 Task: Arrange a 60-minute wilderness survival and outdoor skills workshop for outdoor enthusiasts.
Action: Mouse pressed left at (957, 127)
Screenshot: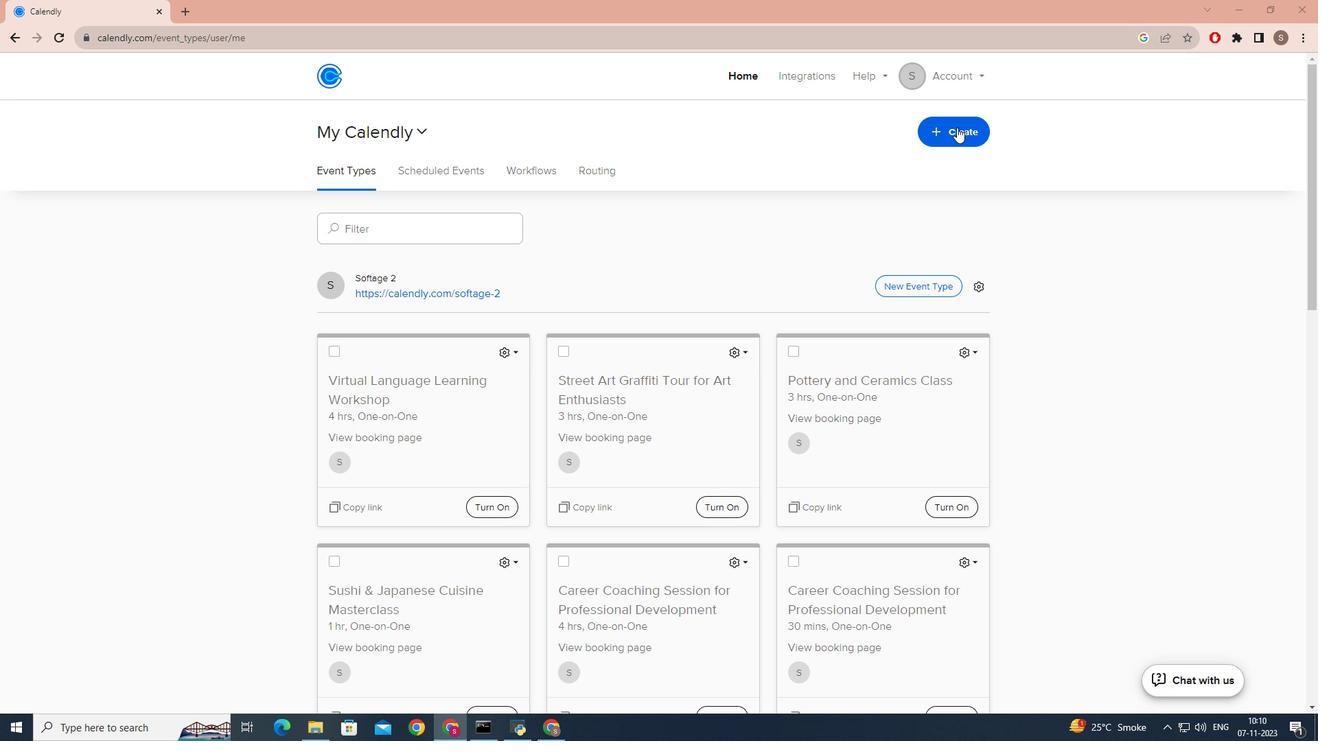 
Action: Mouse moved to (839, 177)
Screenshot: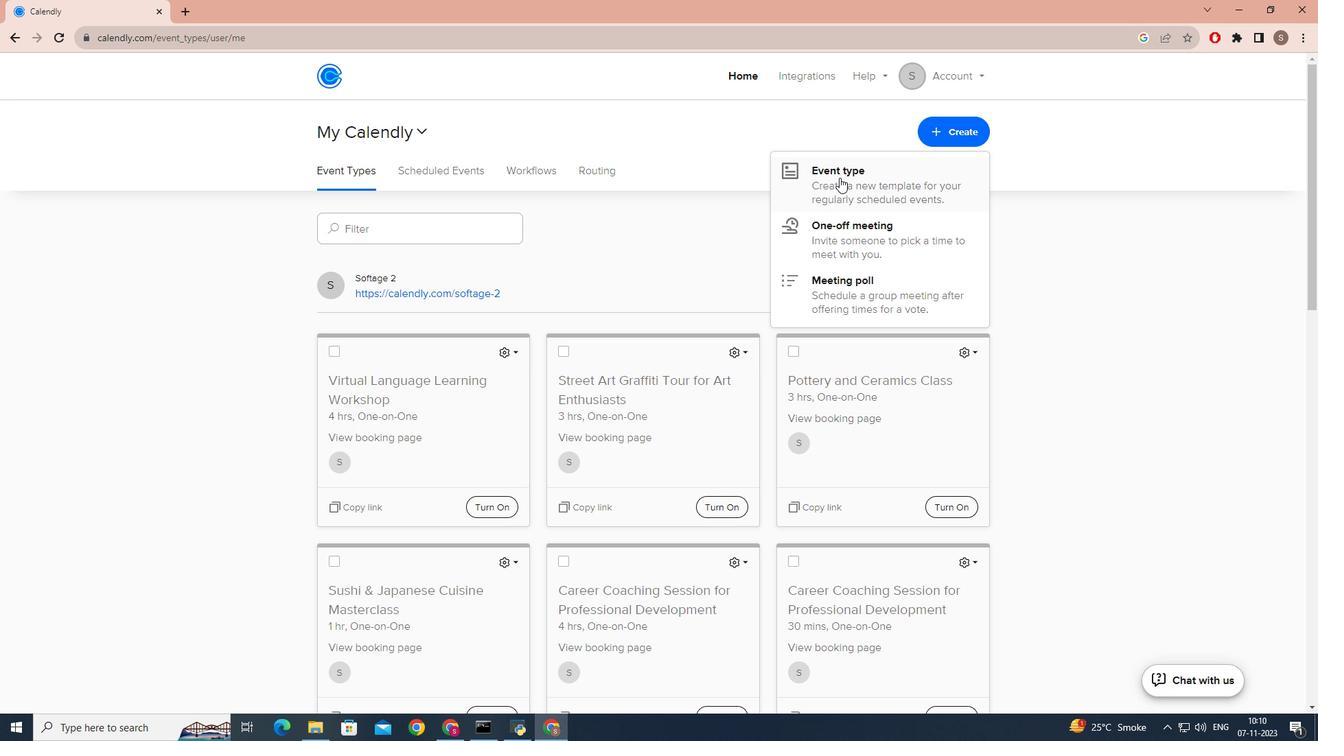 
Action: Mouse pressed left at (839, 177)
Screenshot: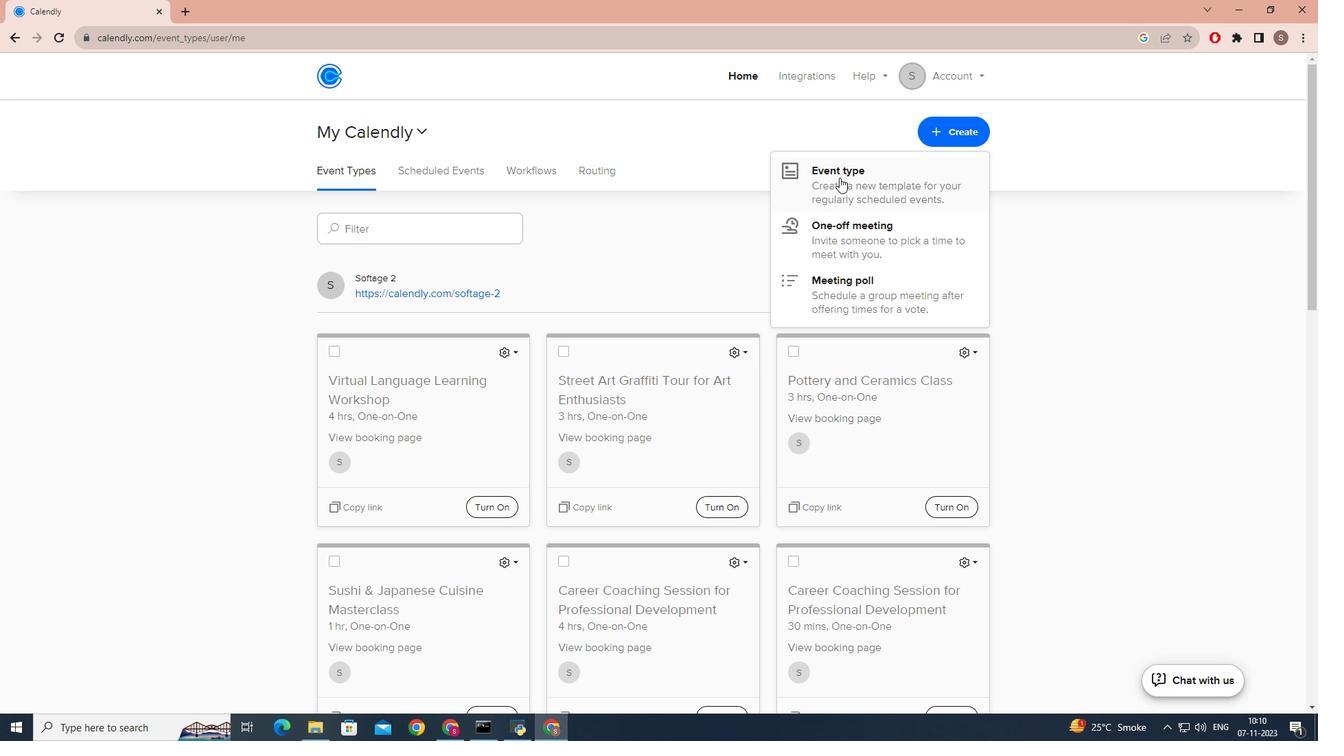 
Action: Mouse moved to (558, 234)
Screenshot: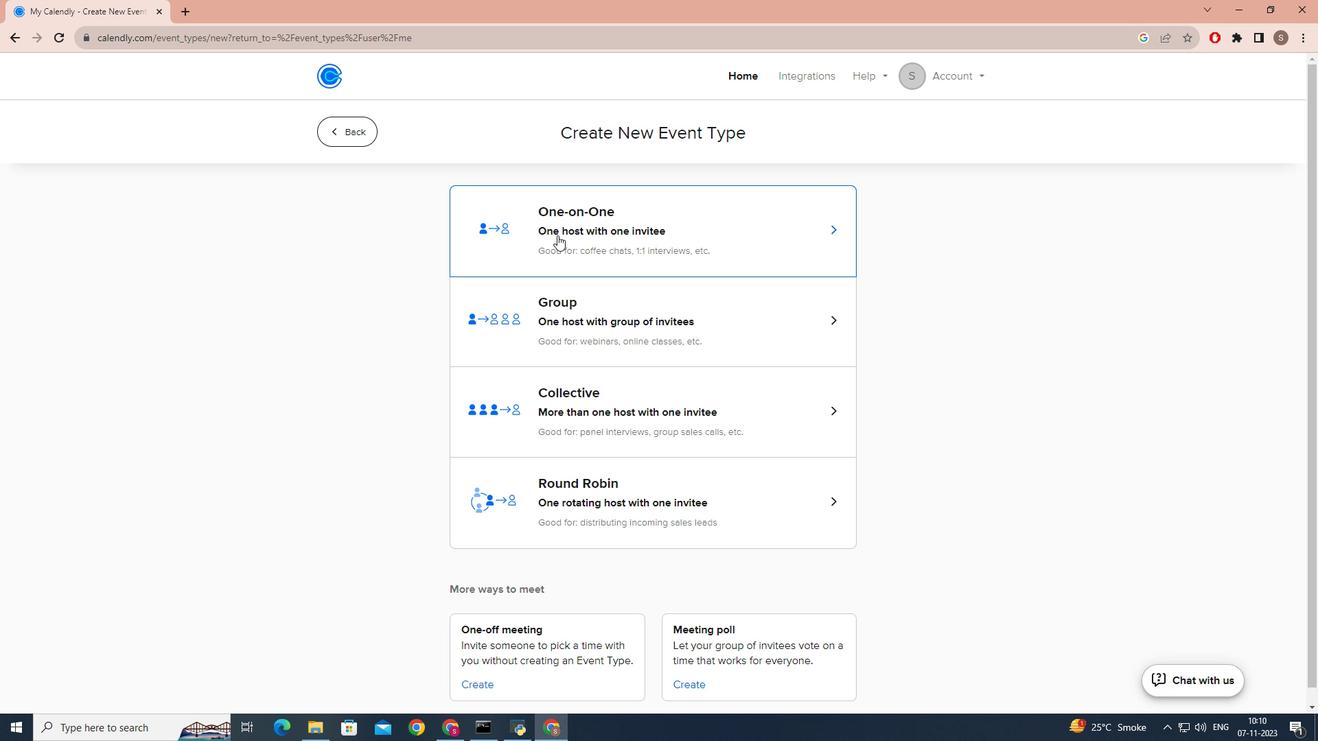 
Action: Mouse pressed left at (558, 234)
Screenshot: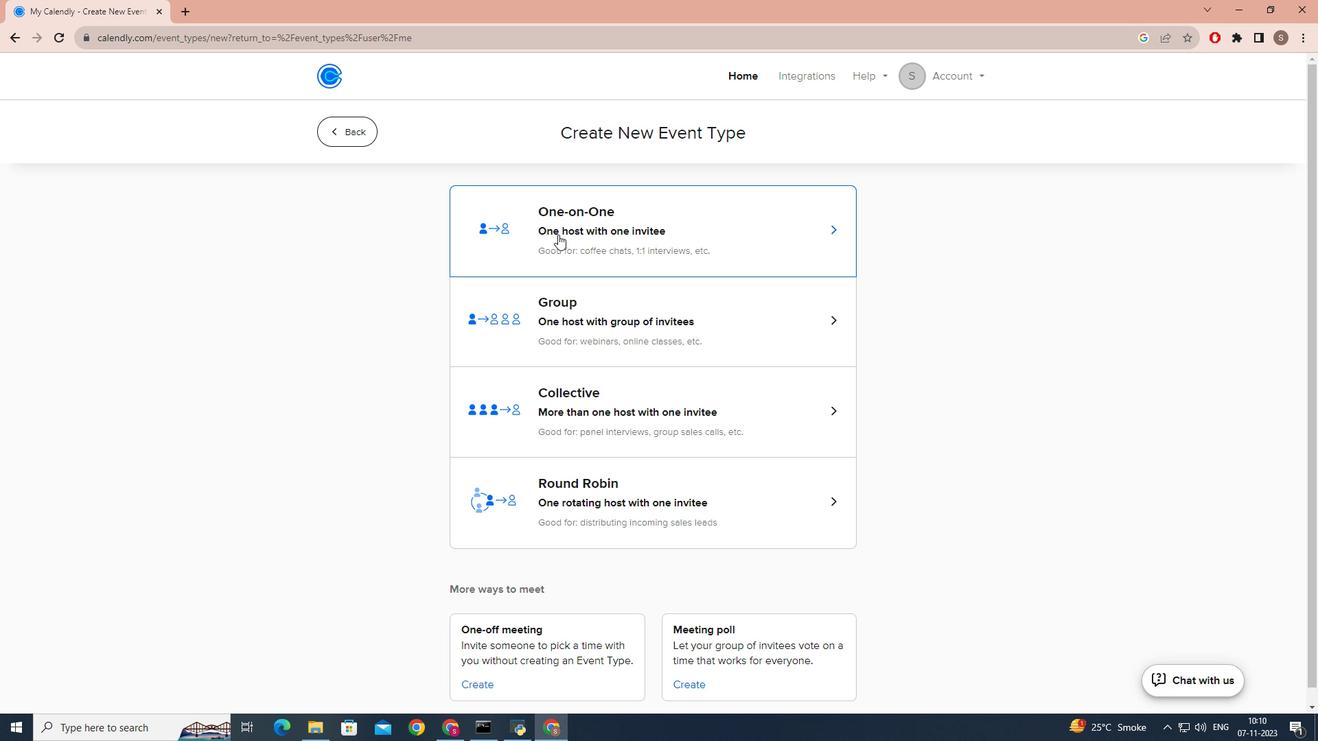 
Action: Mouse moved to (468, 321)
Screenshot: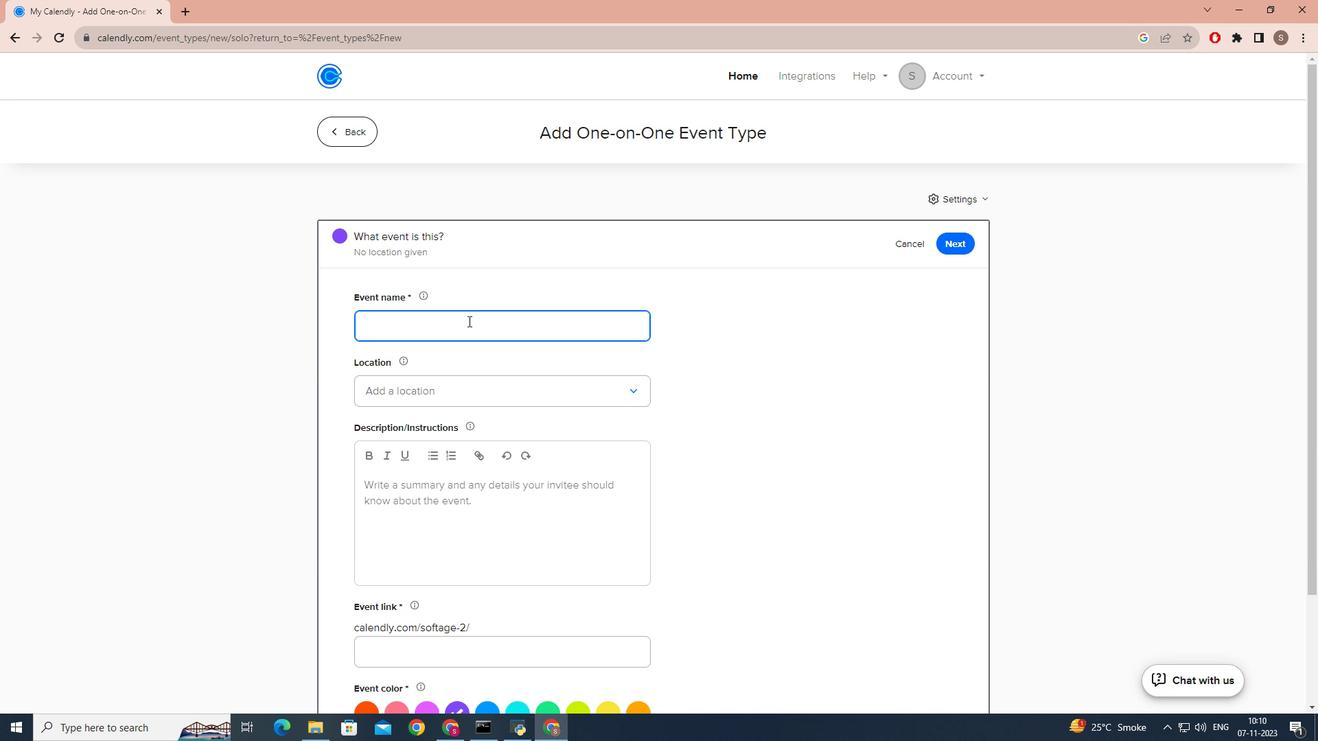 
Action: Key pressed <Key.caps_lock>W<Key.caps_lock>ilderness<Key.space><Key.caps_lock>S<Key.caps_lock>urvic<Key.backspace>val<Key.space>and<Key.space><Key.caps_lock>O<Key.caps_lock>utdoor<Key.space><Key.caps_lock>S<Key.caps_lock>kills<Key.space><Key.caps_lock>W<Key.caps_lock>orkshop
Screenshot: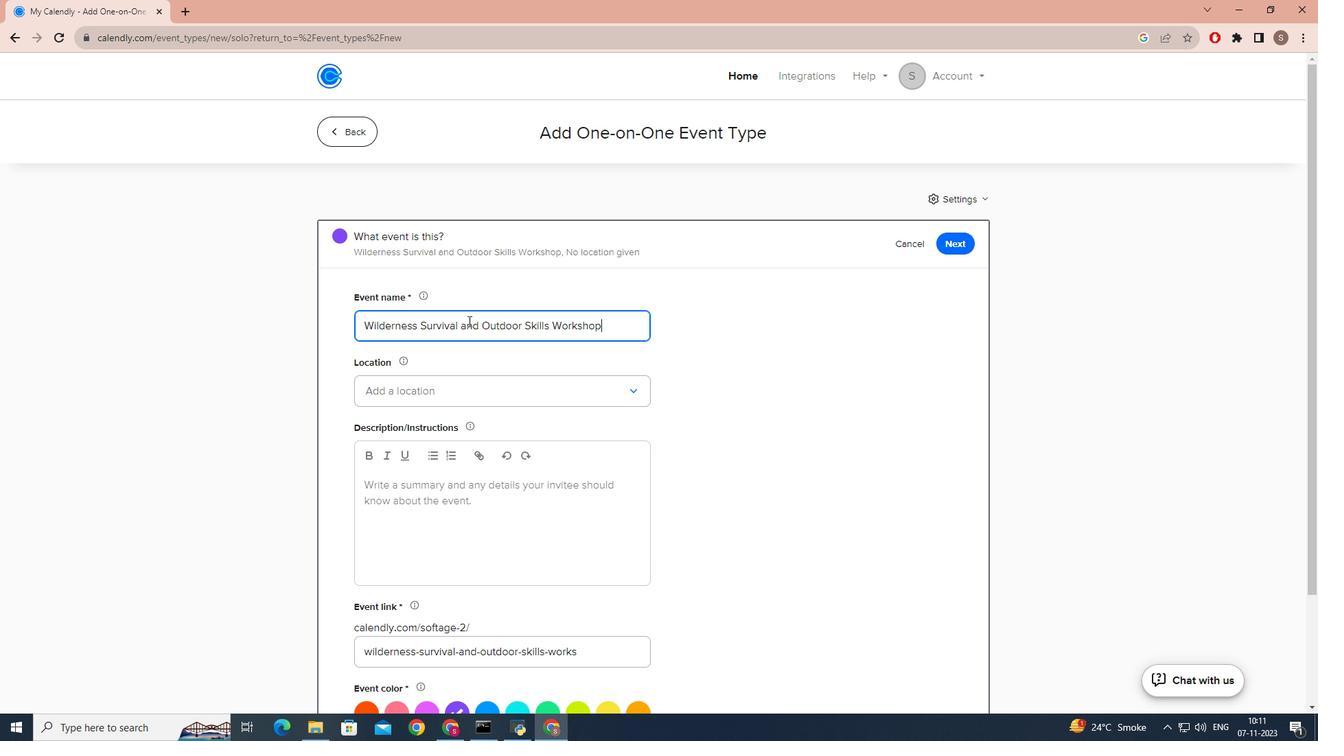 
Action: Mouse moved to (421, 382)
Screenshot: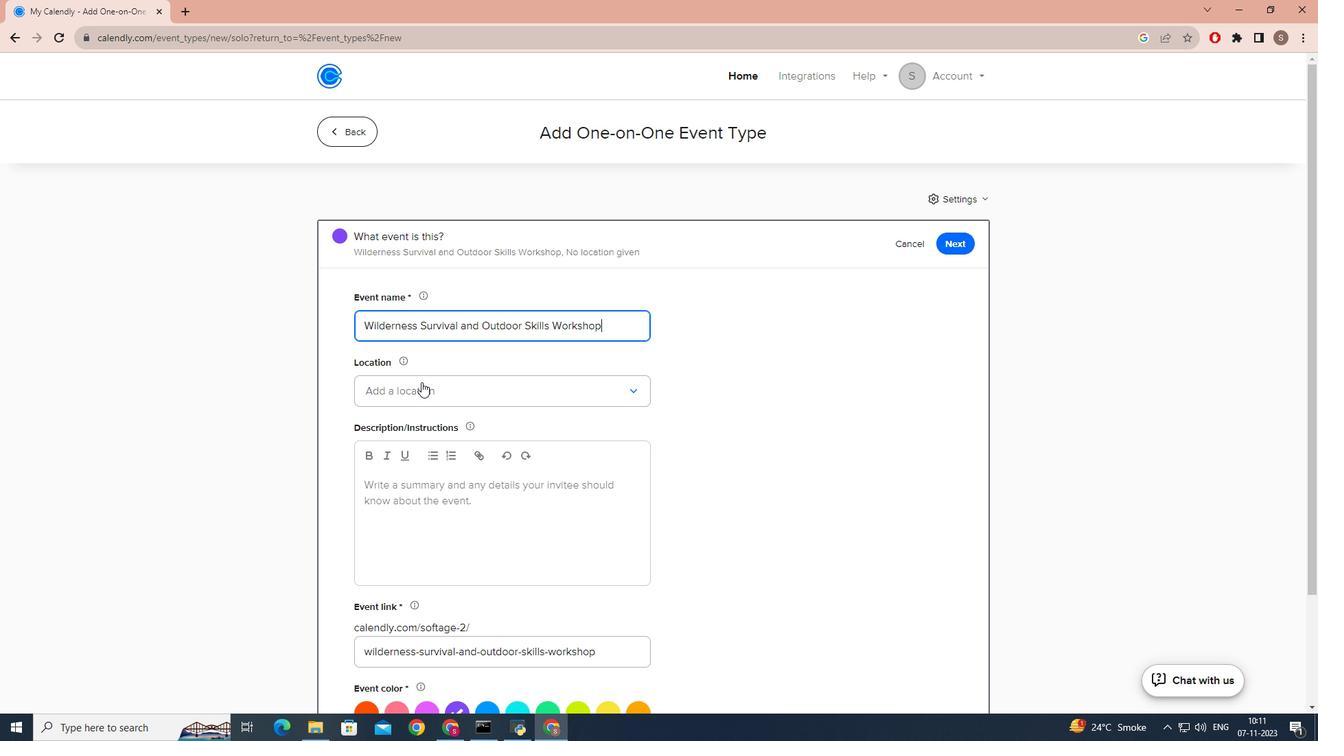 
Action: Mouse pressed left at (421, 382)
Screenshot: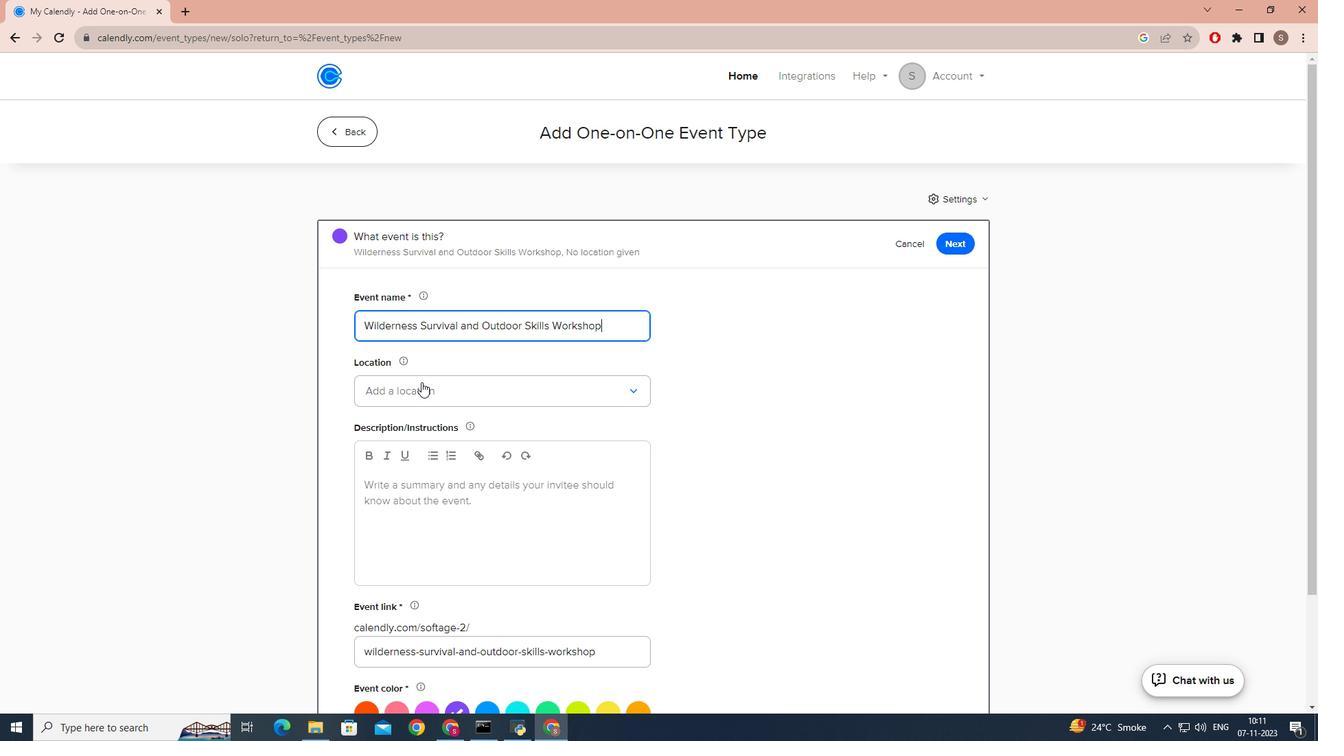 
Action: Mouse moved to (409, 423)
Screenshot: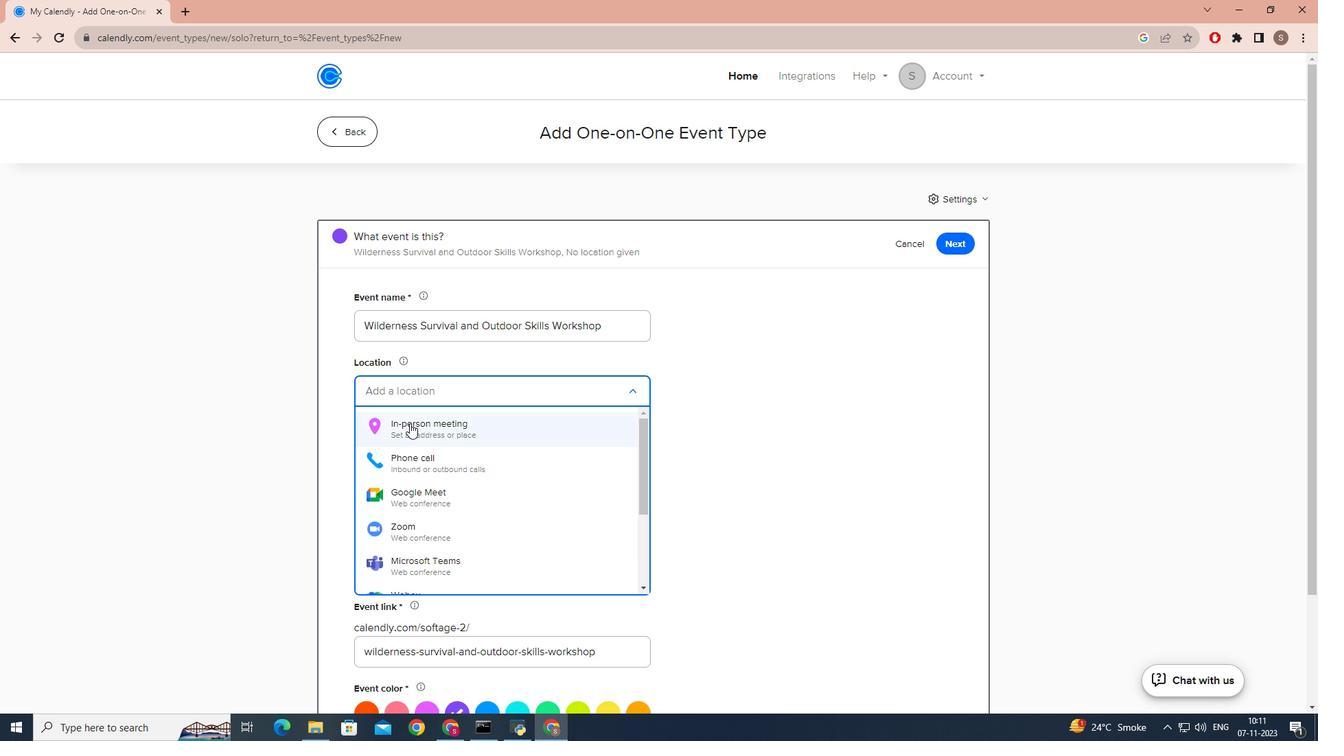 
Action: Mouse pressed left at (409, 423)
Screenshot: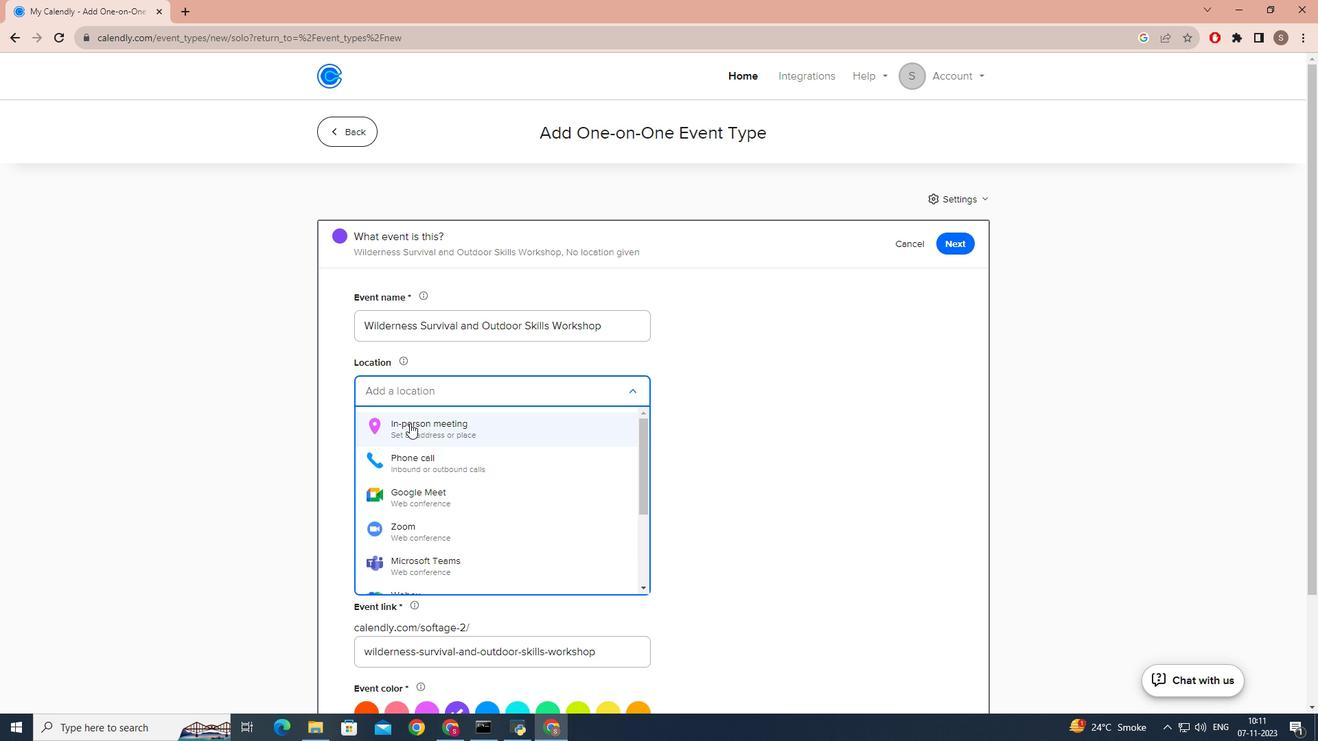 
Action: Mouse moved to (565, 234)
Screenshot: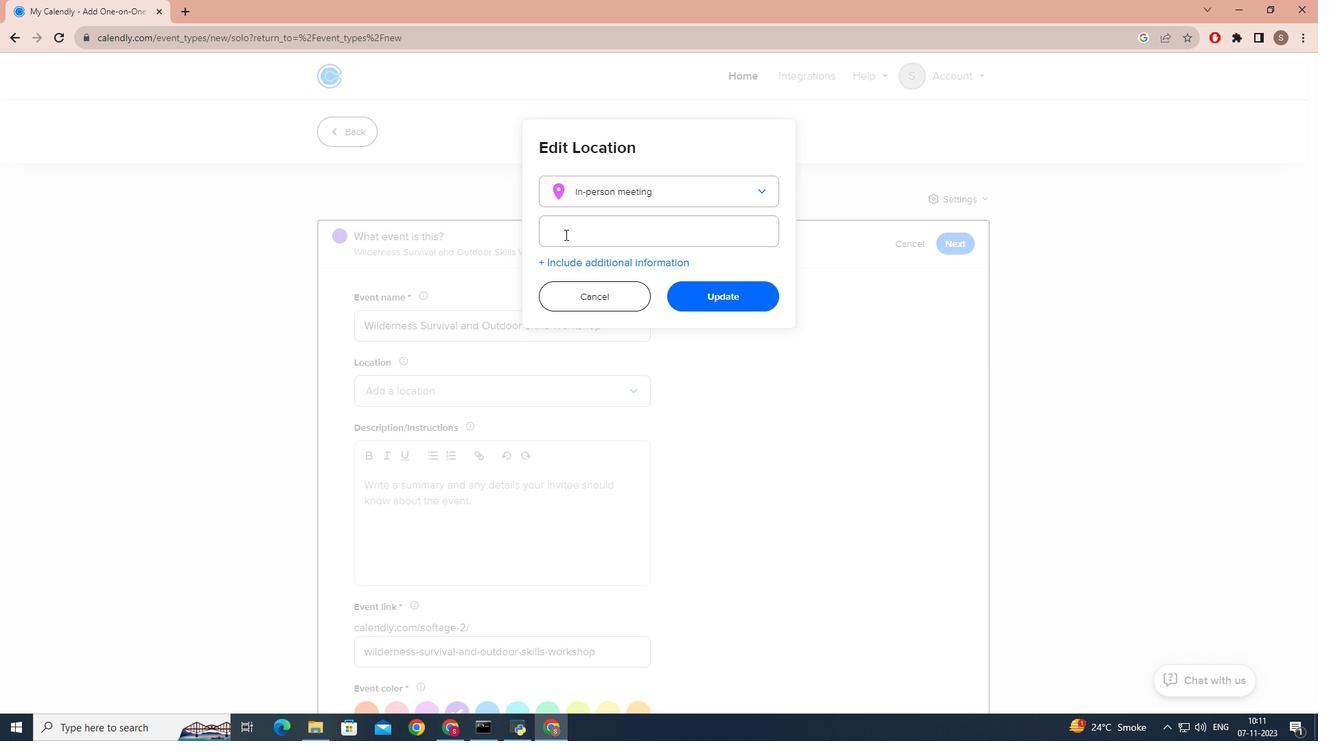 
Action: Mouse pressed left at (565, 234)
Screenshot: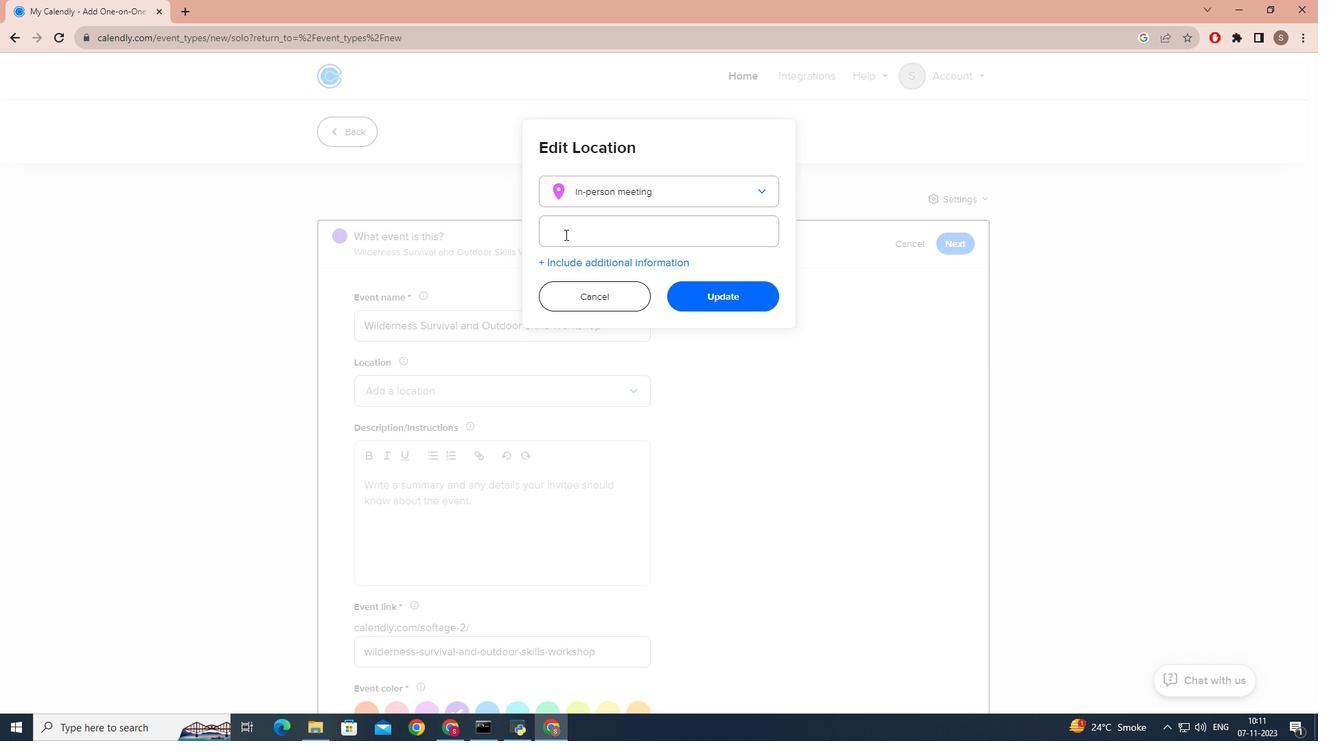 
Action: Mouse moved to (565, 234)
Screenshot: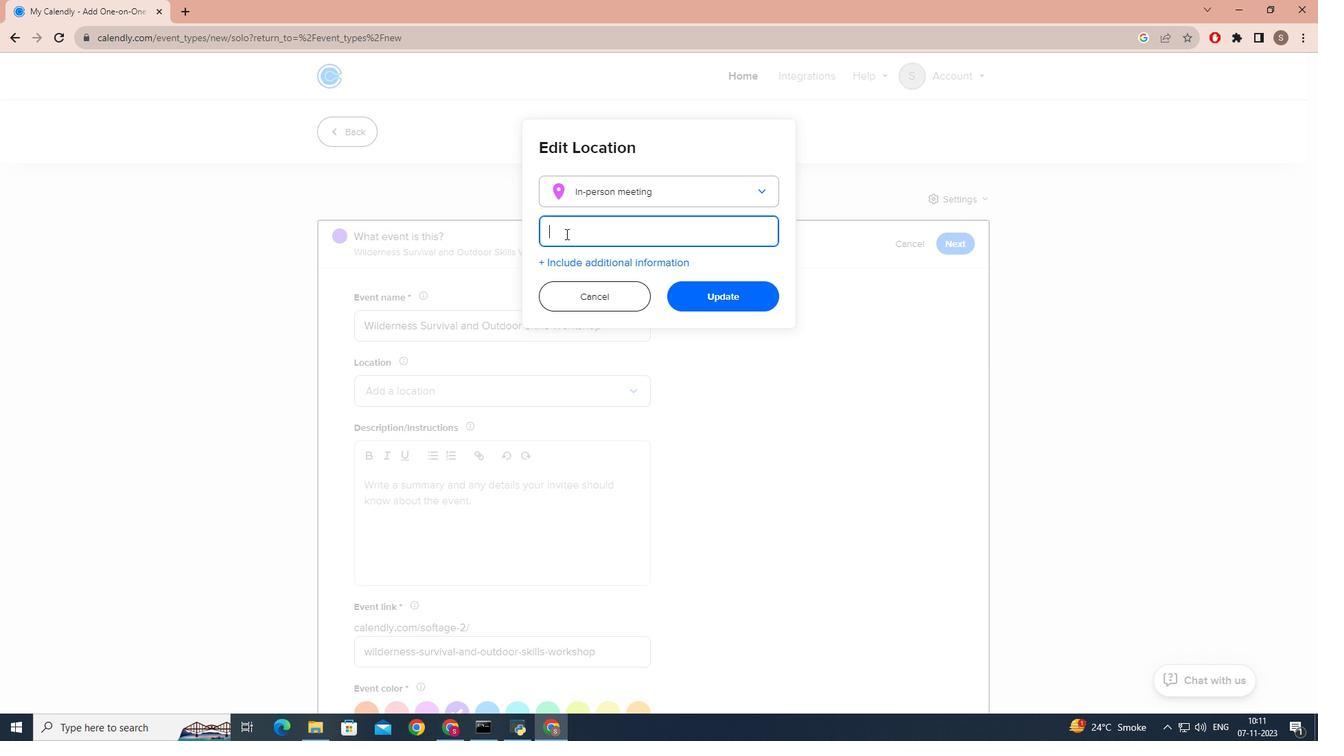 
Action: Key pressed <Key.caps_lock>F<Key.caps_lock>oxfire<Key.space><Key.caps_lock>F<Key.caps_lock>orest,<Key.caps_lock>A<Key.caps_lock>ustin,<Key.caps_lock>T<Key.caps_lock>exas
Screenshot: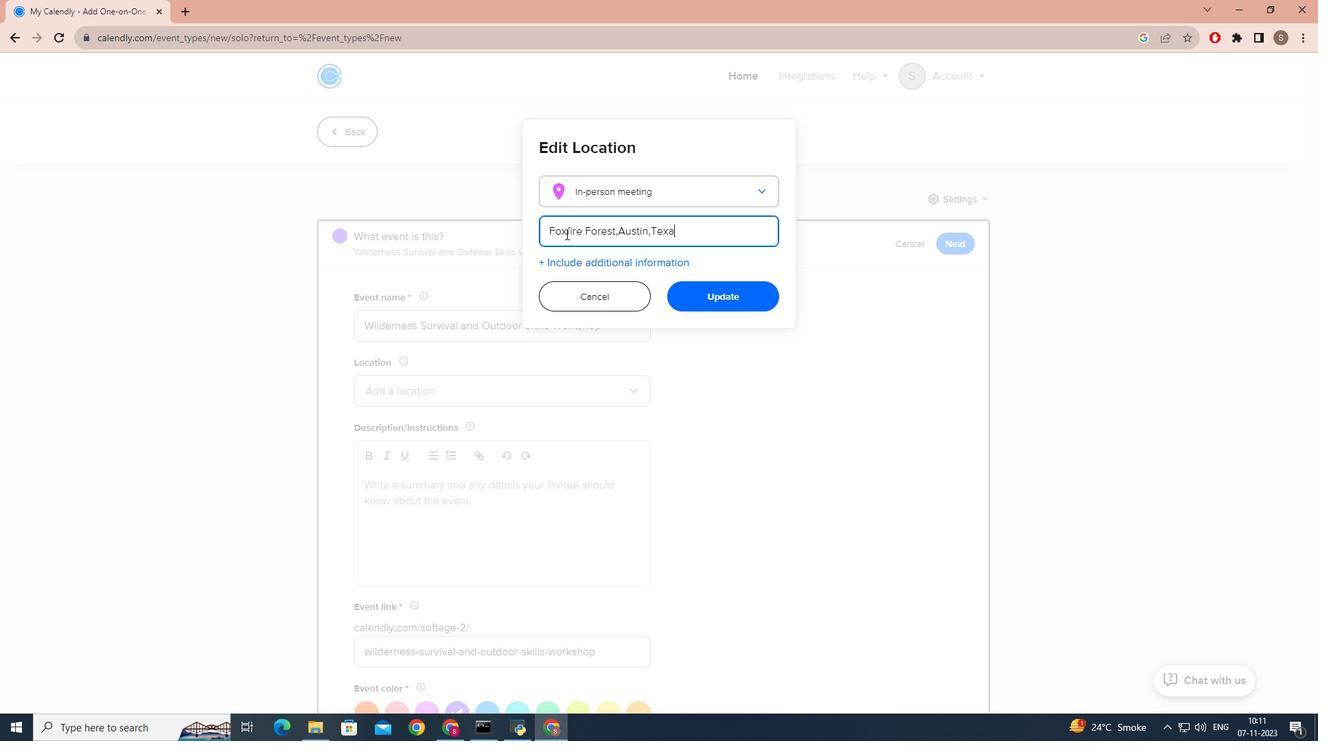 
Action: Mouse moved to (703, 300)
Screenshot: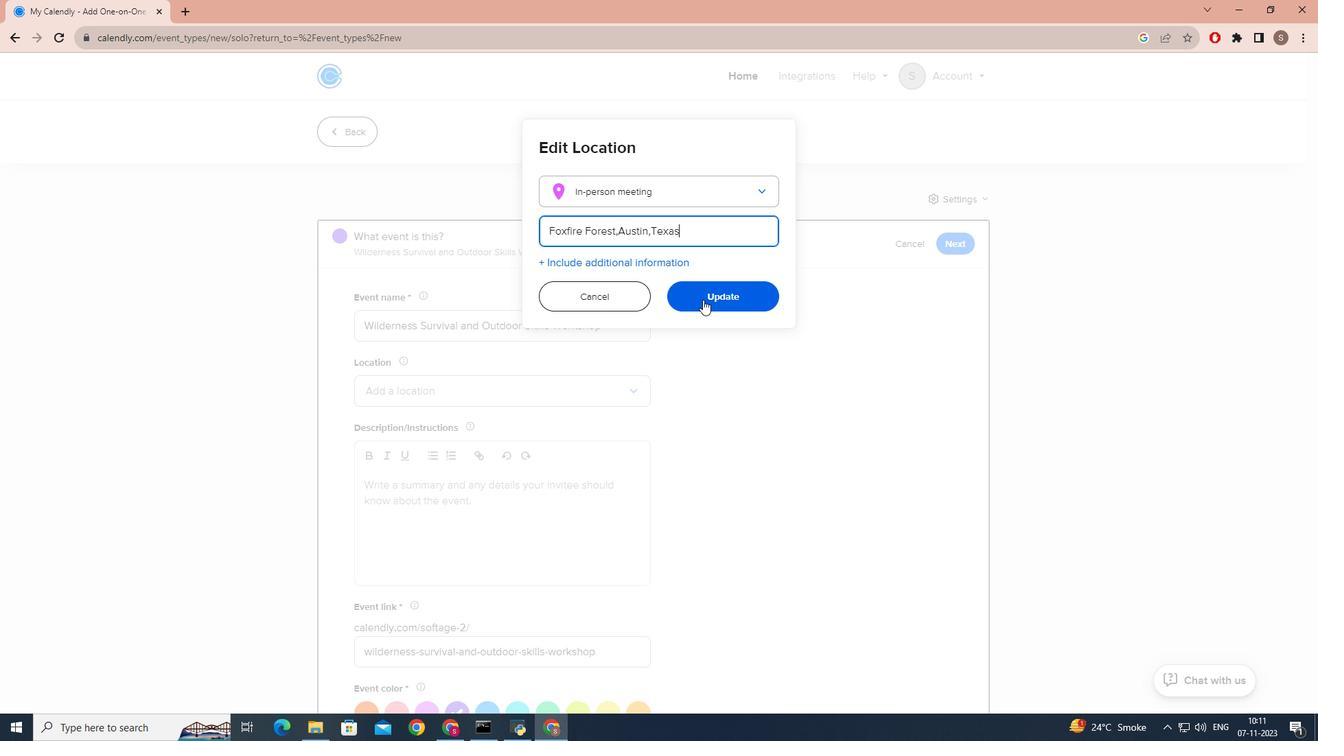 
Action: Mouse pressed left at (703, 300)
Screenshot: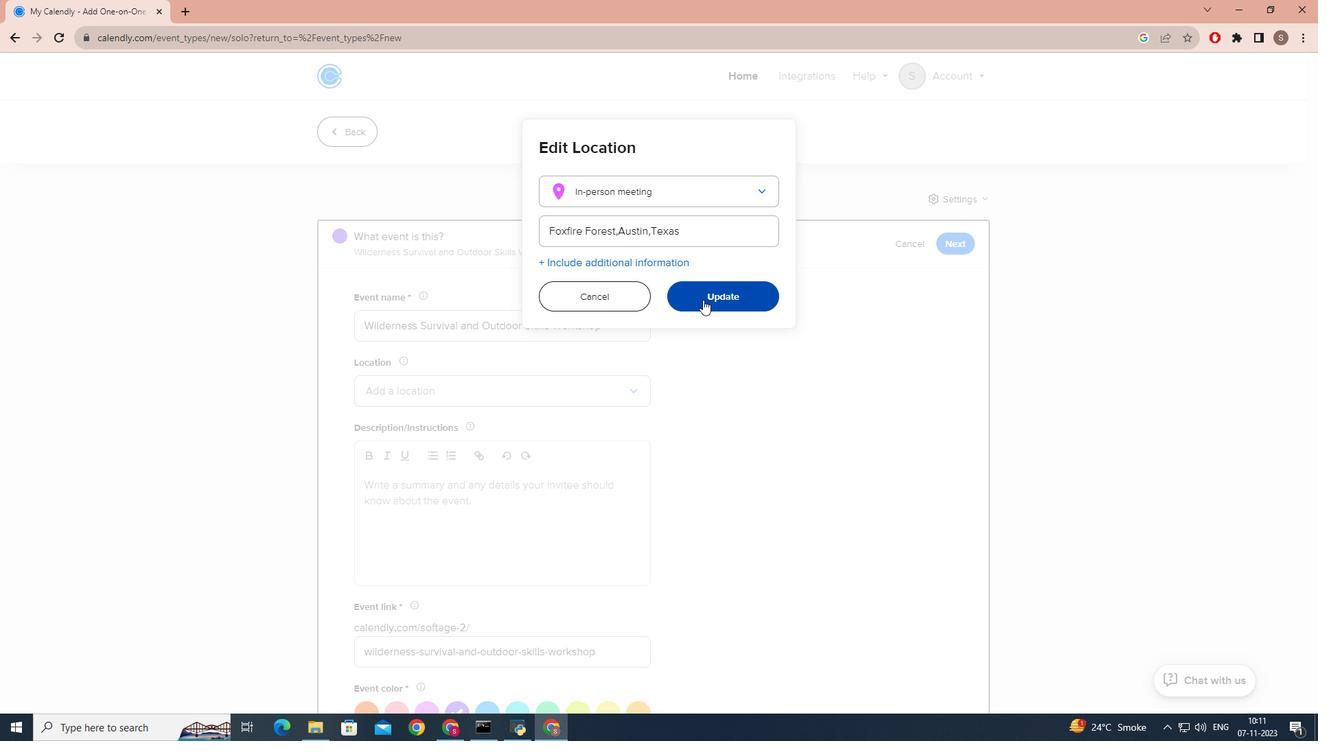 
Action: Mouse moved to (471, 516)
Screenshot: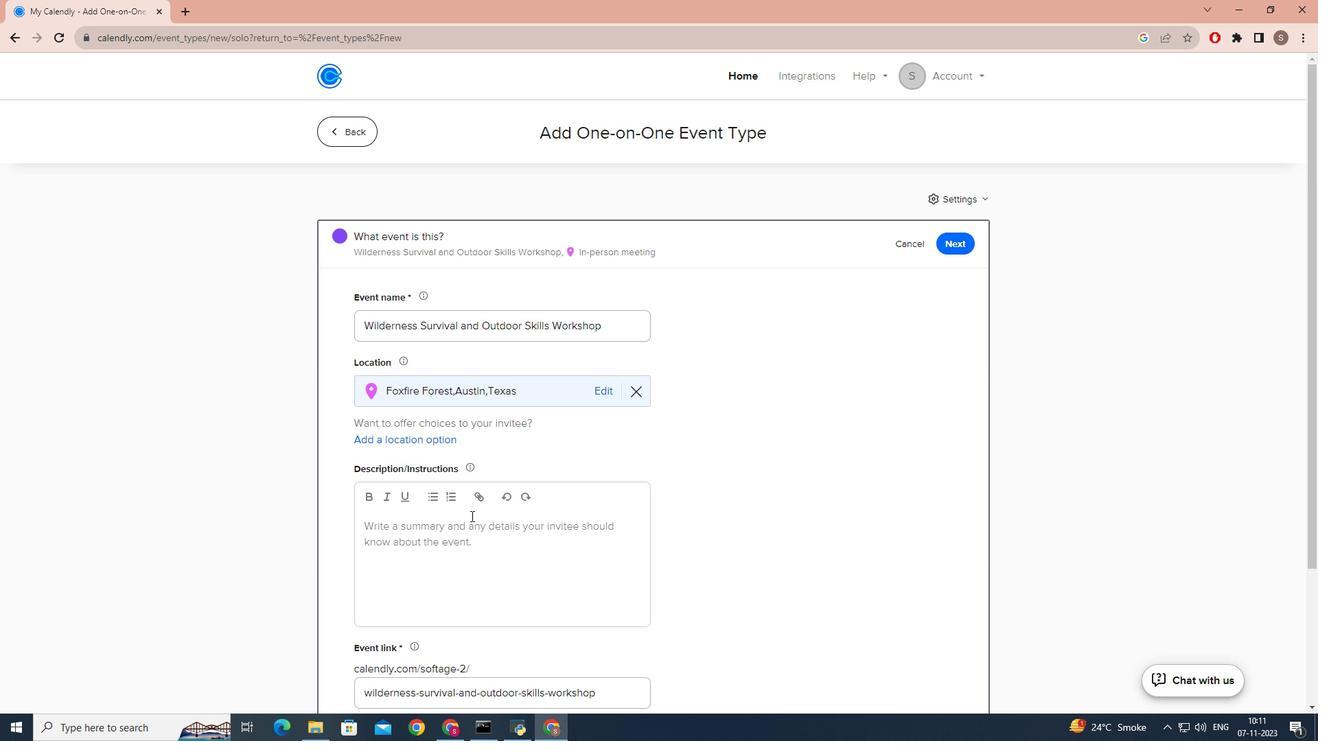 
Action: Mouse scrolled (471, 515) with delta (0, 0)
Screenshot: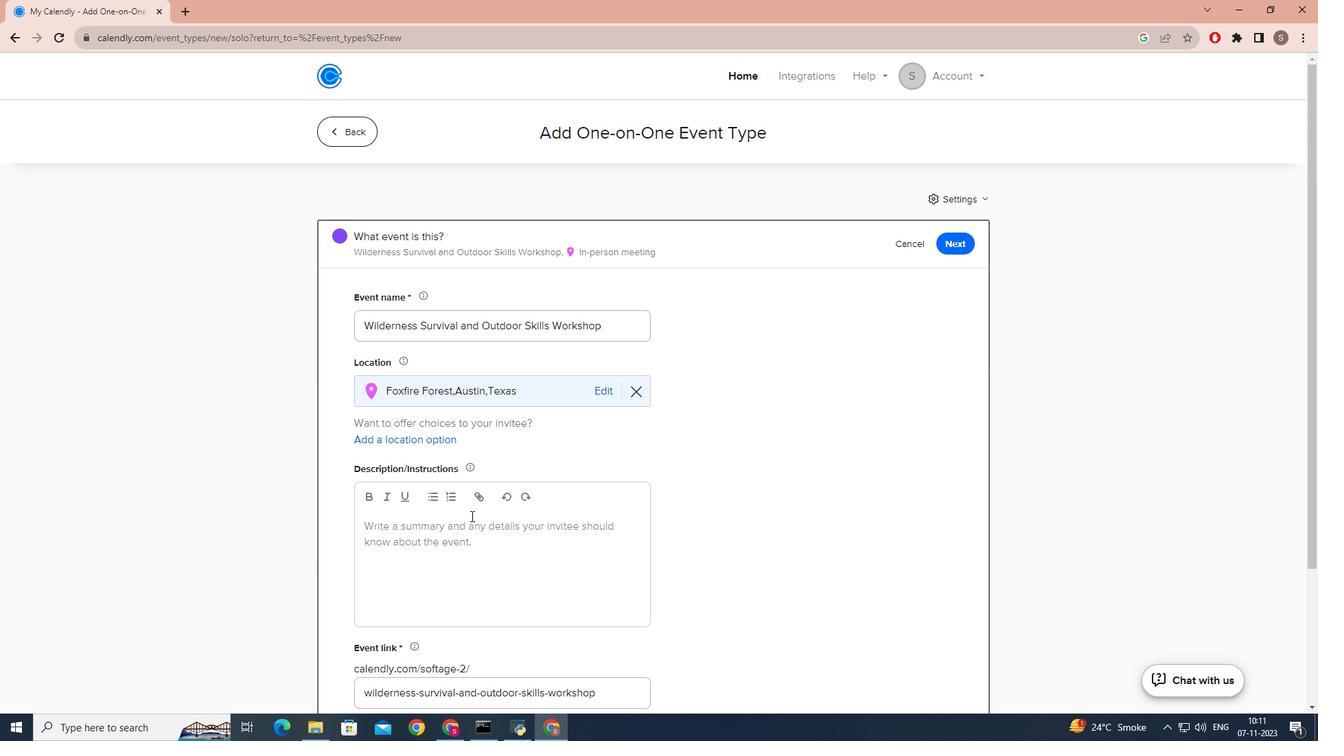 
Action: Mouse scrolled (471, 515) with delta (0, 0)
Screenshot: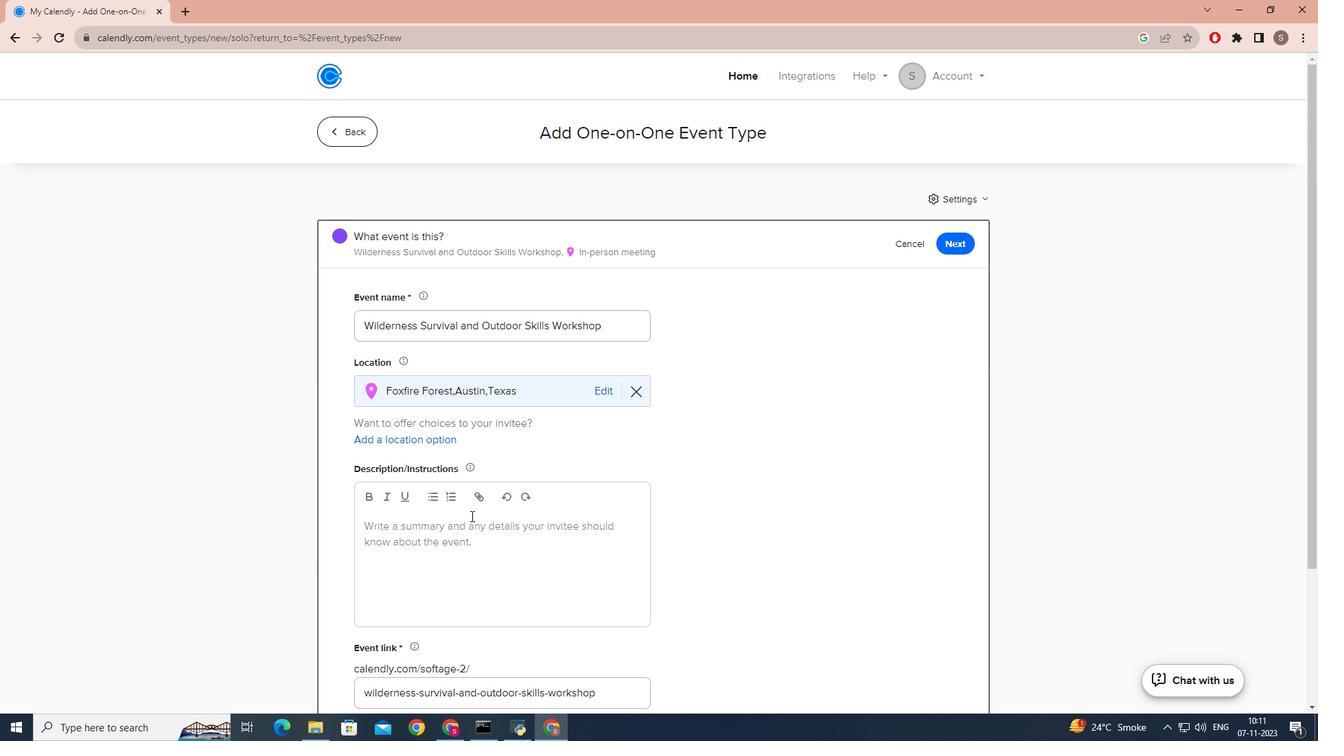
Action: Mouse scrolled (471, 515) with delta (0, 0)
Screenshot: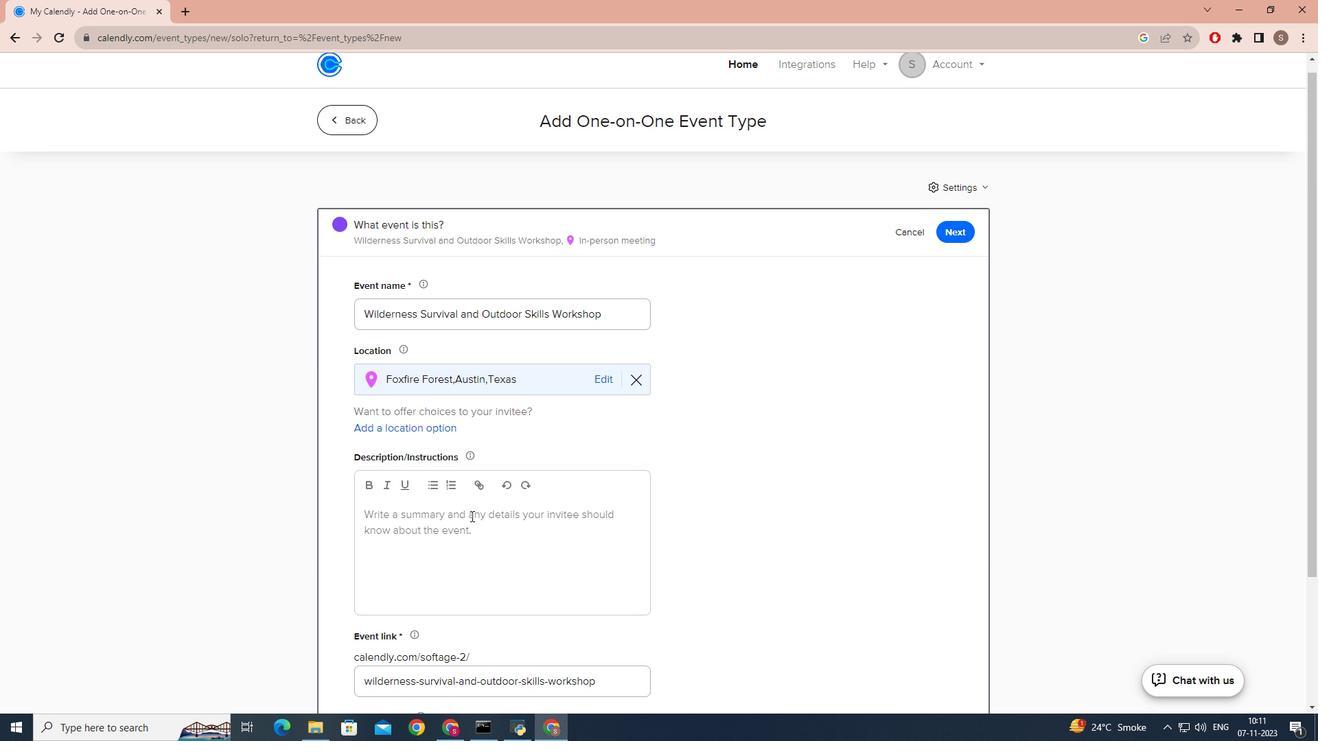 
Action: Mouse scrolled (471, 515) with delta (0, 0)
Screenshot: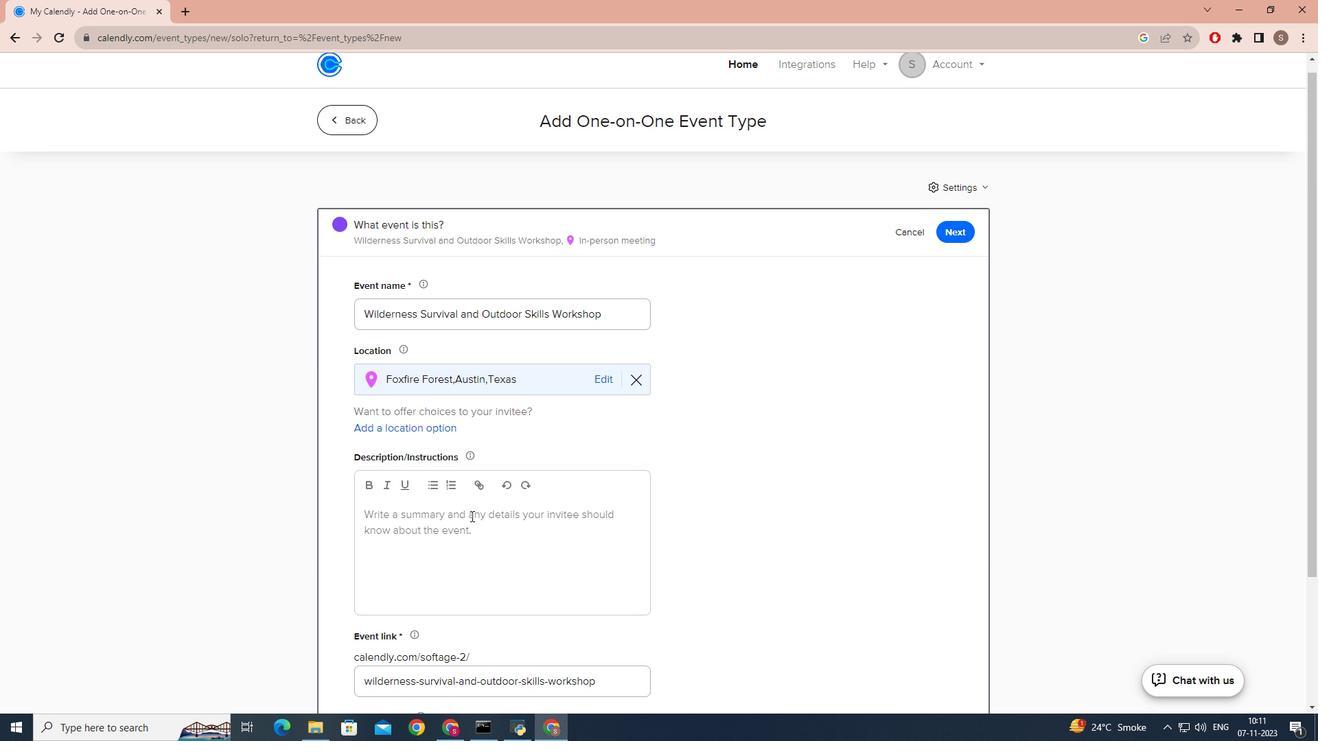 
Action: Mouse scrolled (471, 515) with delta (0, 0)
Screenshot: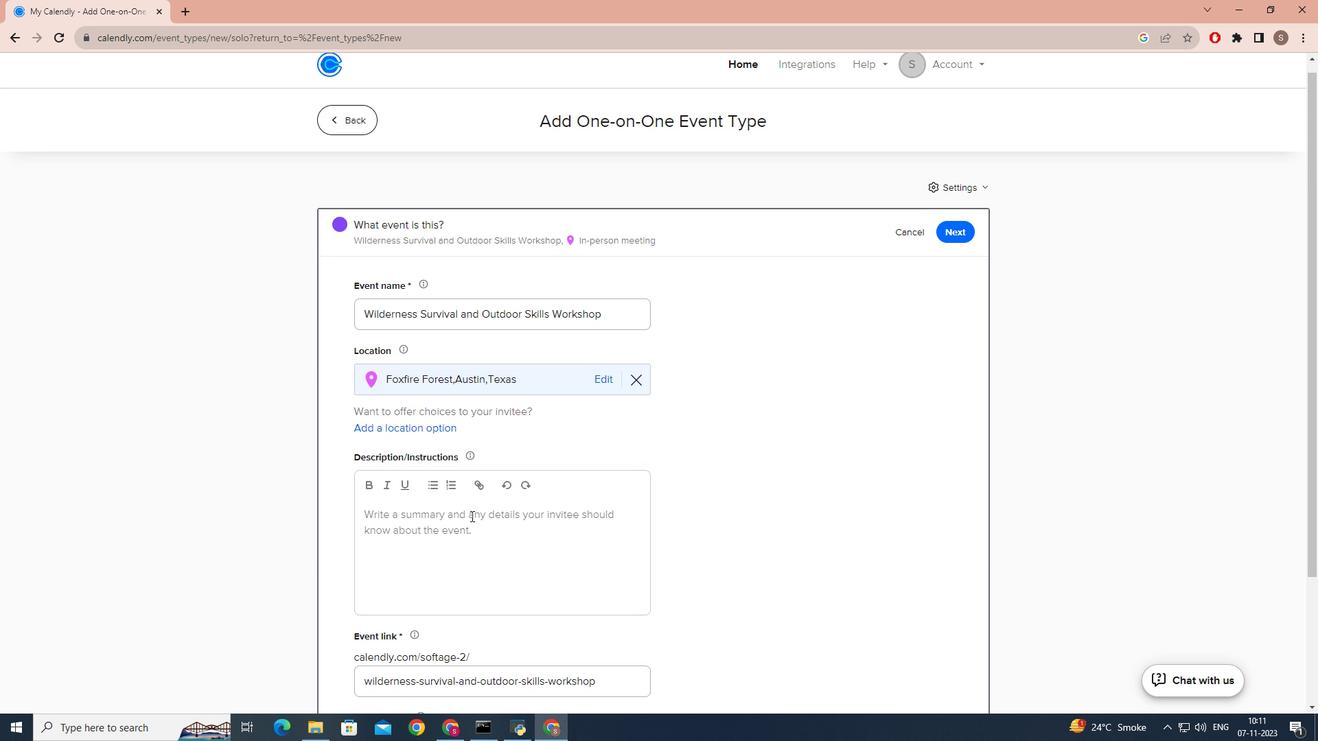 
Action: Mouse moved to (468, 406)
Screenshot: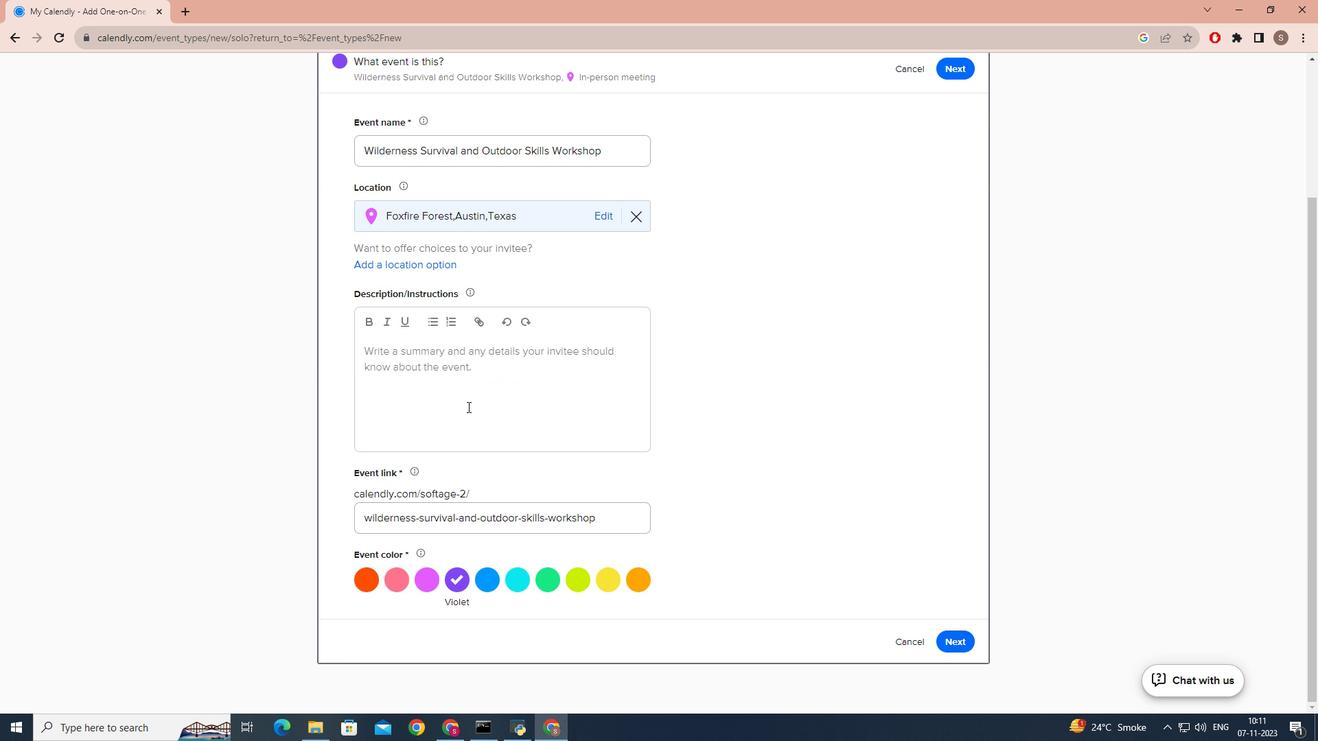 
Action: Mouse pressed left at (468, 406)
Screenshot: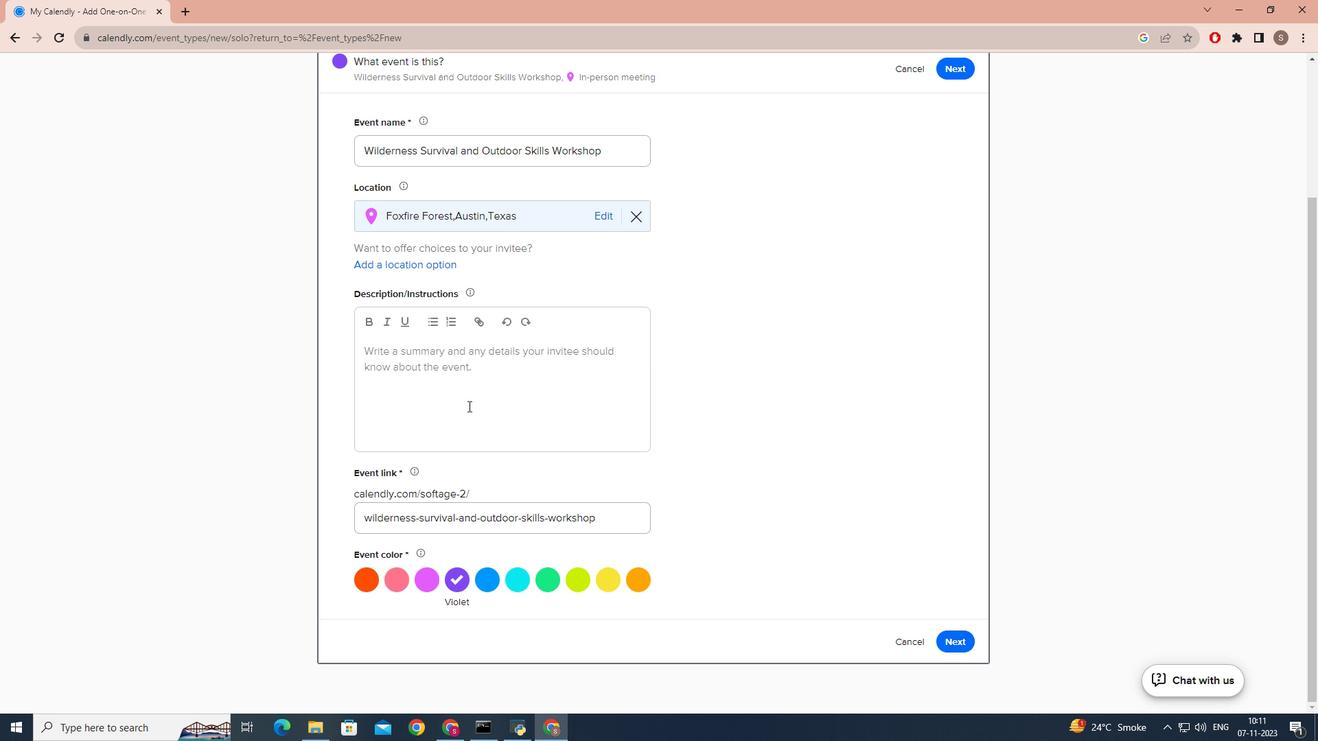 
Action: Key pressed <Key.caps_lock>G<Key.caps_lock>et<Key.space>ready<Key.space>to<Key.space>embark<Key.space>ona<Key.space>journey<Key.space>of<Key.space>survival
Screenshot: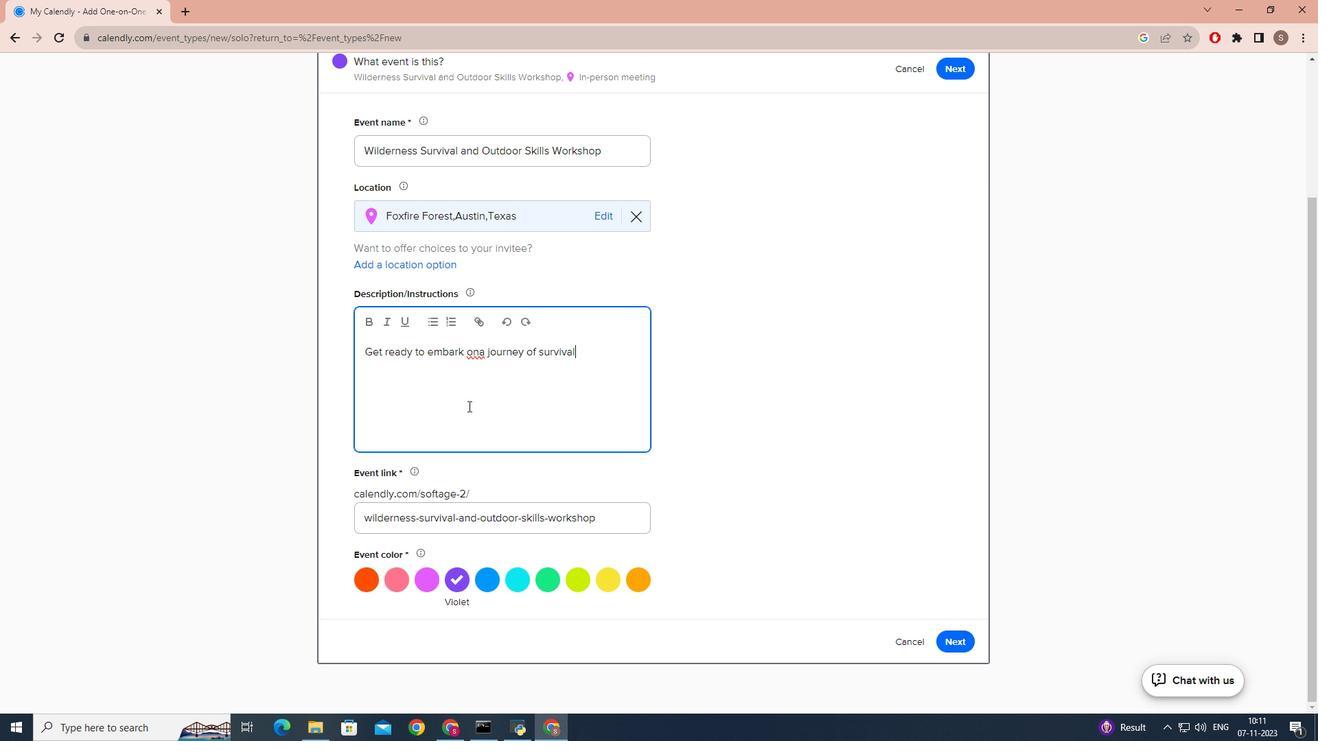 
Action: Mouse moved to (476, 344)
Screenshot: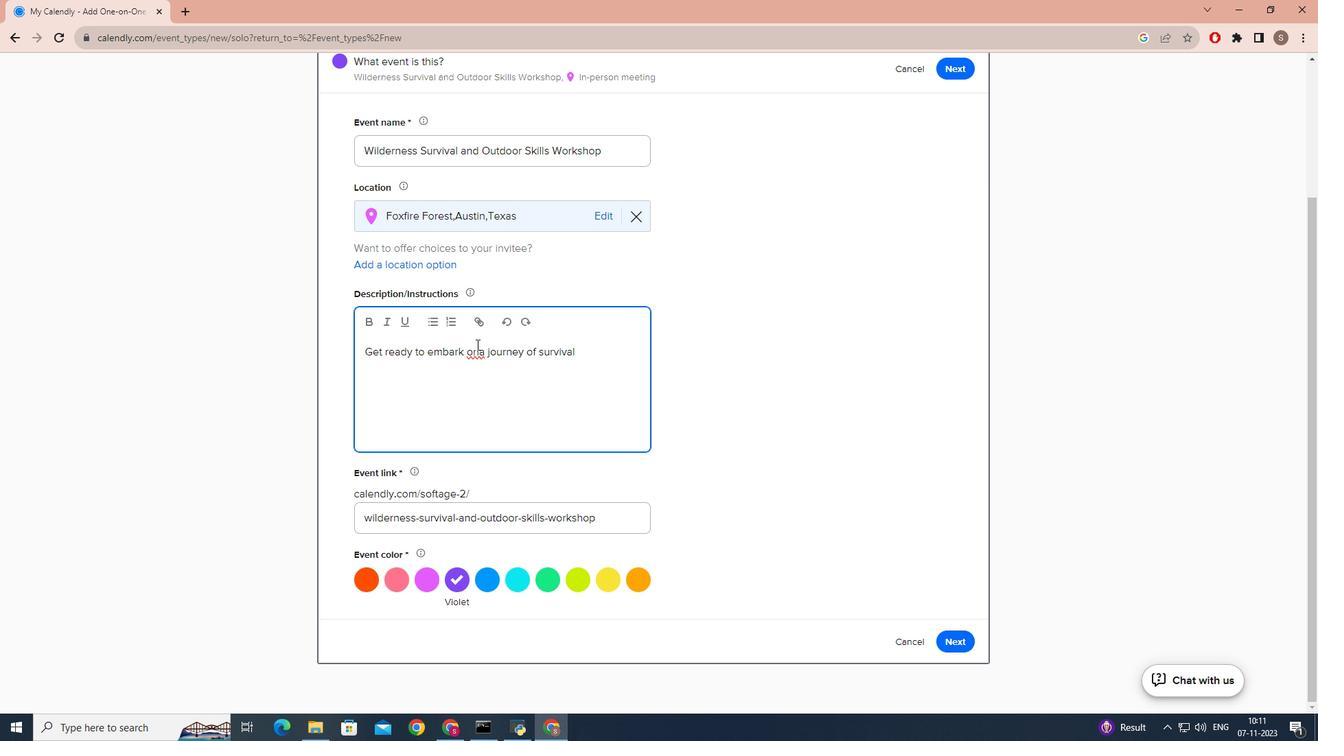 
Action: Mouse pressed left at (476, 344)
Screenshot: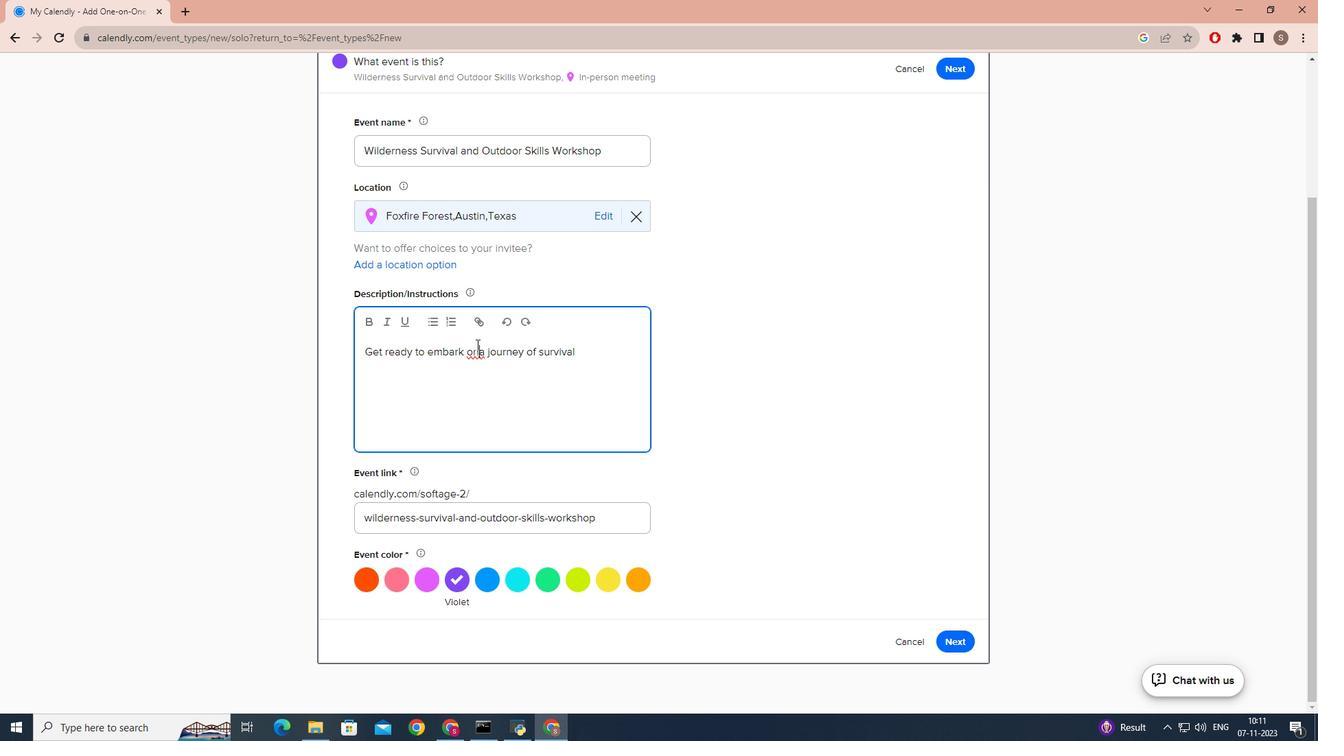 
Action: Mouse moved to (493, 345)
Screenshot: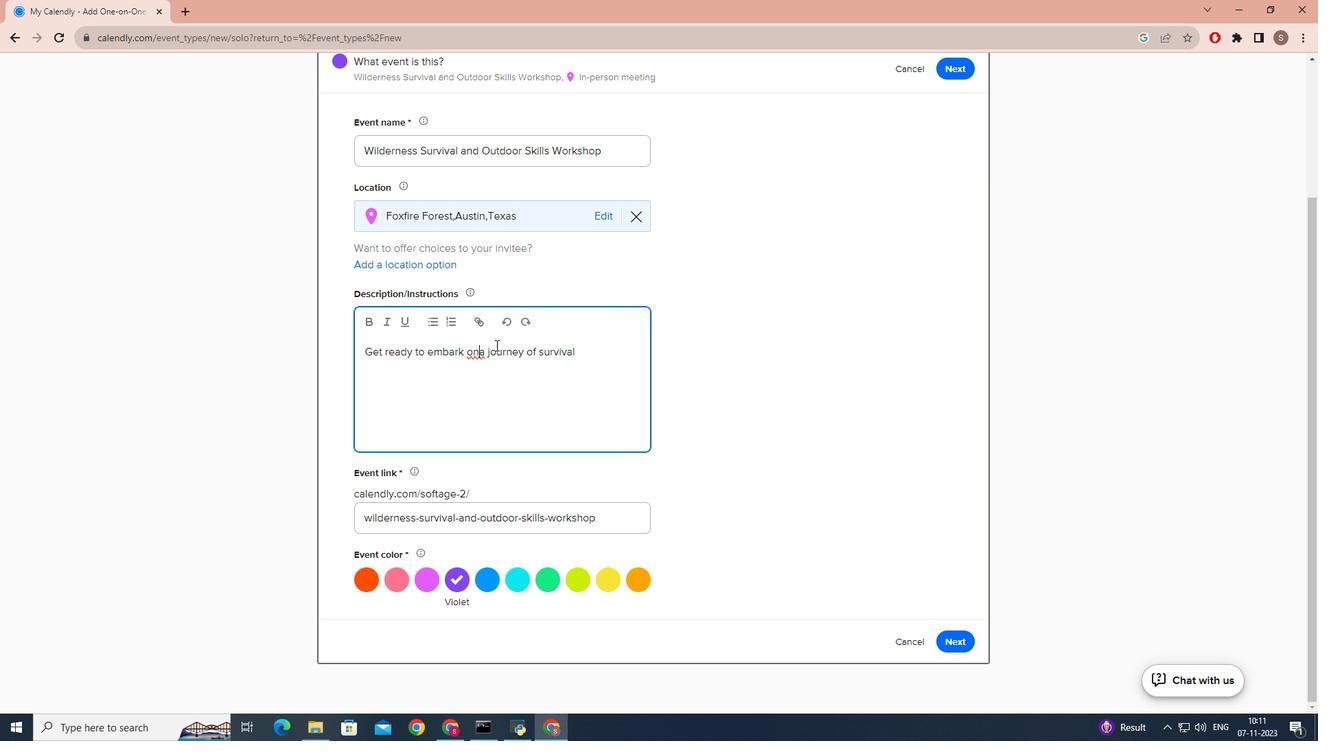 
Action: Key pressed <Key.space>
Screenshot: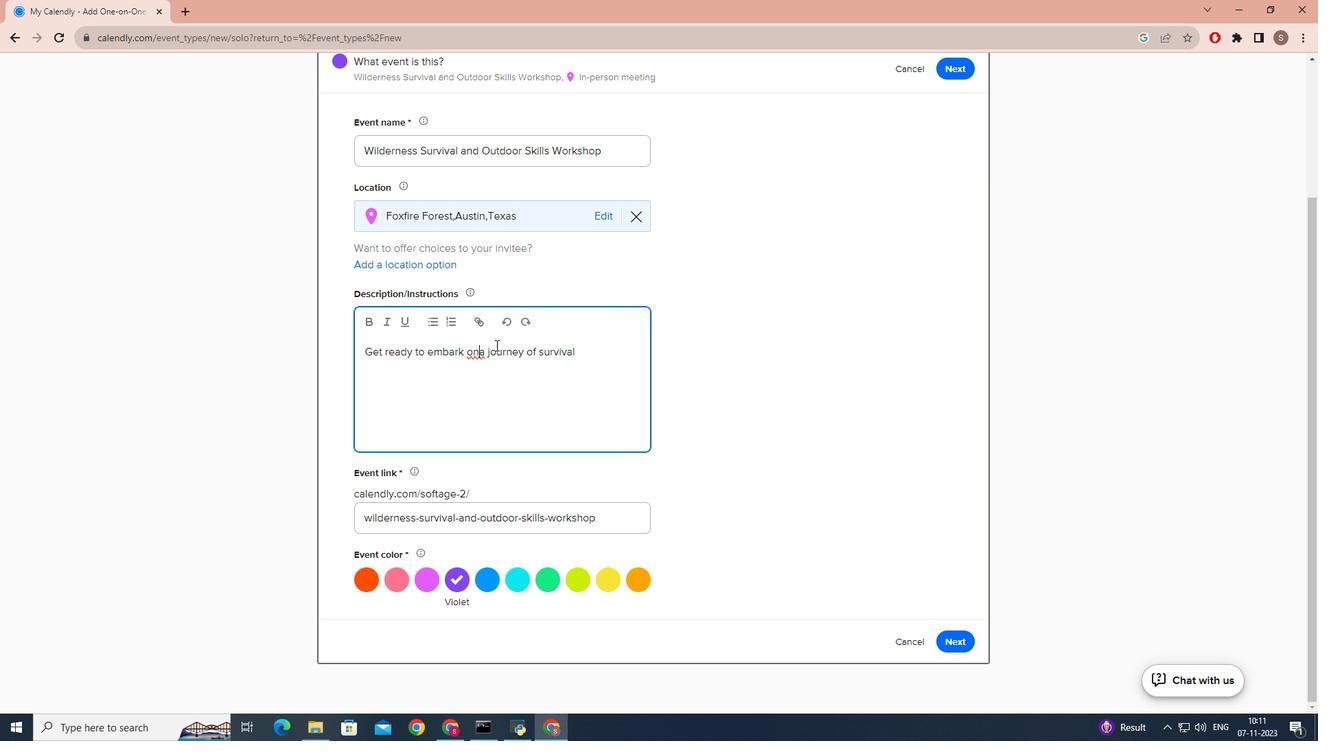 
Action: Mouse moved to (578, 348)
Screenshot: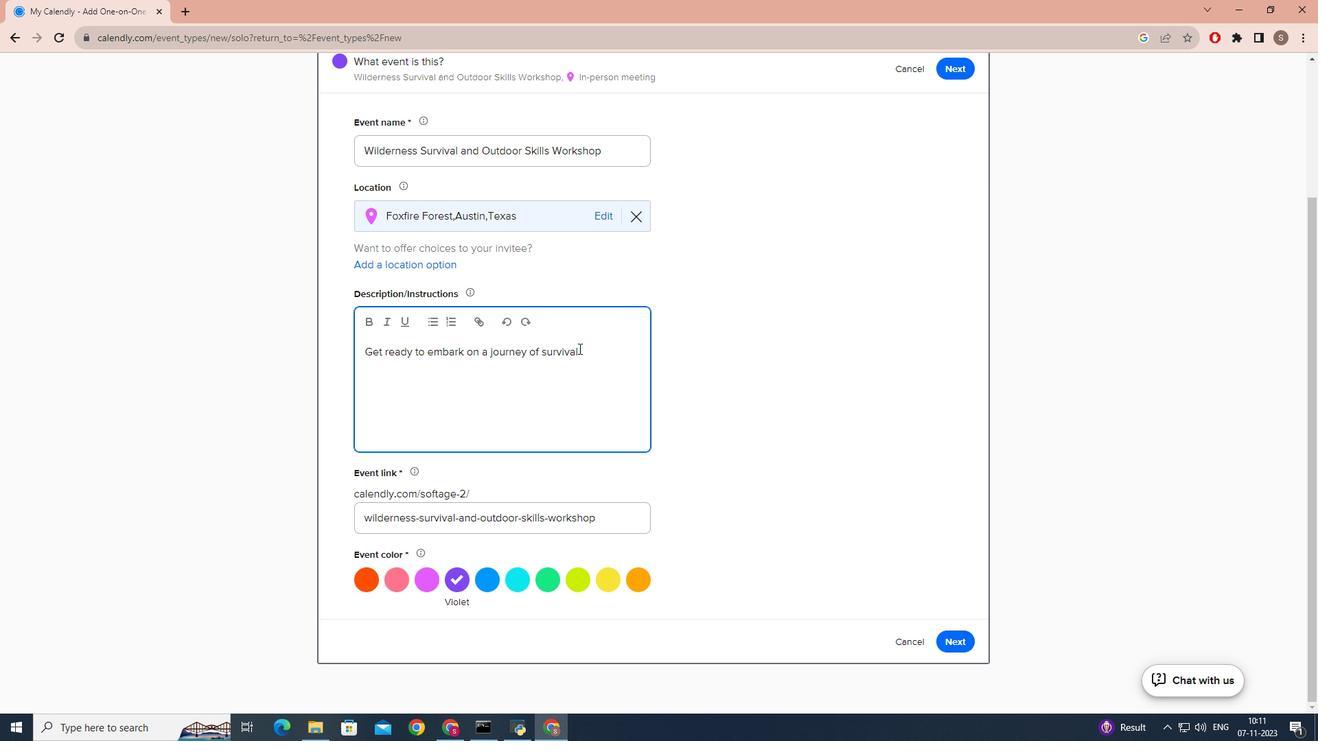 
Action: Mouse pressed left at (578, 348)
Screenshot: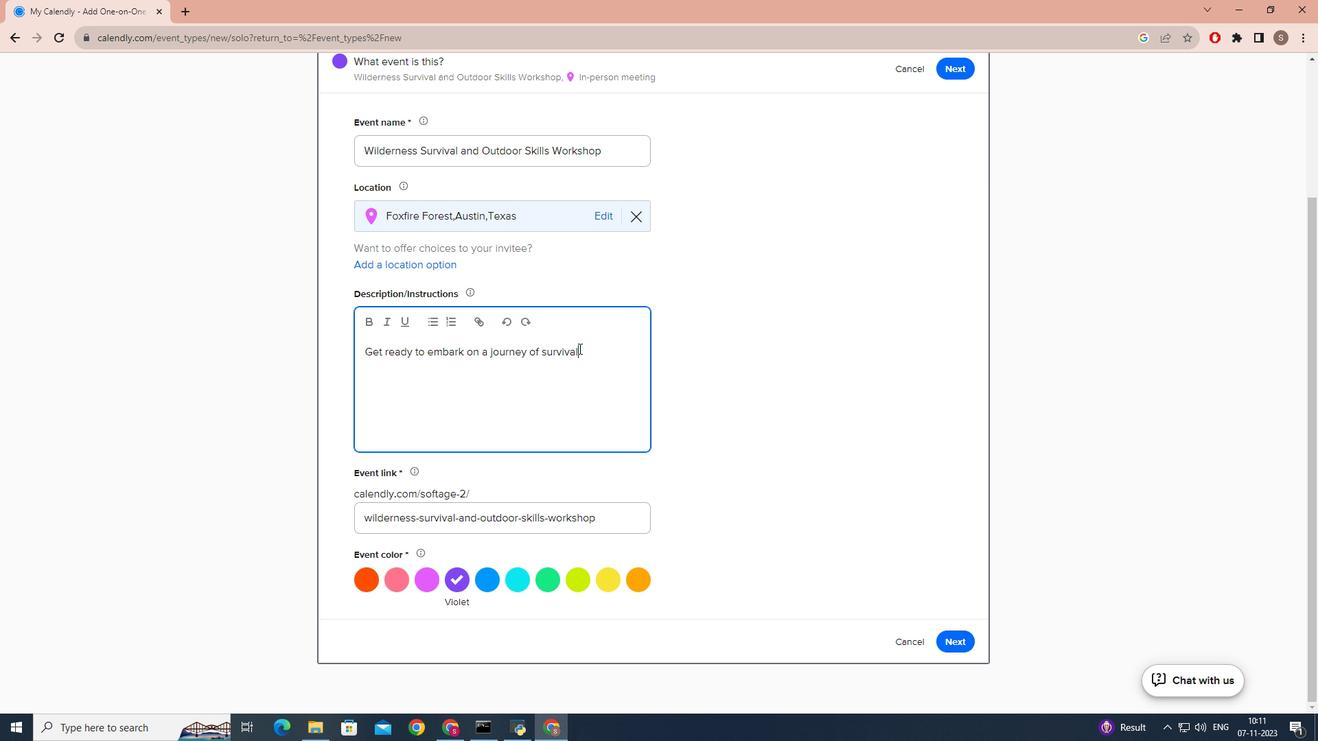 
Action: Mouse moved to (588, 335)
Screenshot: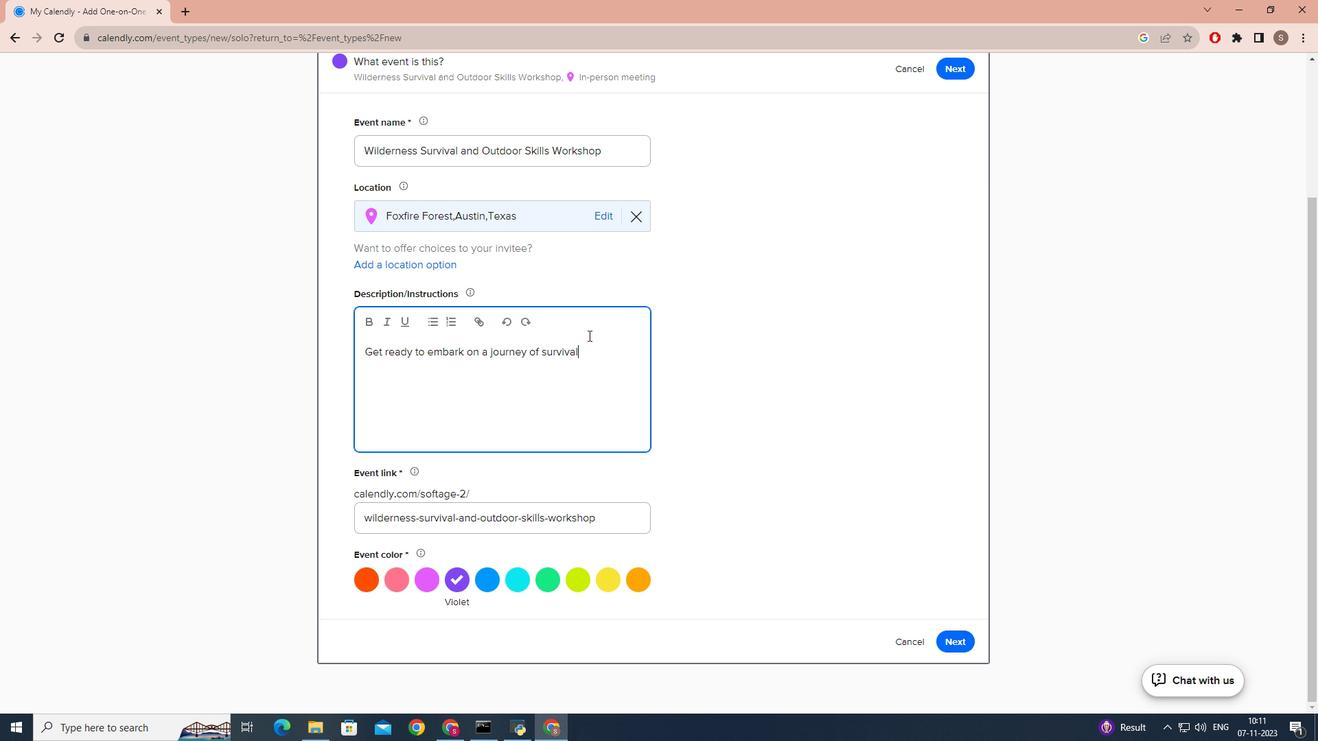 
Action: Key pressed <Key.space>skills<Key.space>and<Key.space>outdoor<Key.space>knowledge.<Key.caps_lock>P<Key.caps_lock>repare<Key.space>yoursself<Key.space><Key.backspace><Key.backspace><Key.backspace><Key.backspace><Key.backspace>elf<Key.space>for<Key.space>the<Key.space>great<Key.space>outdoors<Key.space>with<Key.space>our<Key.space>iw<Key.backspace><Key.backspace>wilderness<Key.space>and<Key.space>outdoor<Key.space>skills<Key.space>workshop.<Key.caps_lock>W<Key.caps_lock>hether<Key.space>you<Key.space>are<Key.space>an<Key.space>experei<Key.backspace><Key.backspace>ienced<Key.space>adventurer<Key.space>or<Key.space>a<Key.space>novice<Key.space>looking<Key.space>to<Key.space>learn<Key.space>essential<Key.space>surviaval<Key.space>s<Key.backspace><Key.backspace><Key.backspace><Key.backspace><Key.backspace><Key.backspace>val<Key.space>skills,this<Key.space>workshop<Key.space>is<Key.space>esigned<Key.space>
Screenshot: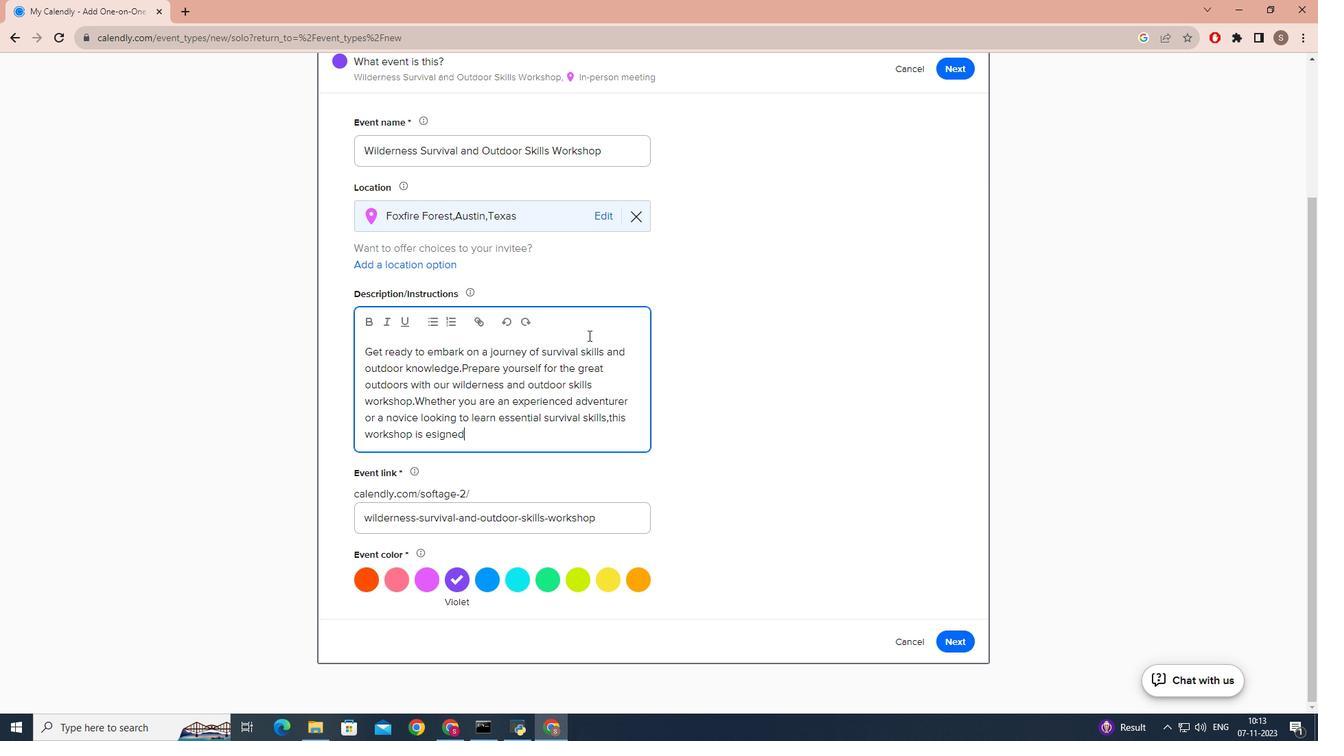 
Action: Mouse moved to (431, 439)
Screenshot: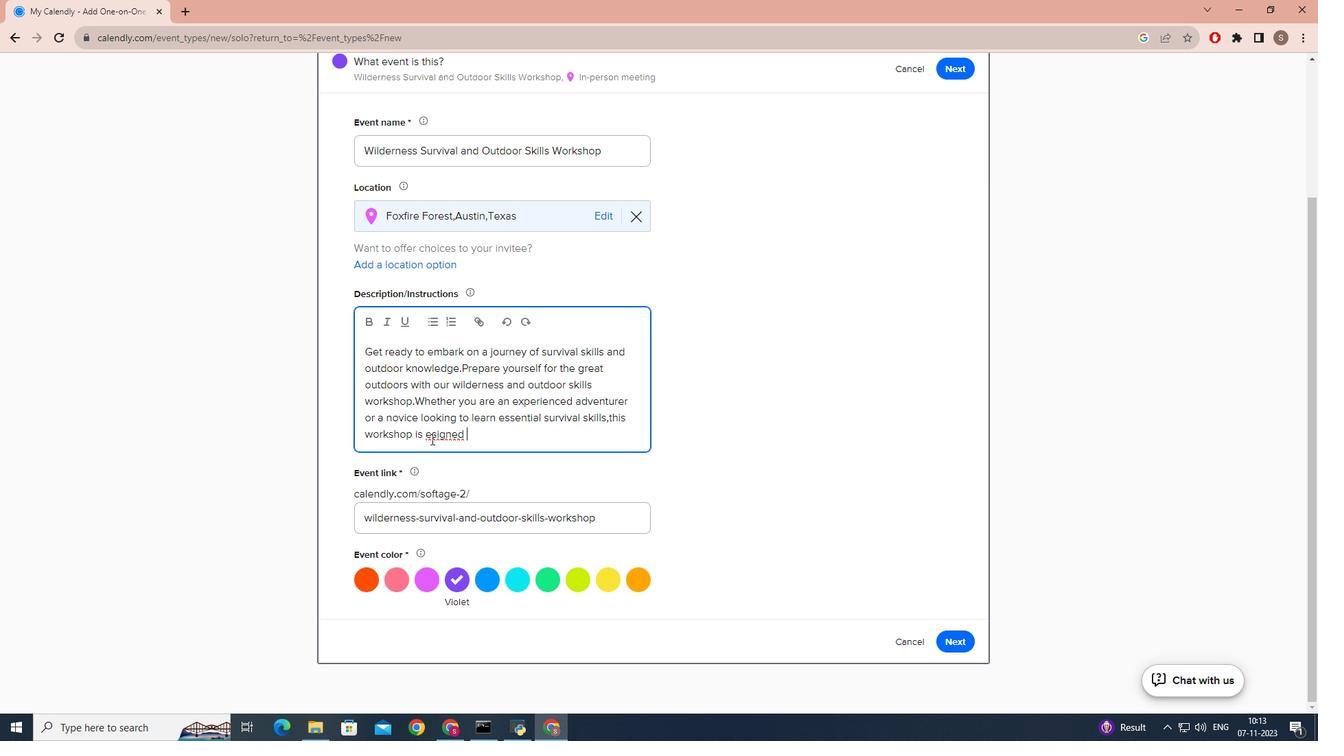 
Action: Mouse pressed left at (431, 439)
Screenshot: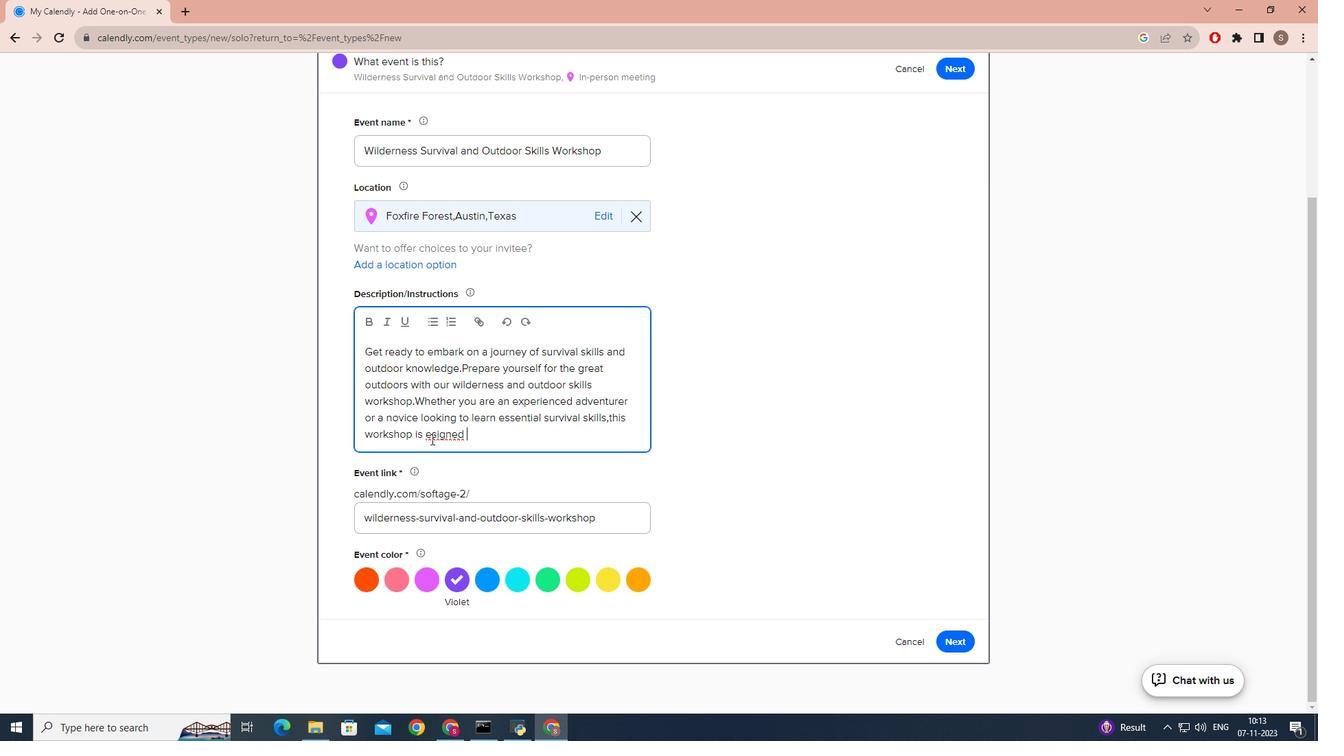 
Action: Mouse moved to (429, 438)
Screenshot: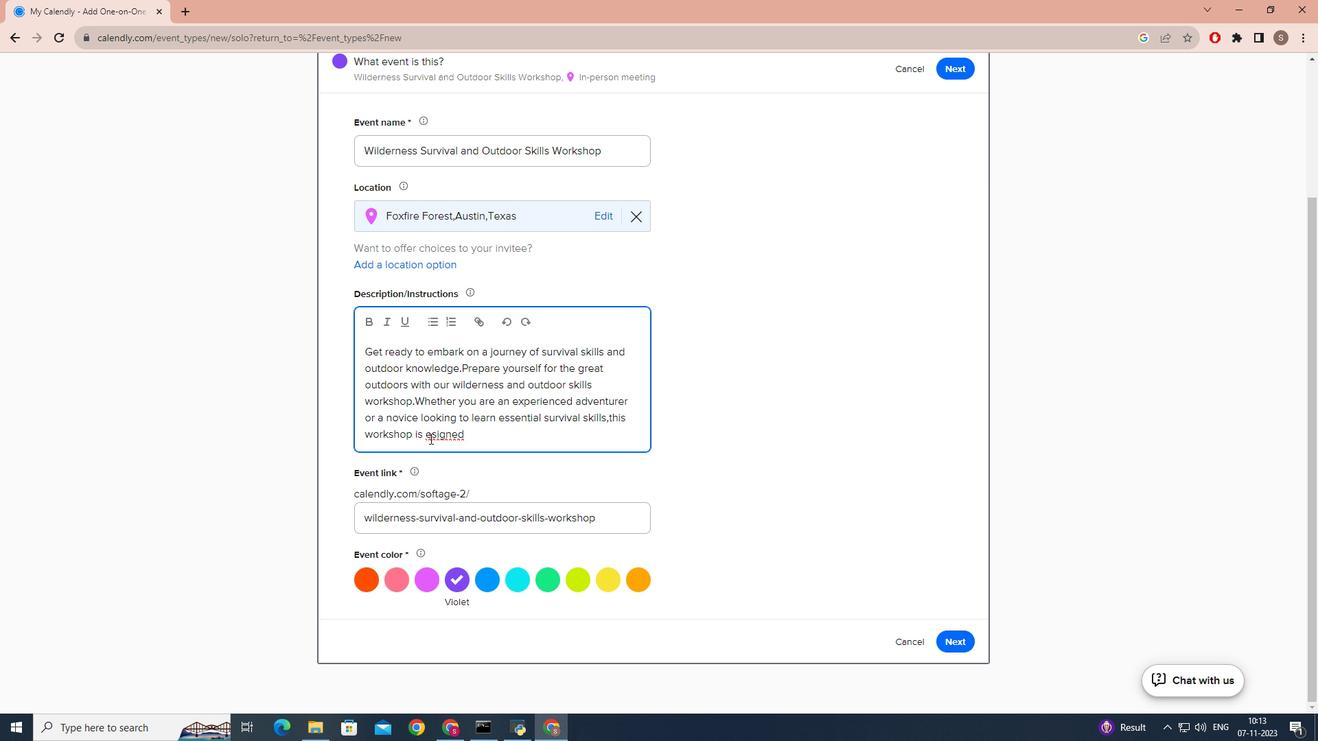 
Action: Mouse pressed left at (429, 438)
Screenshot: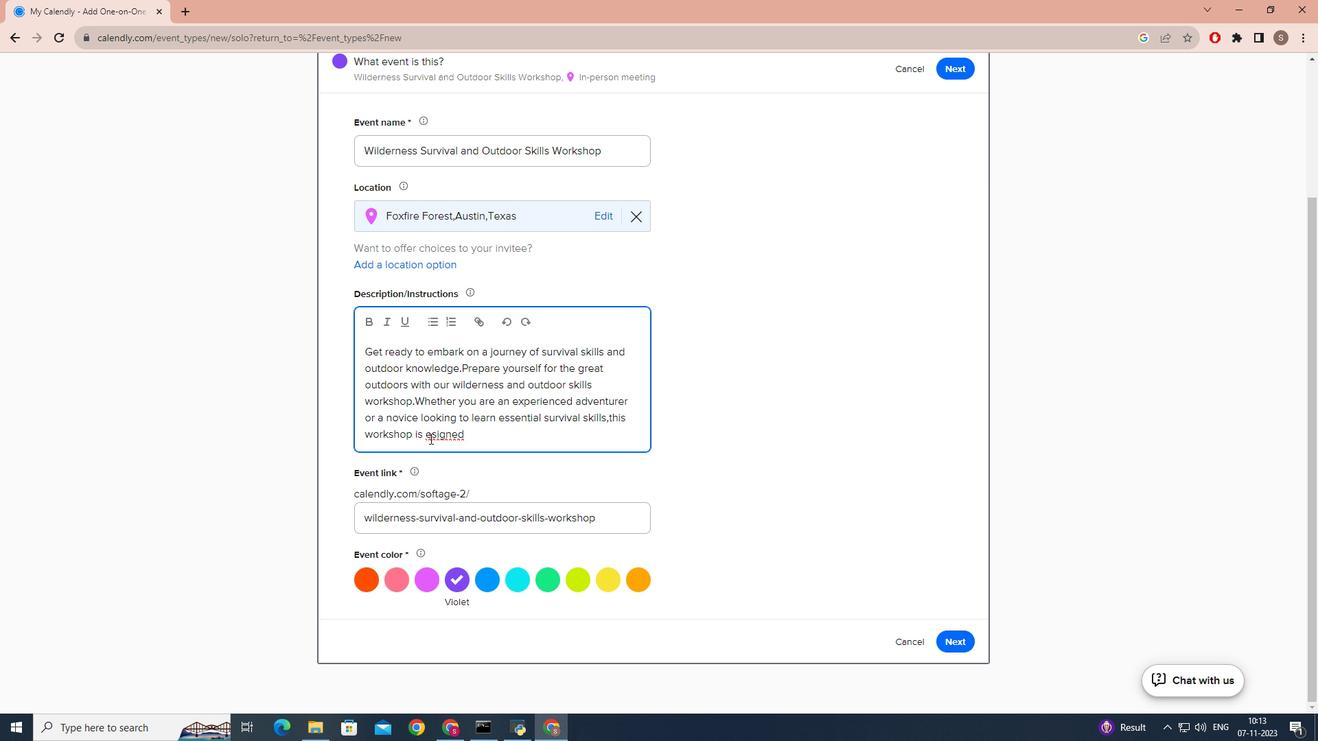 
Action: Mouse moved to (429, 438)
Screenshot: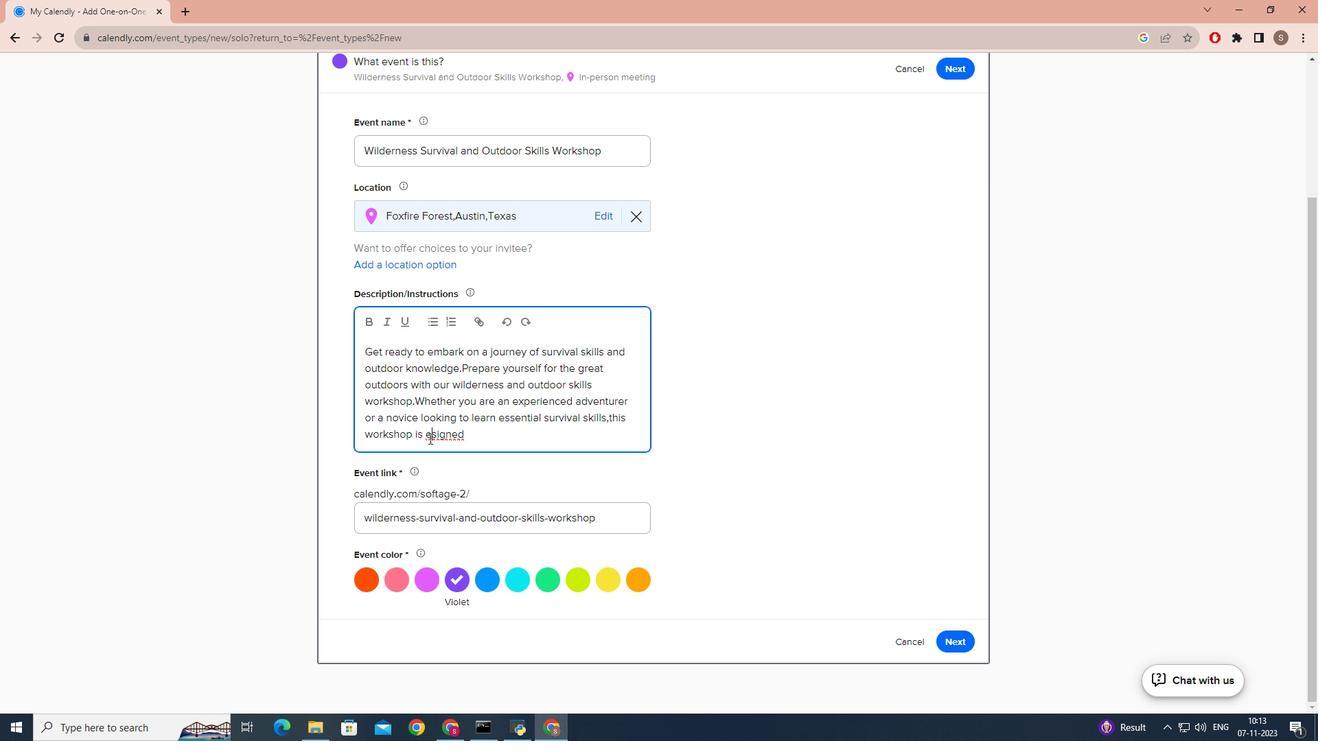 
Action: Mouse pressed left at (429, 438)
Screenshot: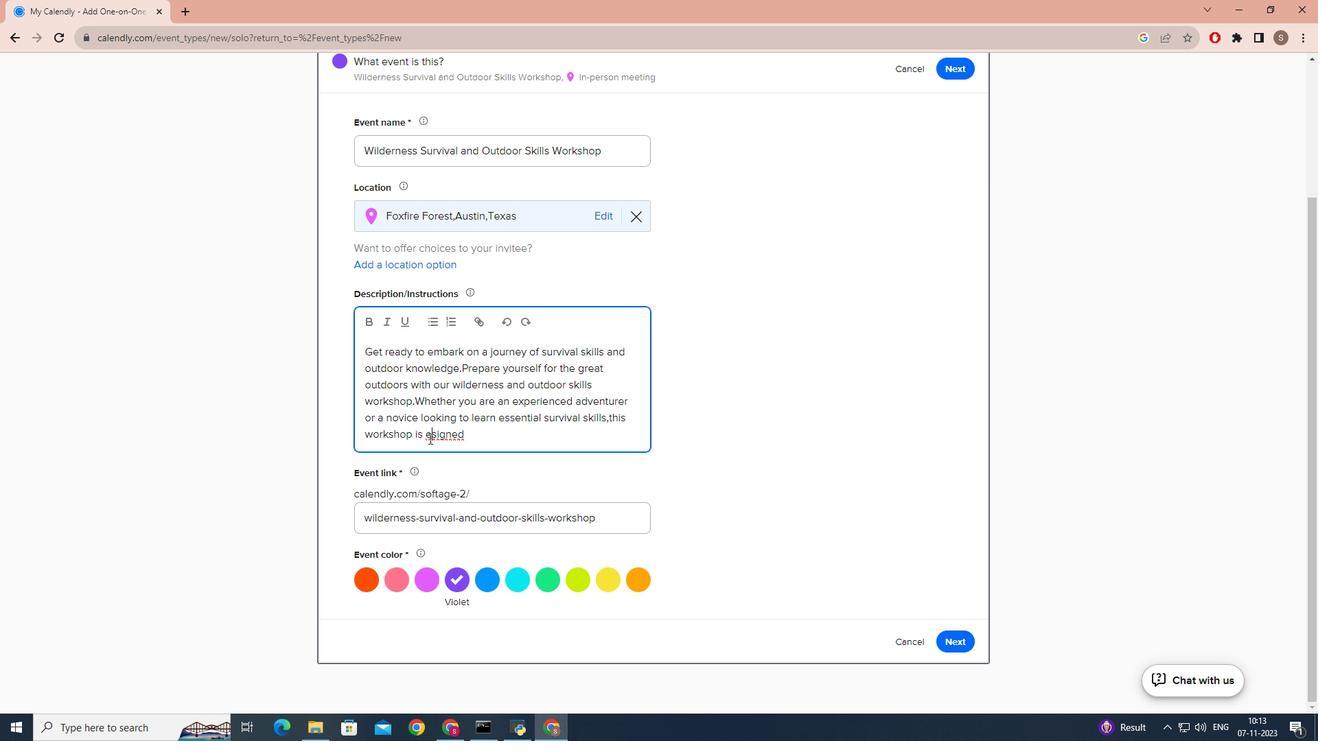 
Action: Mouse moved to (428, 430)
Screenshot: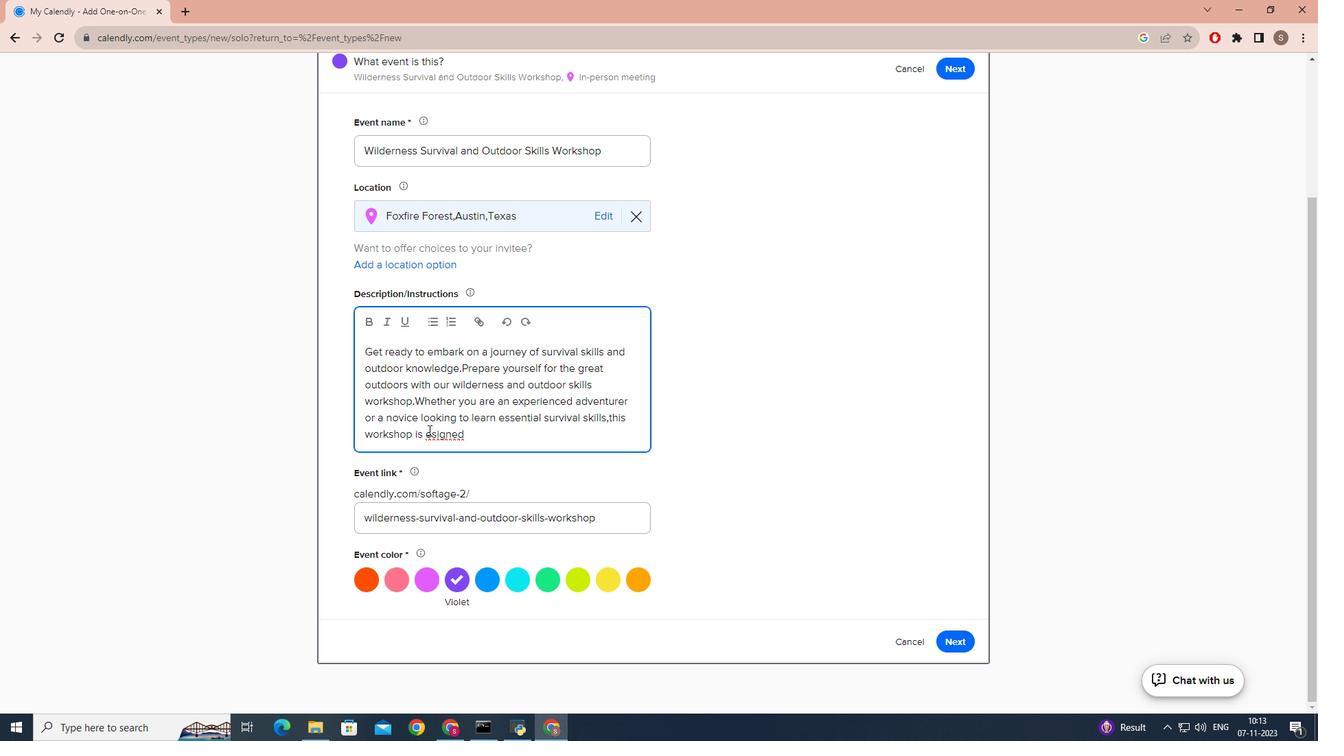 
Action: Mouse pressed left at (428, 430)
Screenshot: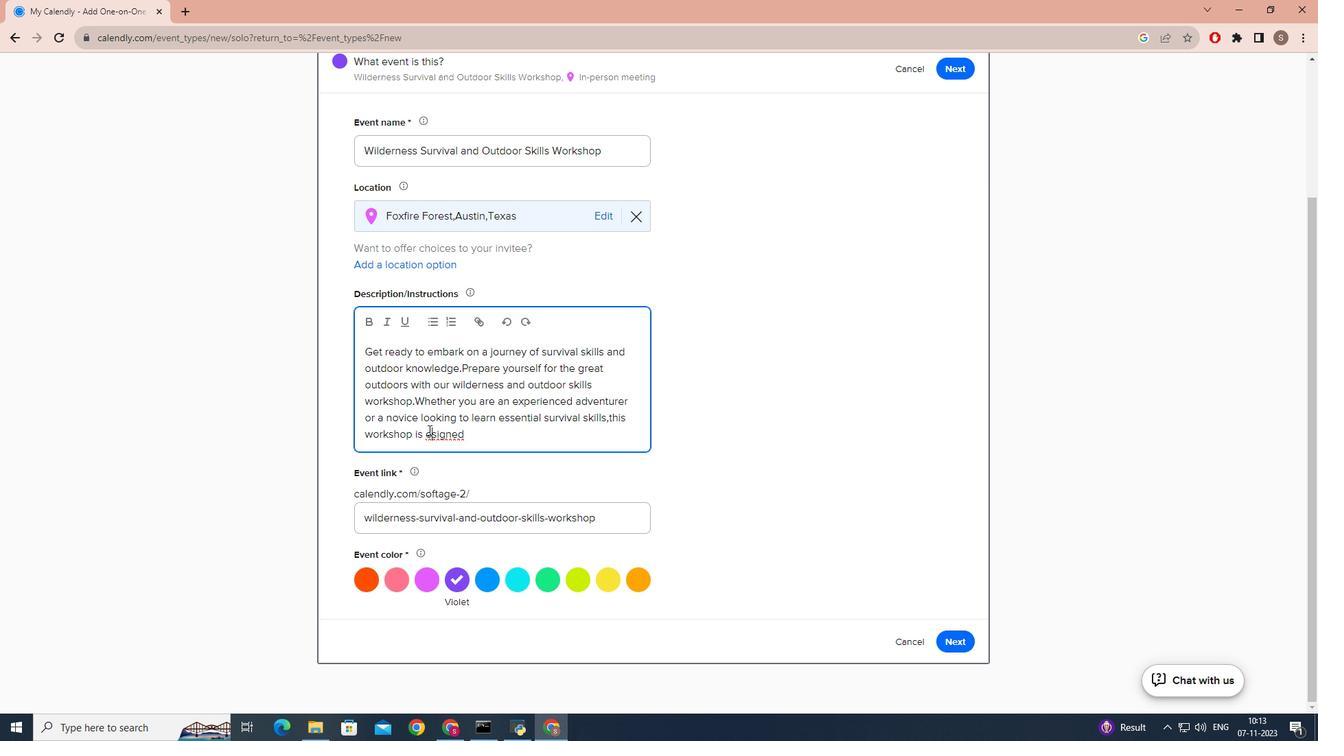 
Action: Mouse moved to (434, 428)
Screenshot: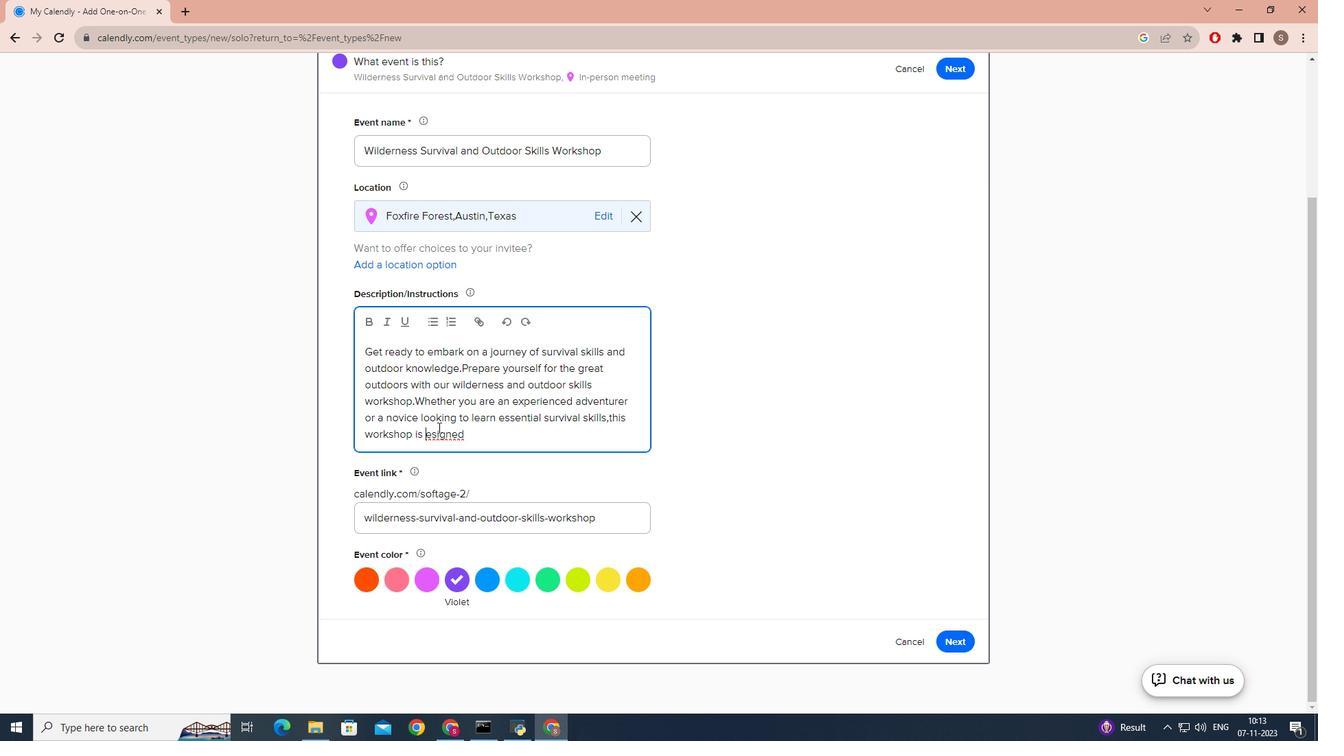 
Action: Key pressed s
Screenshot: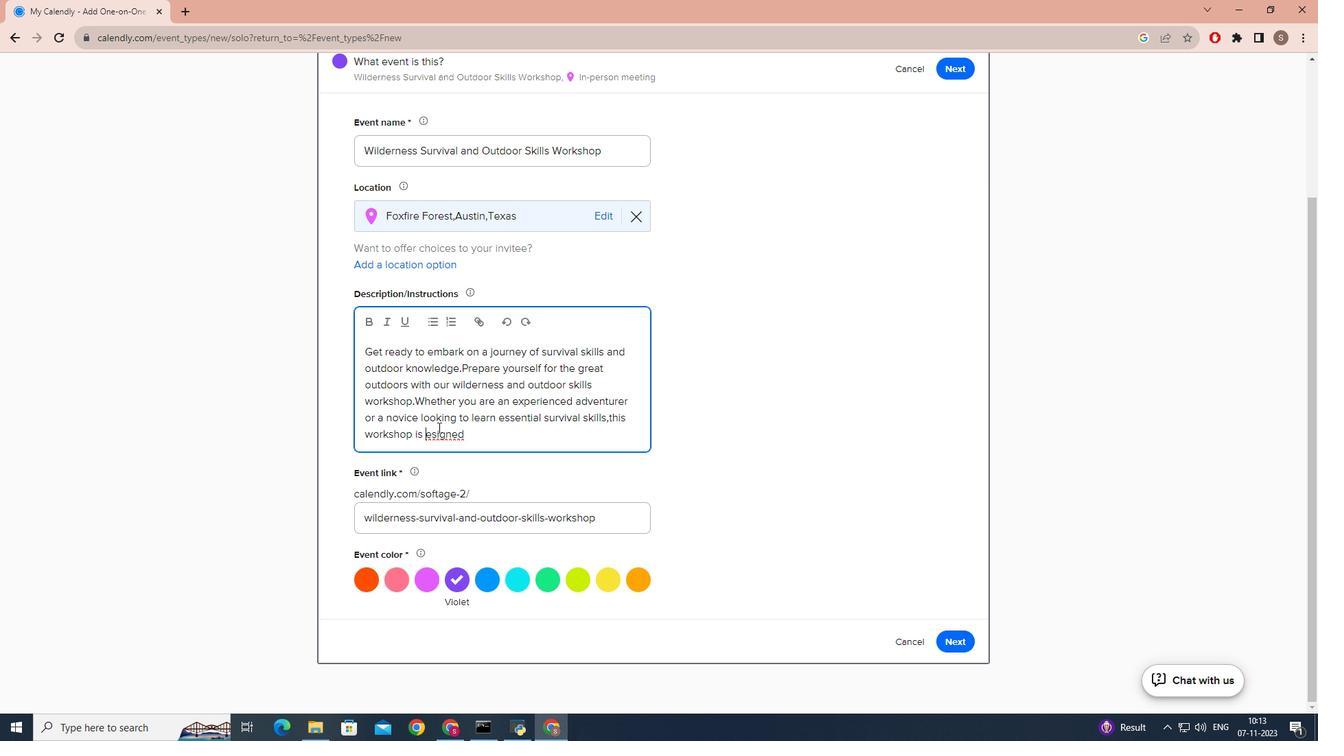 
Action: Mouse moved to (464, 427)
Screenshot: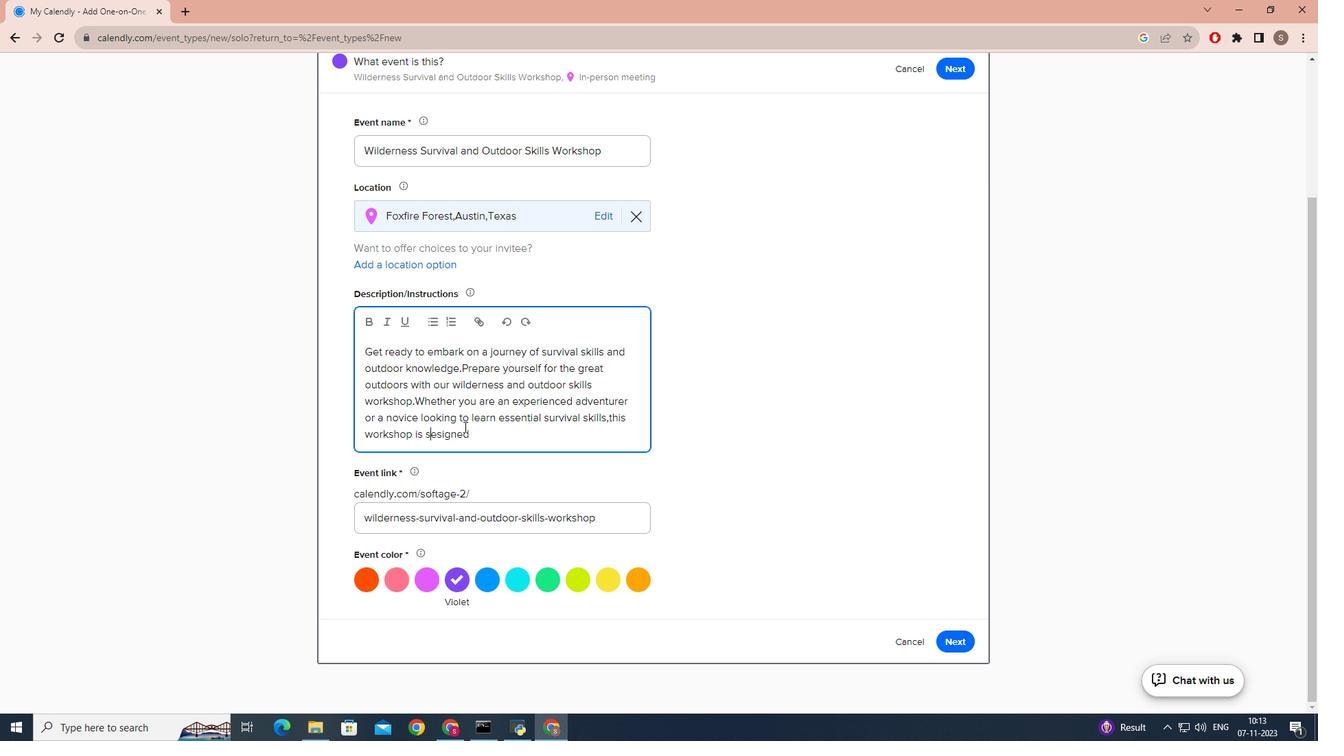 
Action: Key pressed <Key.backspace>d
Screenshot: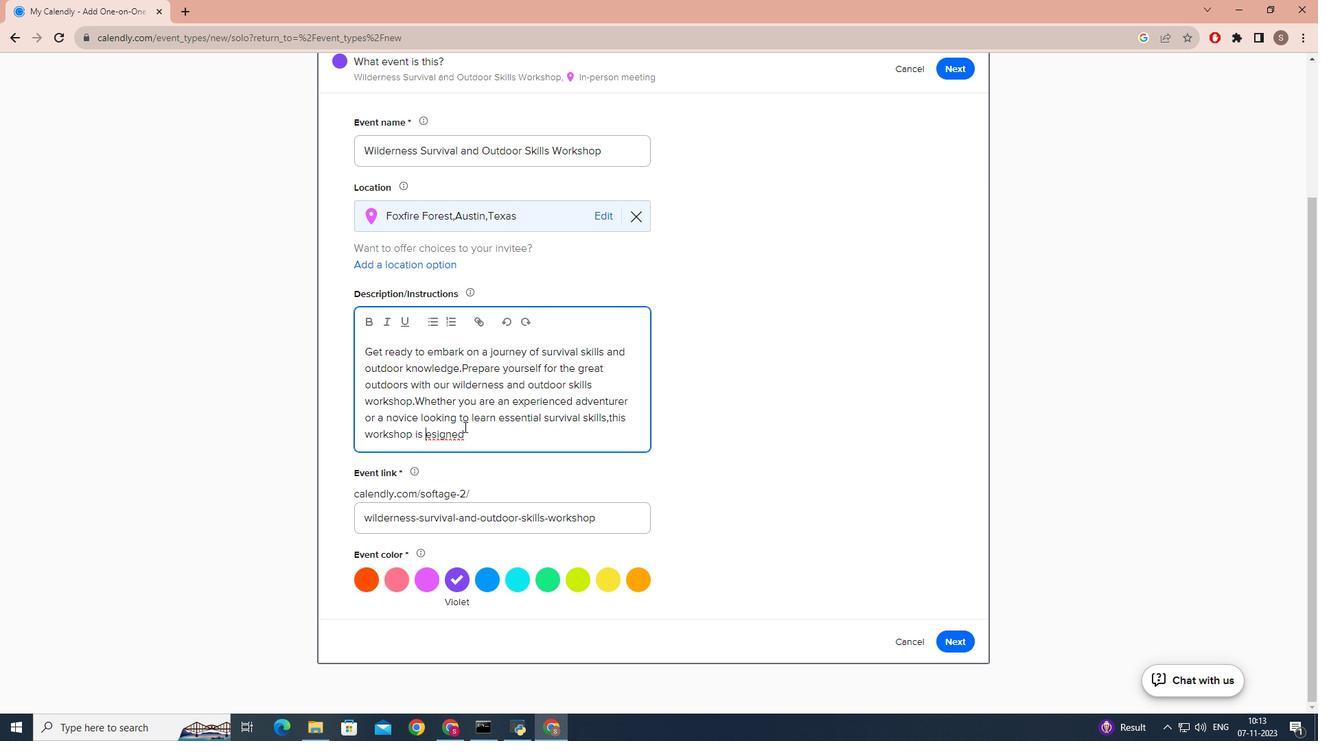 
Action: Mouse moved to (475, 434)
Screenshot: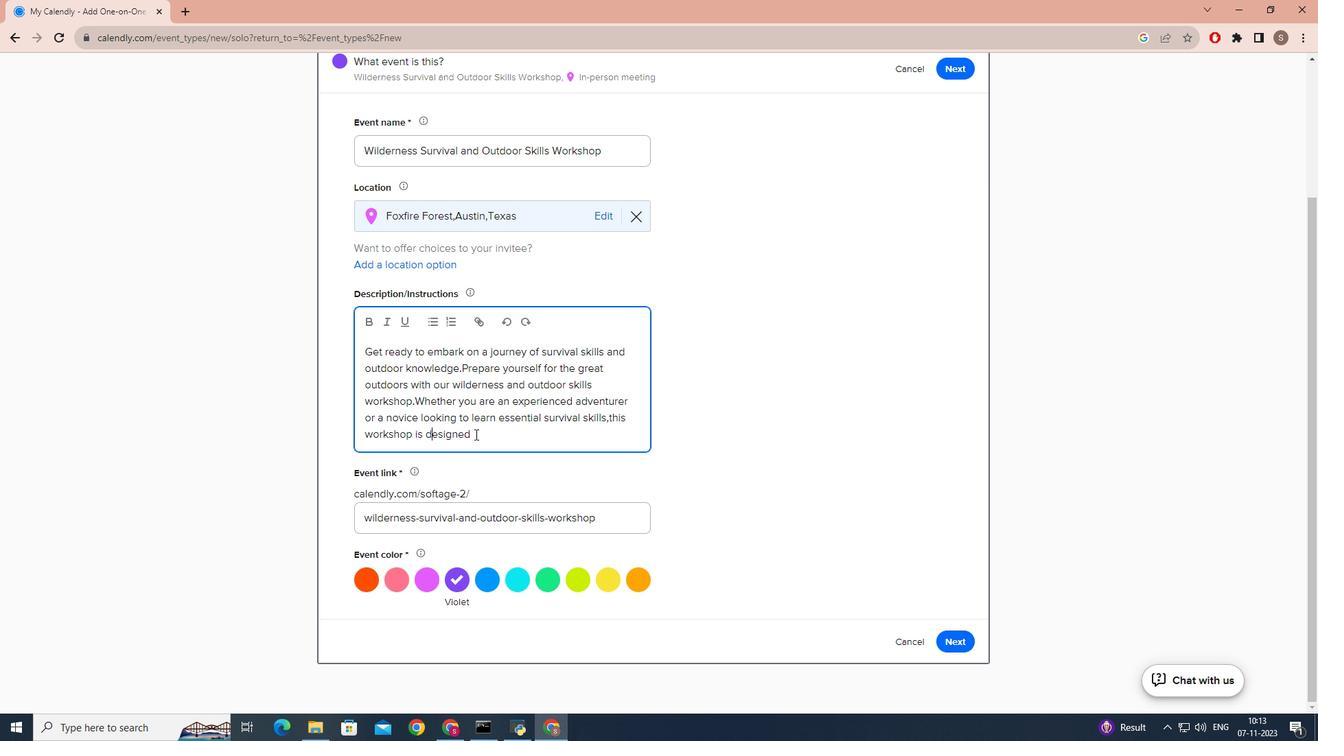 
Action: Mouse pressed left at (475, 434)
Screenshot: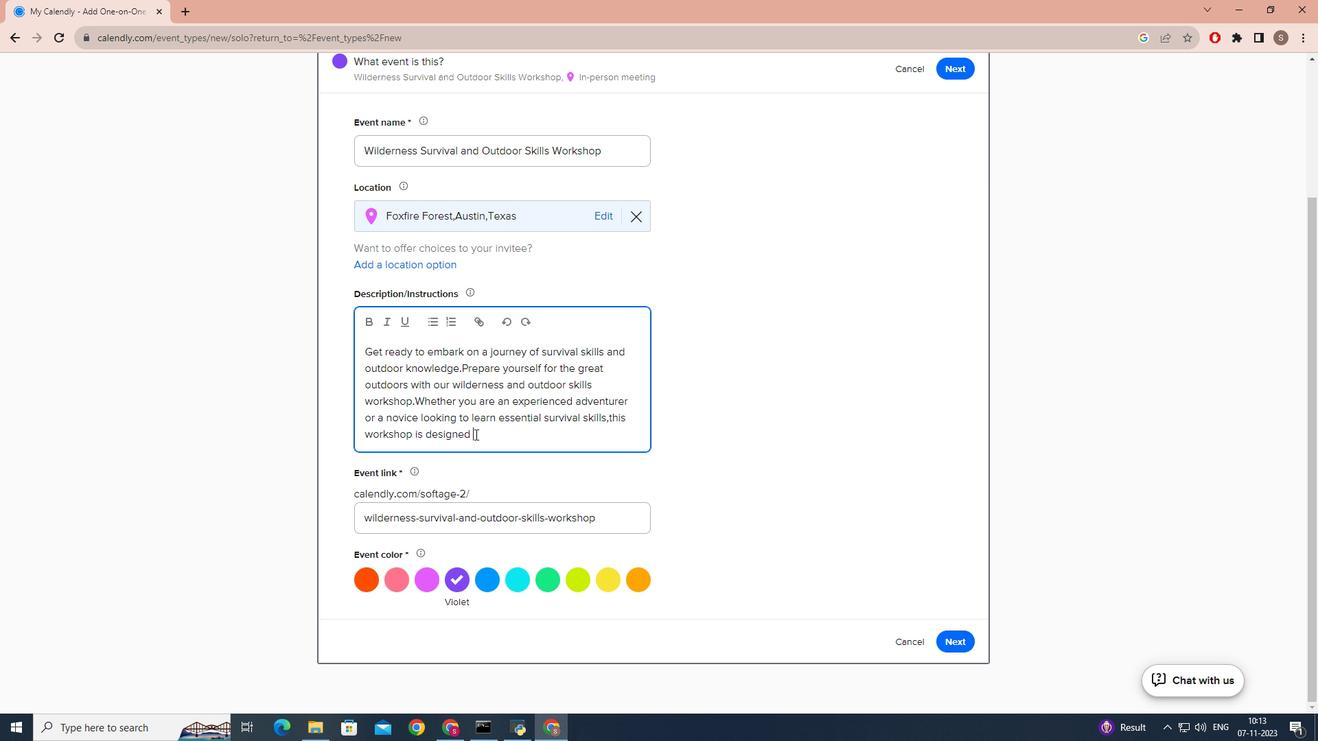
Action: Key pressed for<Key.space>outdoor<Key.space>enthusiasts<Key.space>fo<Key.backspace><Key.backspace>of<Key.space>all<Key.space>levels.<Key.space>g<Key.backspace><Key.caps_lock>G<Key.caps_lock>ain<Key.space>the<Key.space>knowledge<Key.space>and<Key.space>confidence<Key.space>to<Key.space>thrive<Key.space>in<Key.space>the<Key.space>wild<Key.shift_r>!
Screenshot: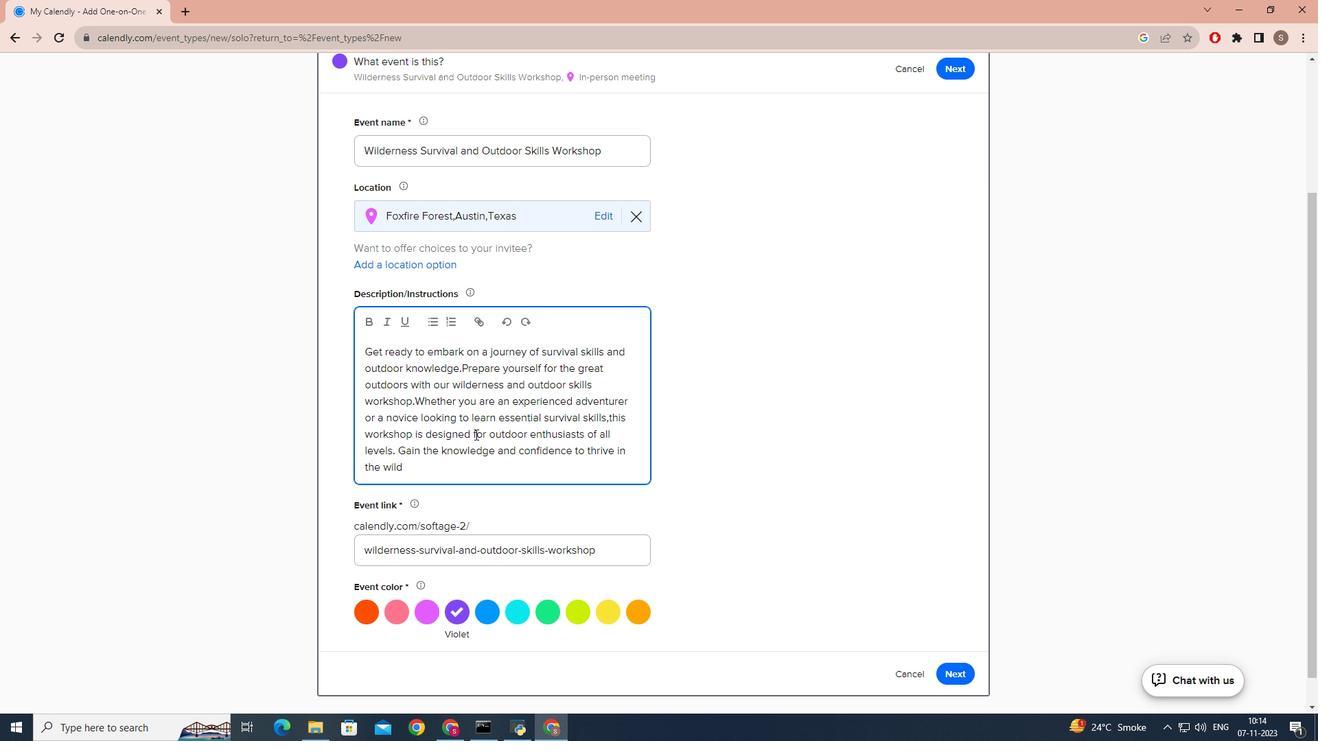 
Action: Mouse moved to (481, 605)
Screenshot: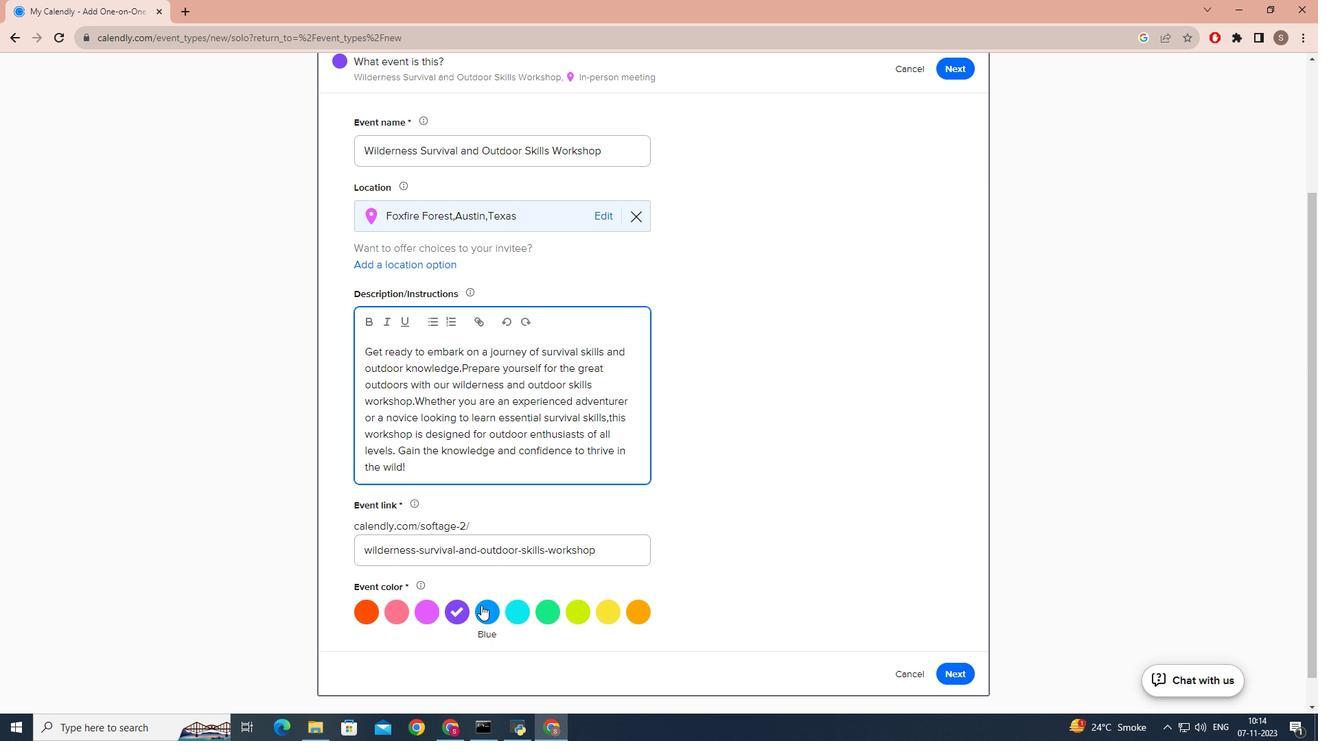 
Action: Mouse pressed left at (481, 605)
Screenshot: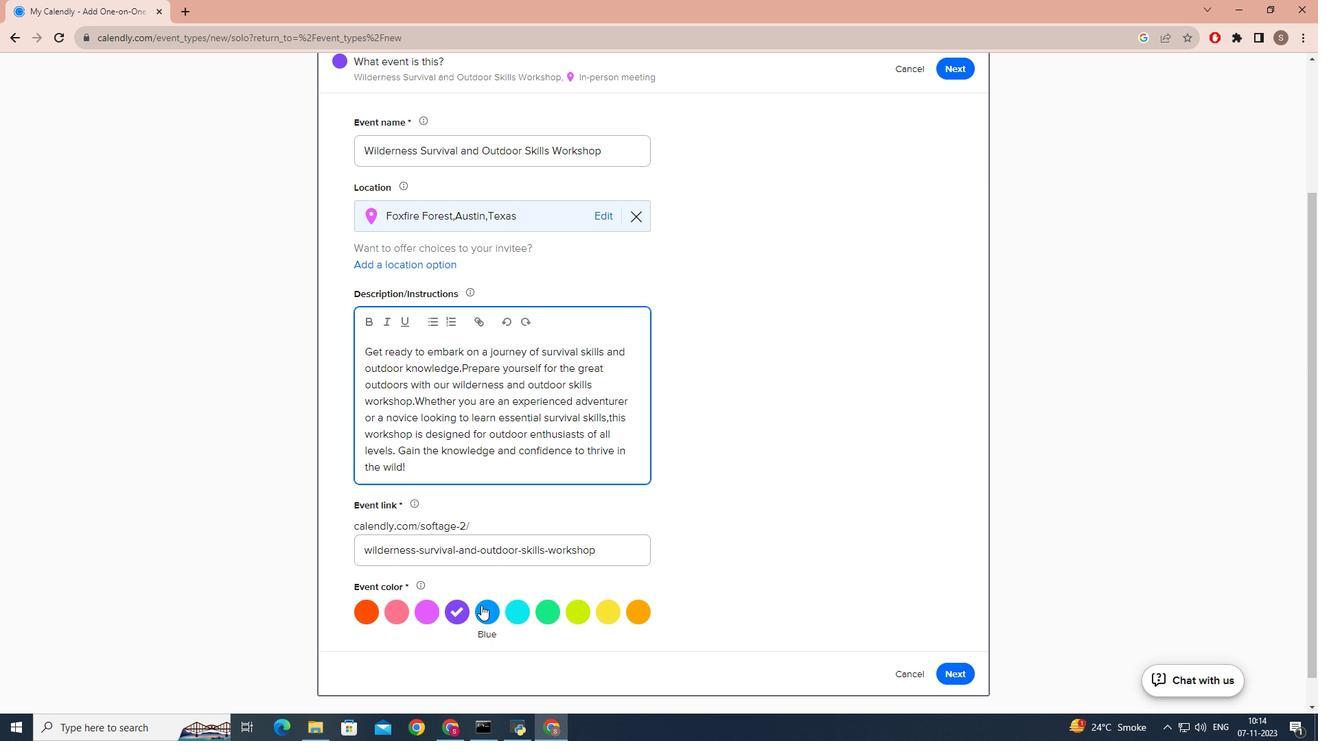
Action: Mouse moved to (959, 679)
Screenshot: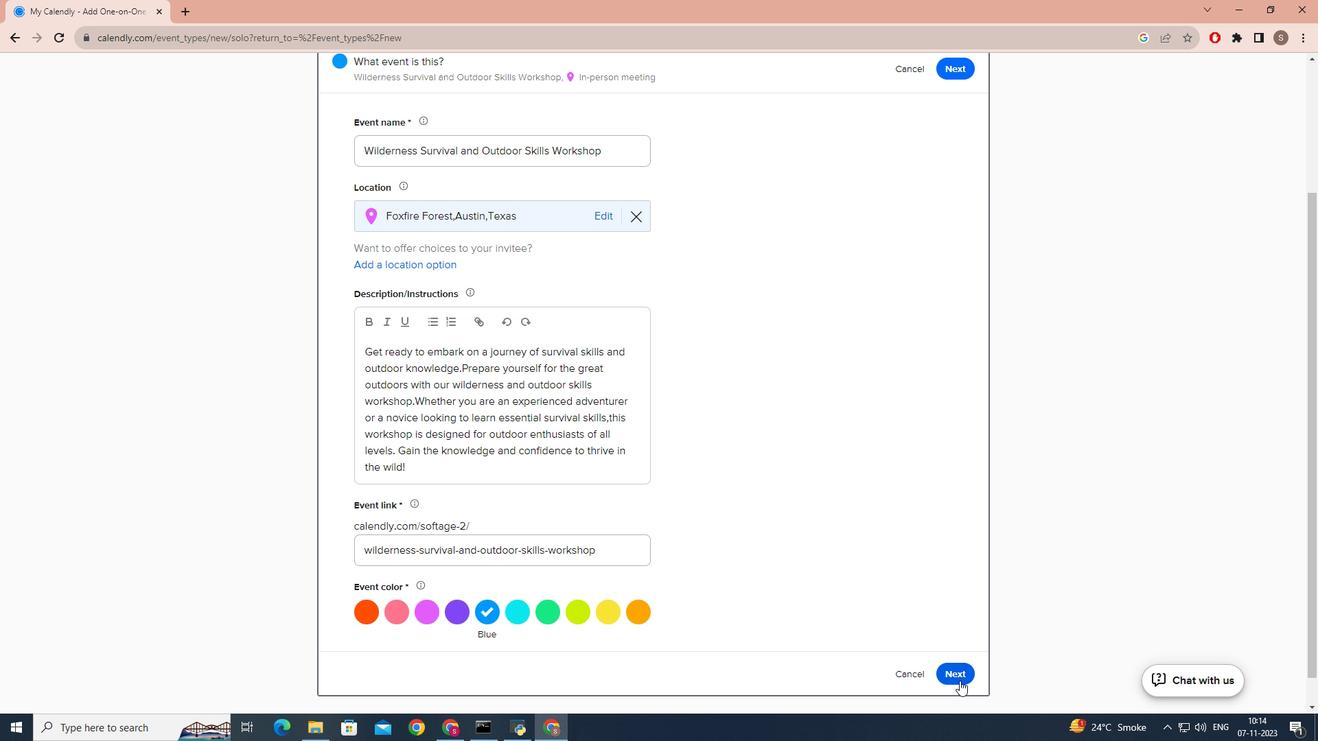
Action: Mouse pressed left at (959, 679)
Screenshot: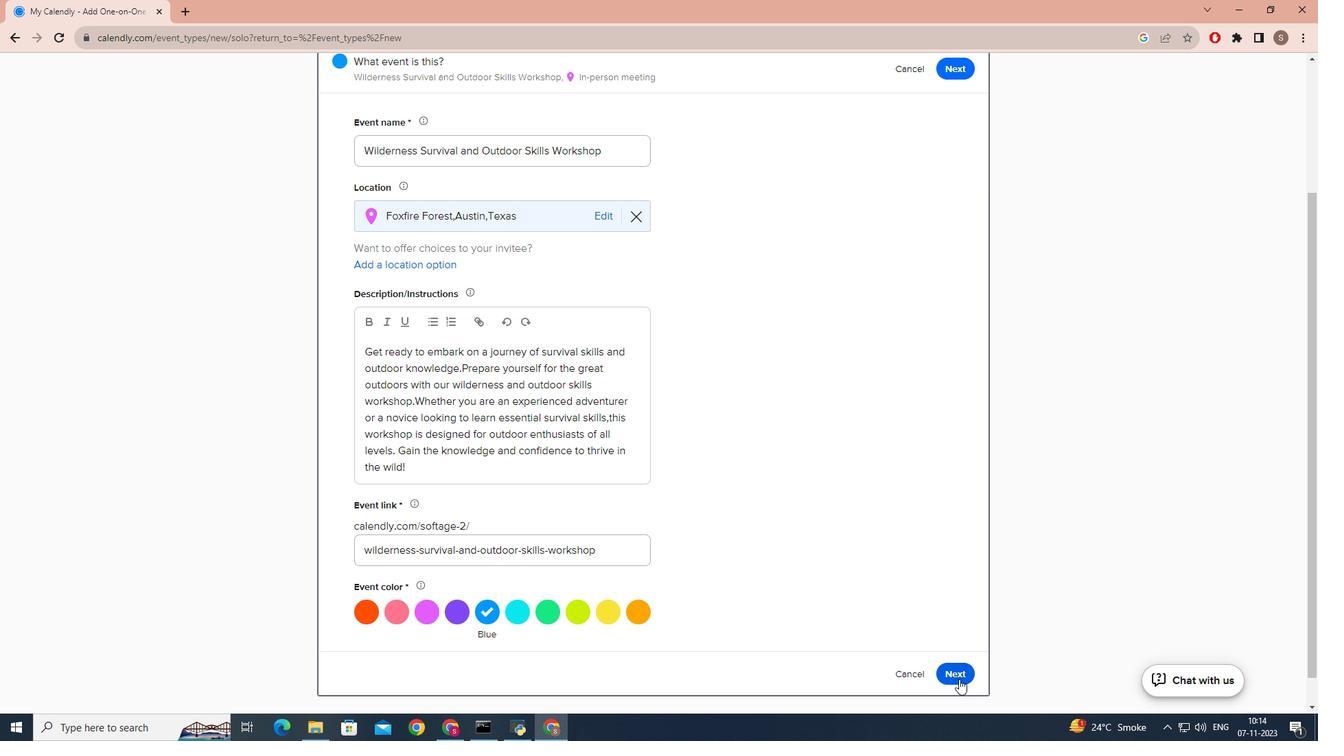 
Action: Mouse moved to (452, 405)
Screenshot: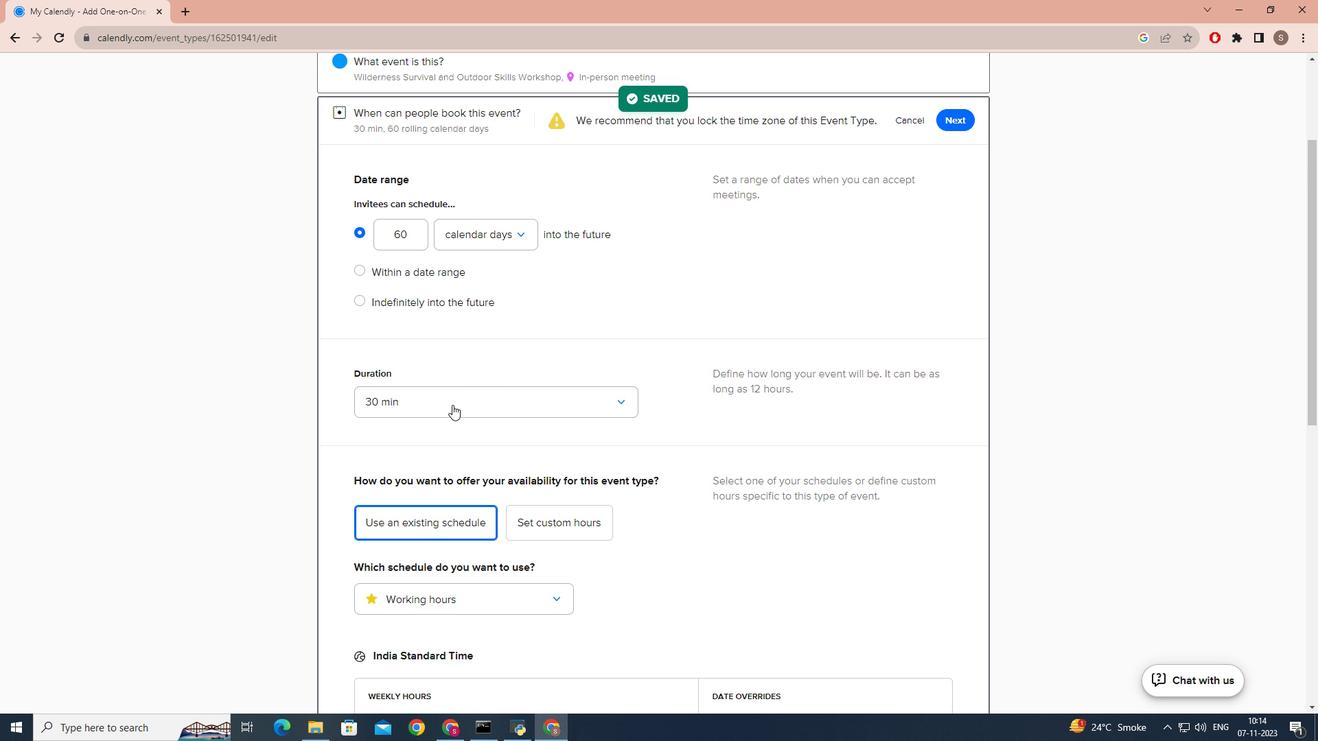 
Action: Mouse pressed left at (452, 405)
Screenshot: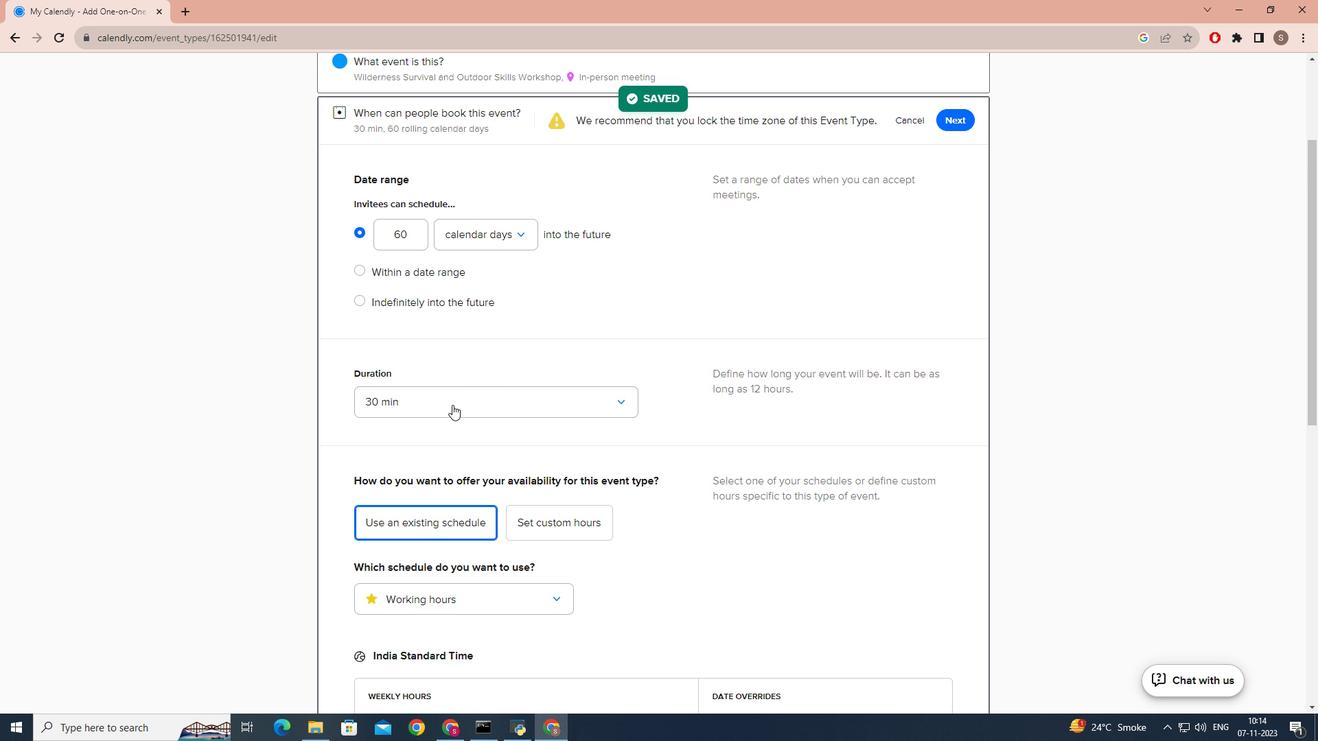 
Action: Mouse moved to (417, 517)
Screenshot: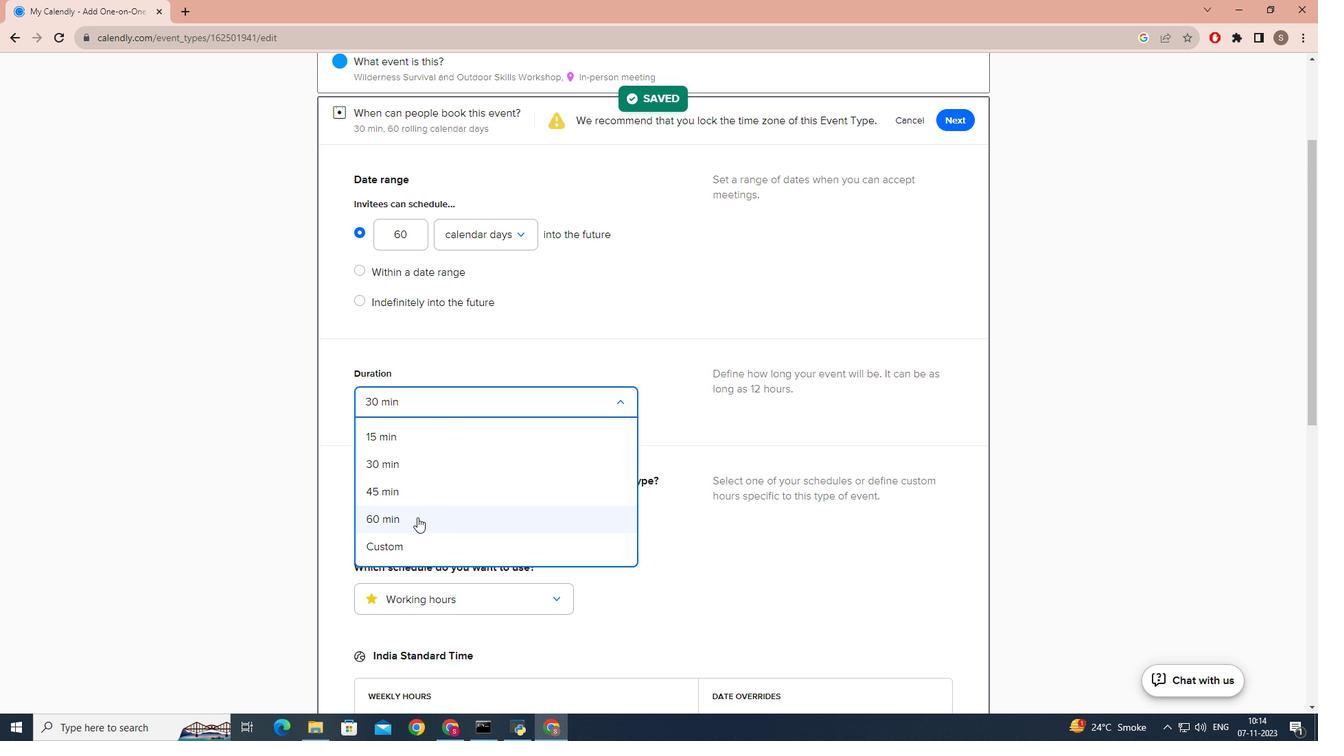 
Action: Mouse pressed left at (417, 517)
Screenshot: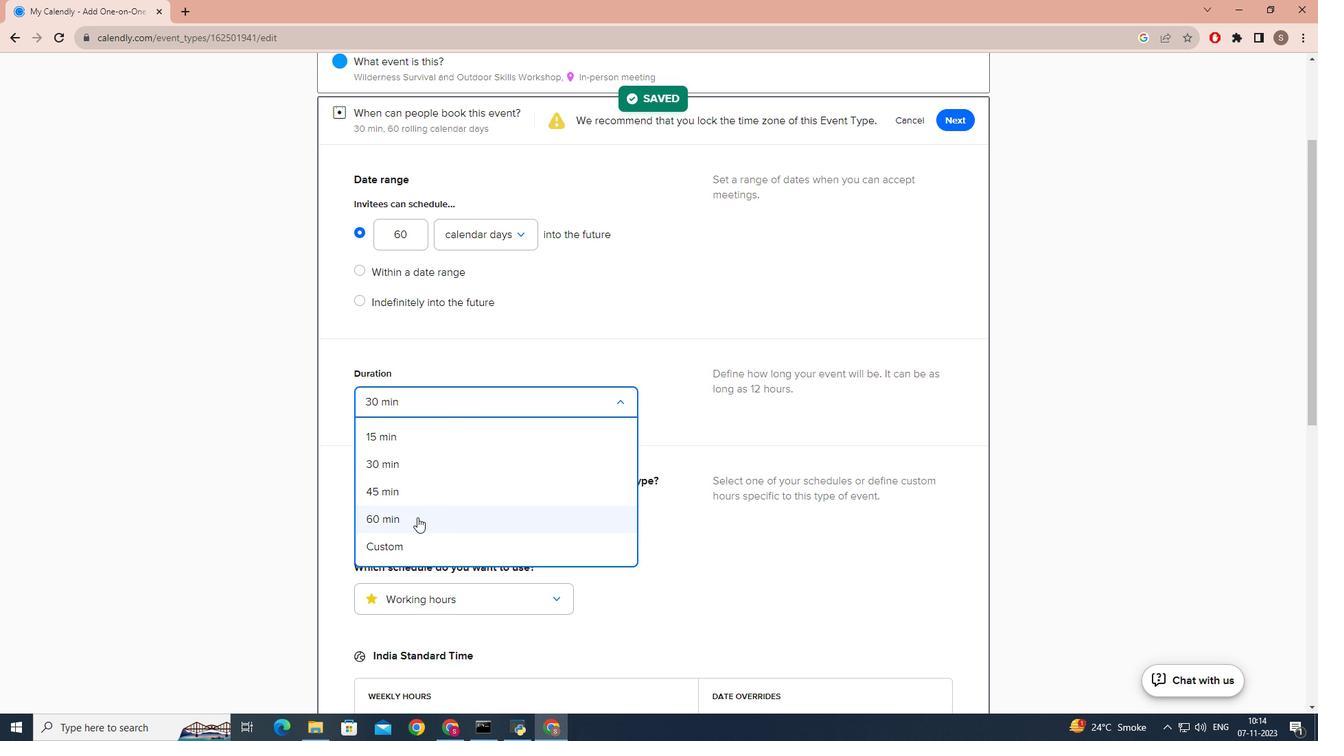 
Action: Mouse moved to (455, 499)
Screenshot: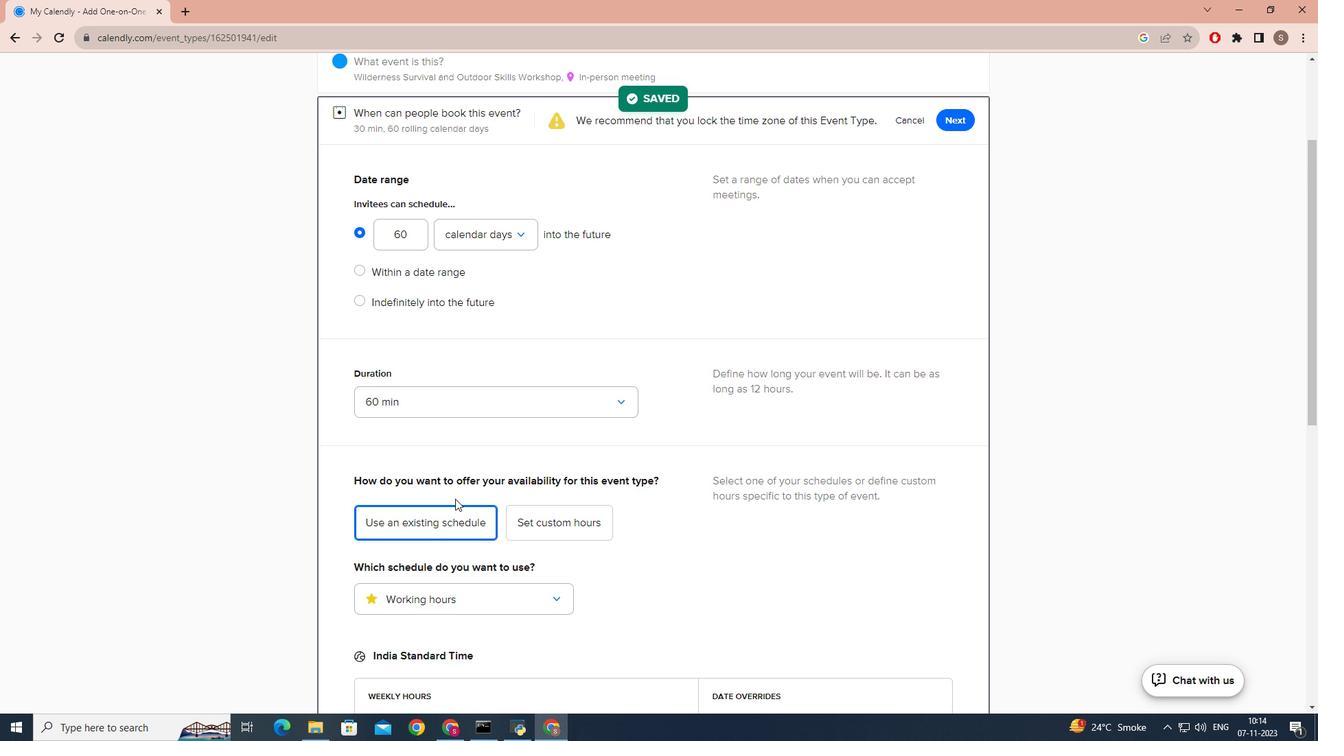 
Action: Mouse scrolled (455, 498) with delta (0, 0)
Screenshot: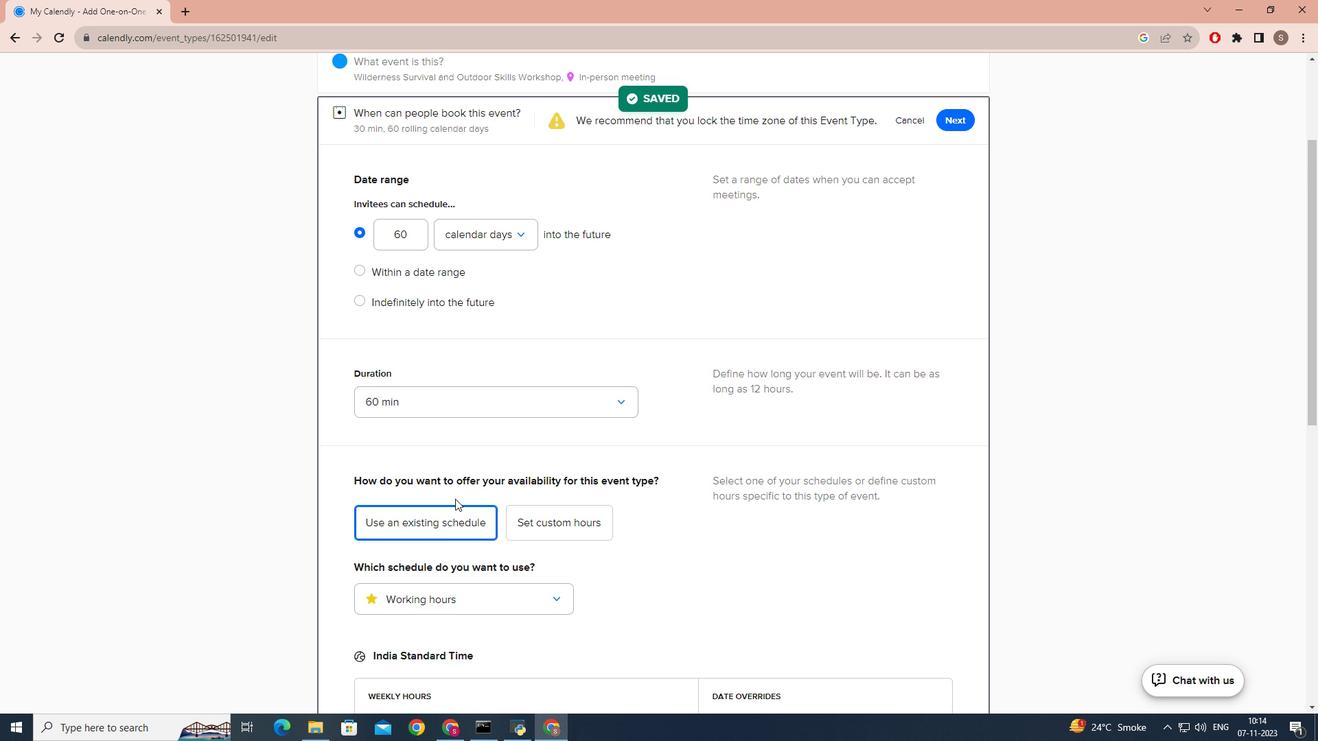 
Action: Mouse scrolled (455, 498) with delta (0, 0)
Screenshot: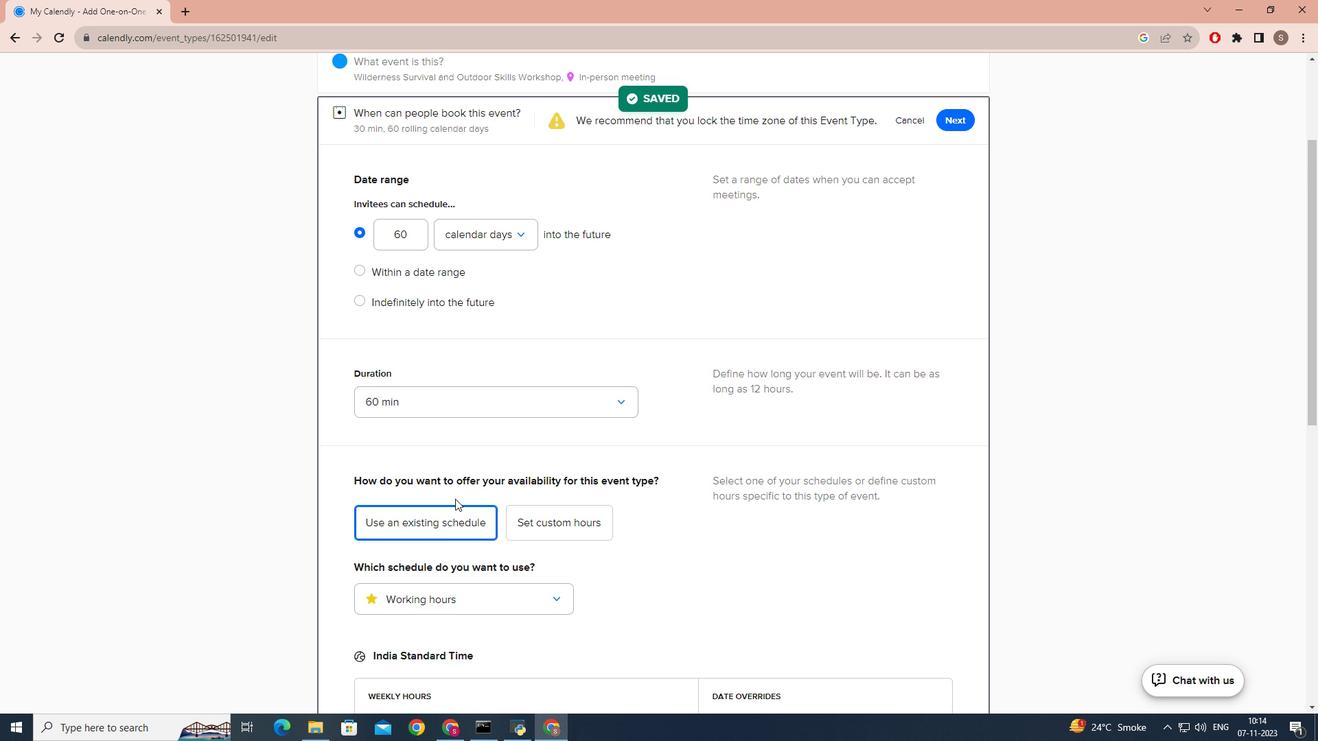
Action: Mouse scrolled (455, 498) with delta (0, 0)
Screenshot: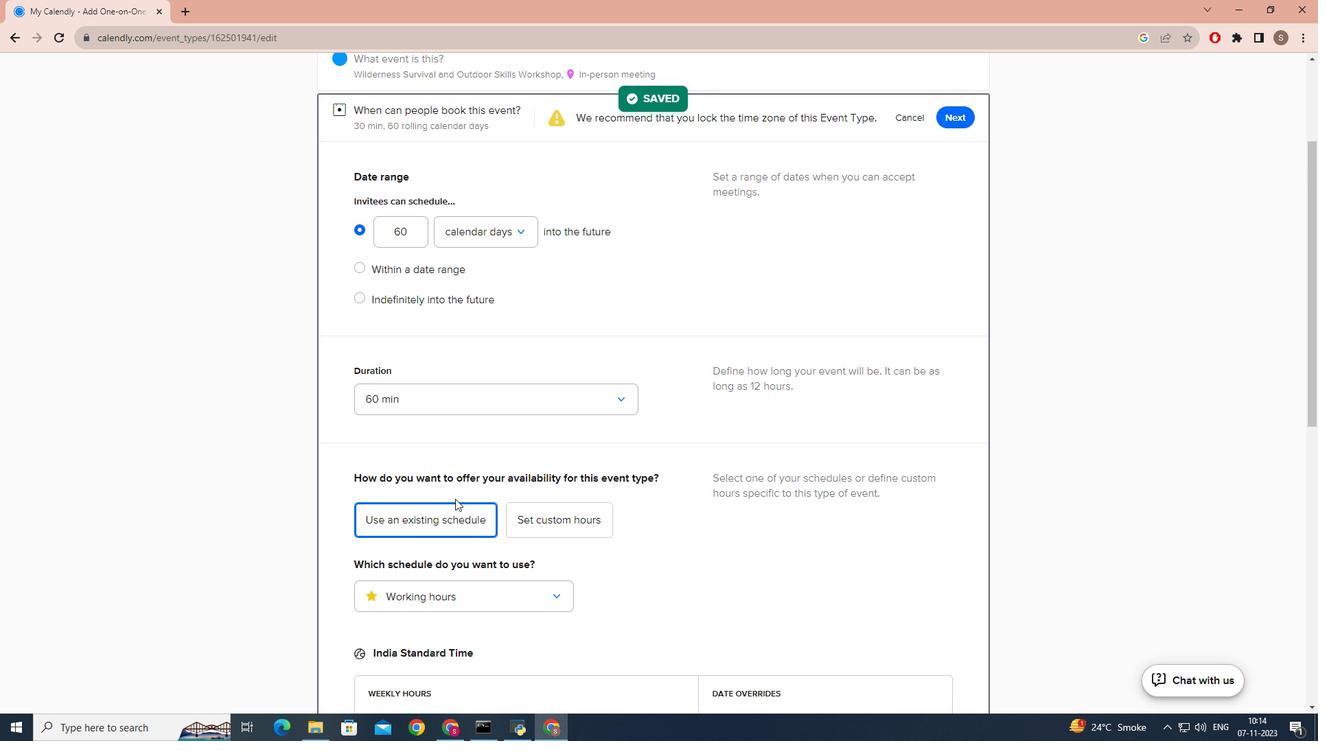 
Action: Mouse scrolled (455, 497) with delta (0, -1)
Screenshot: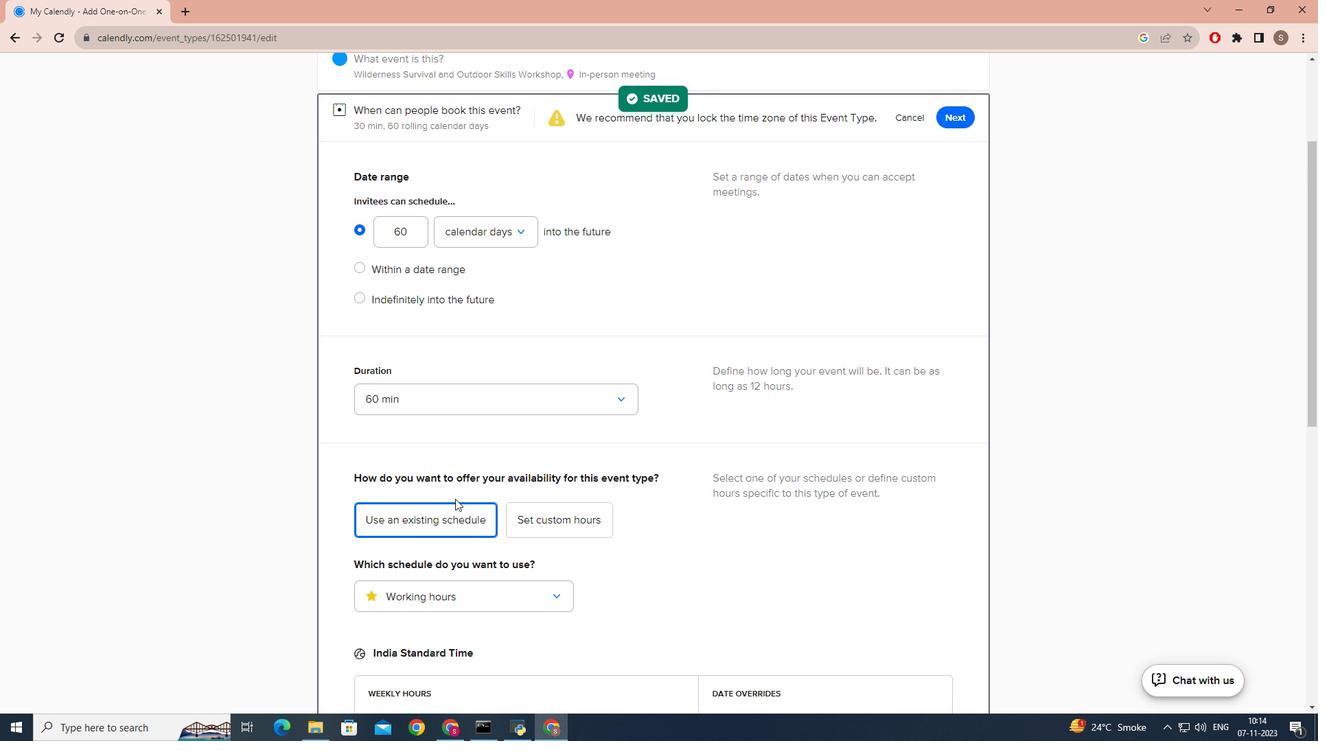 
Action: Mouse scrolled (455, 498) with delta (0, 0)
Screenshot: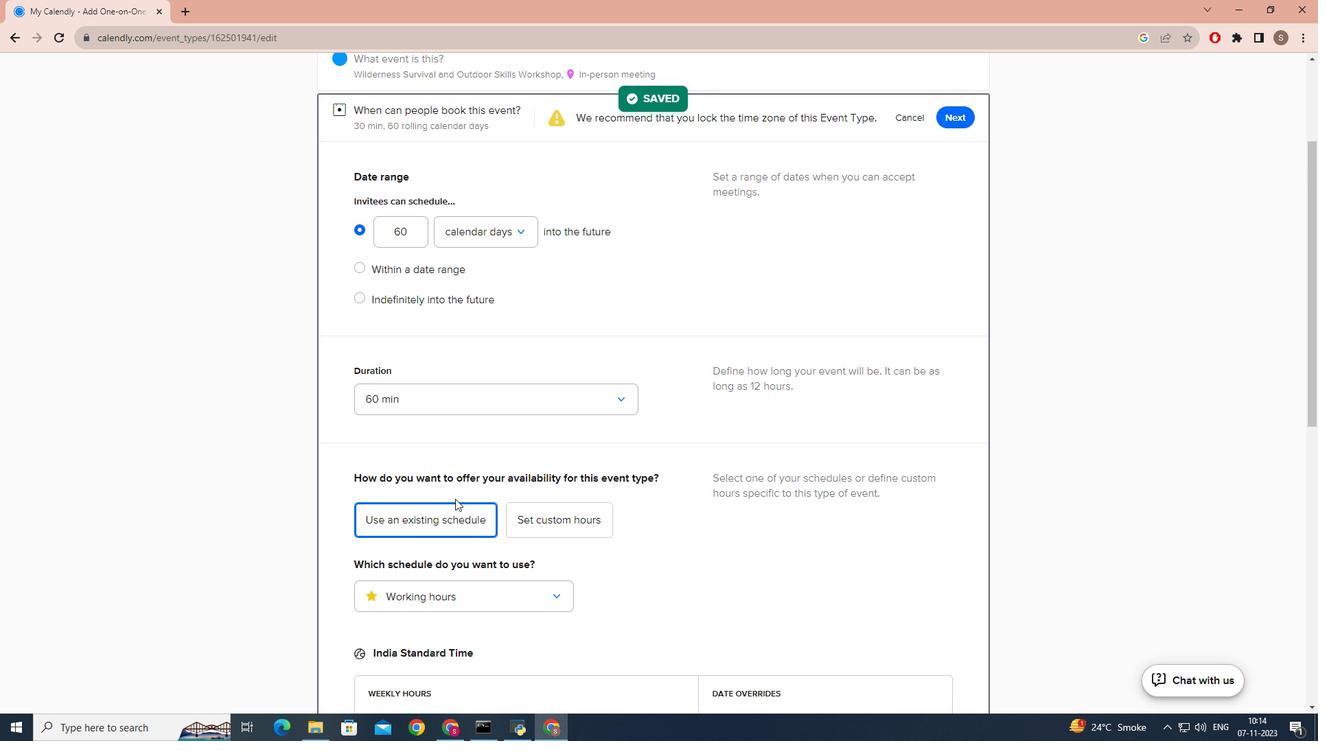 
Action: Mouse scrolled (455, 498) with delta (0, 0)
Screenshot: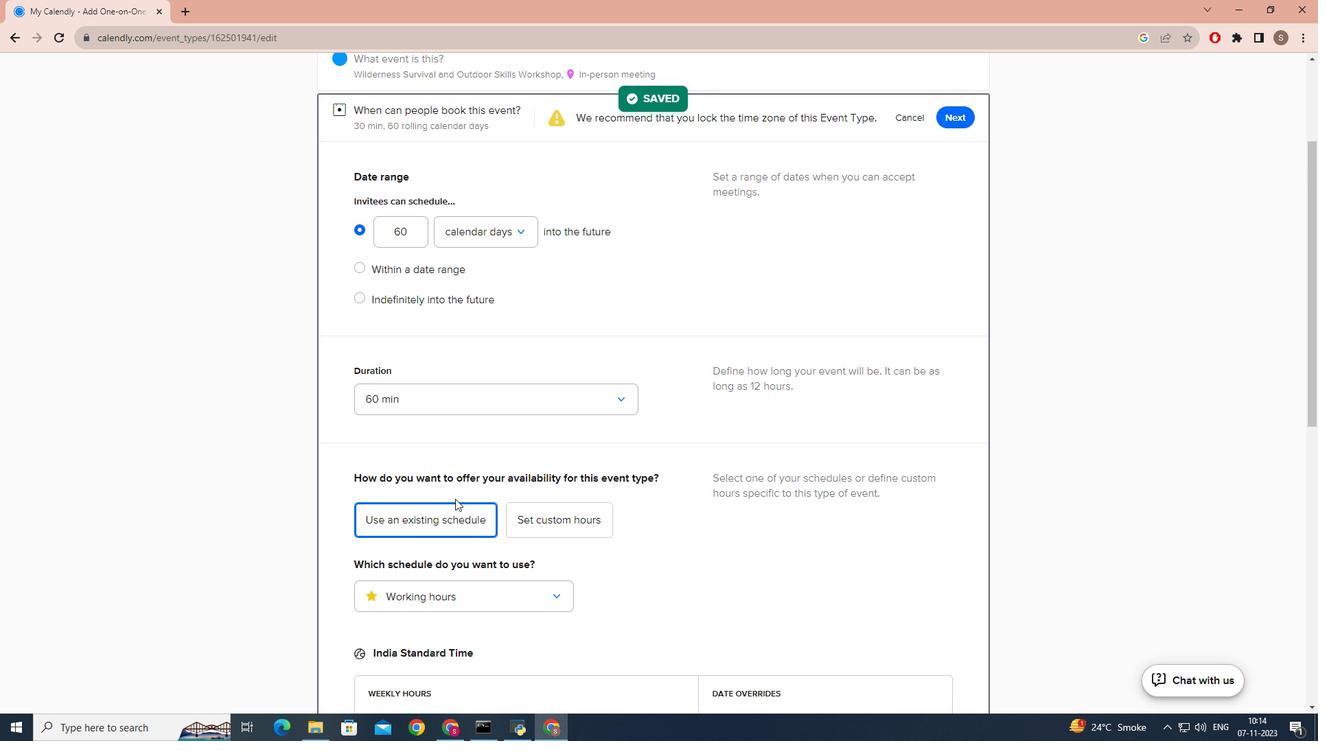 
Action: Mouse moved to (458, 496)
Screenshot: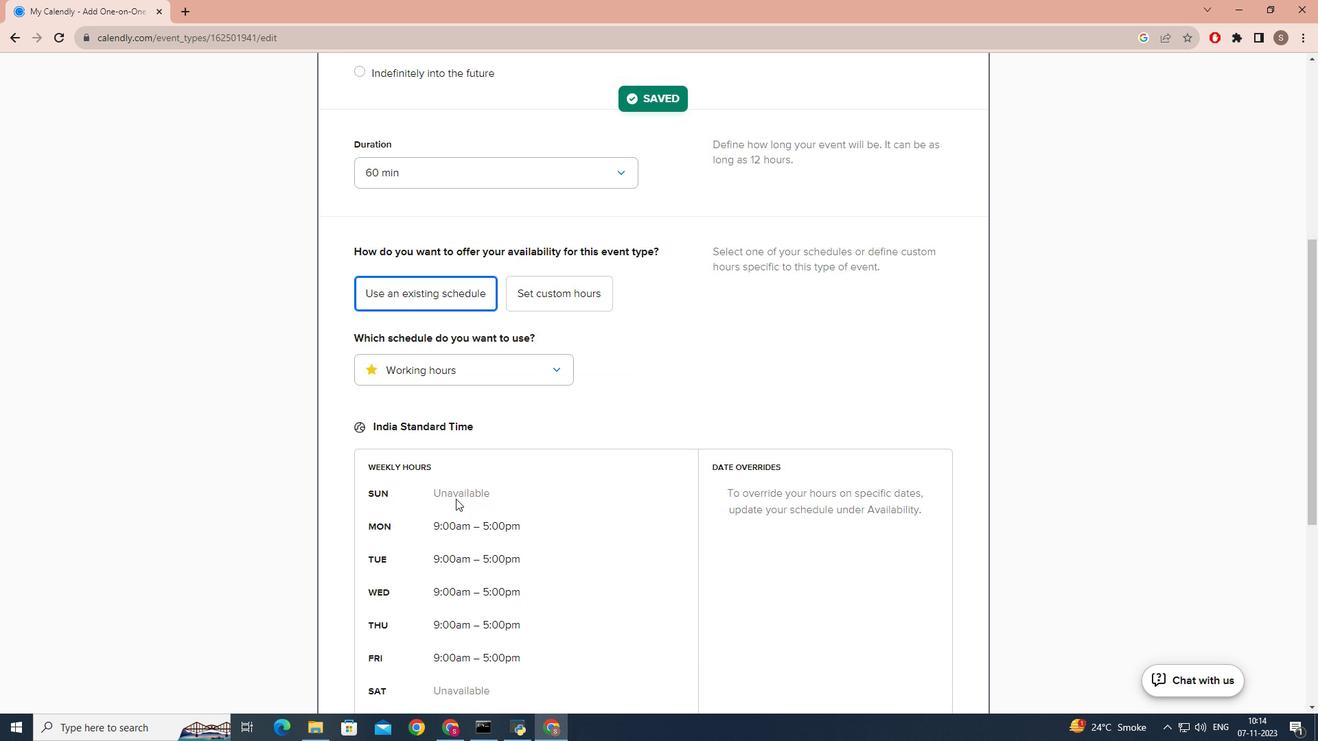 
Action: Mouse scrolled (458, 495) with delta (0, 0)
Screenshot: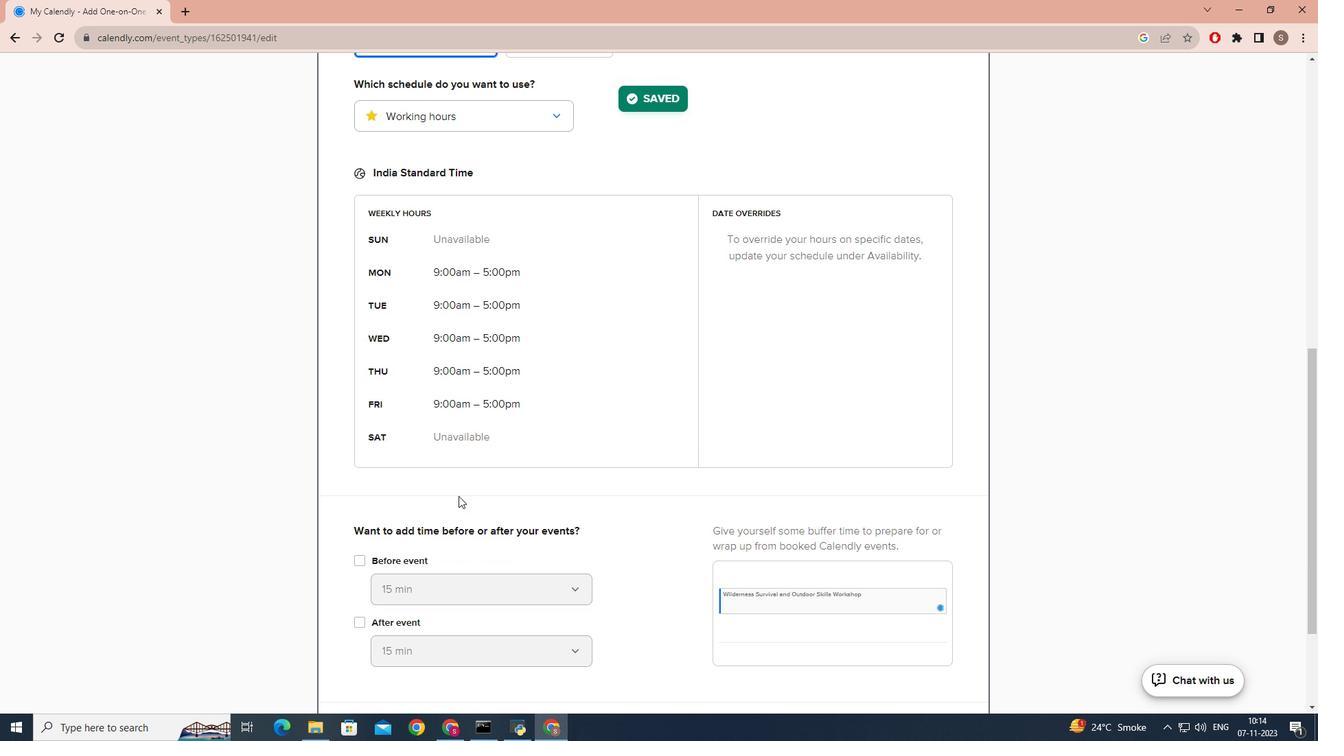 
Action: Mouse scrolled (458, 495) with delta (0, 0)
Screenshot: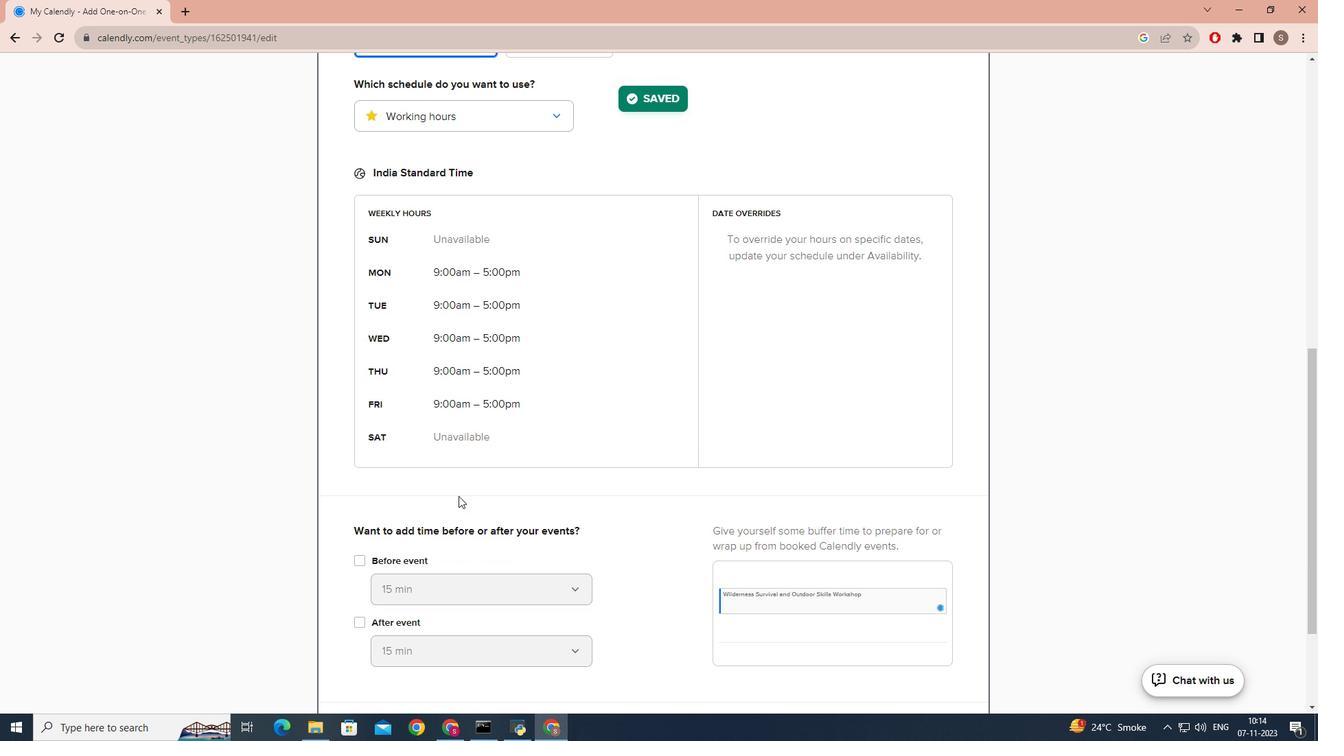 
Action: Mouse scrolled (458, 495) with delta (0, 0)
Screenshot: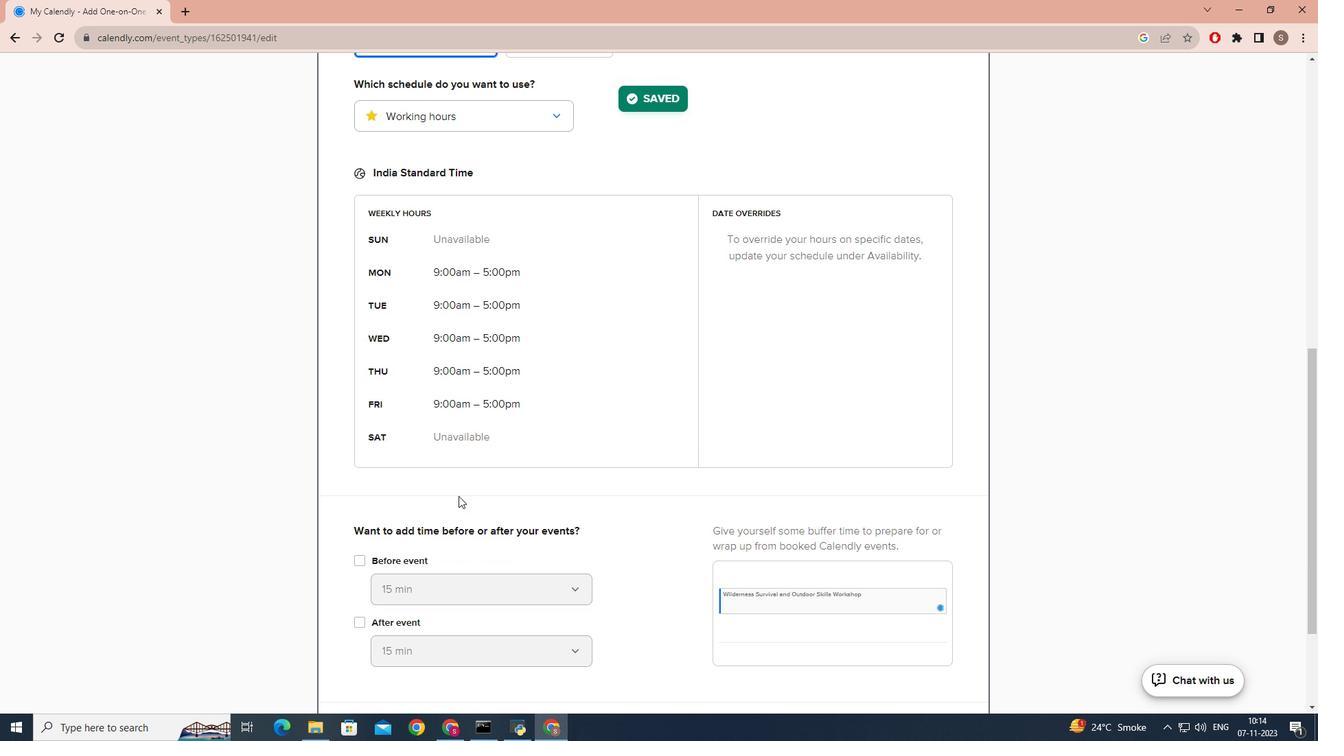 
Action: Mouse scrolled (458, 495) with delta (0, -1)
Screenshot: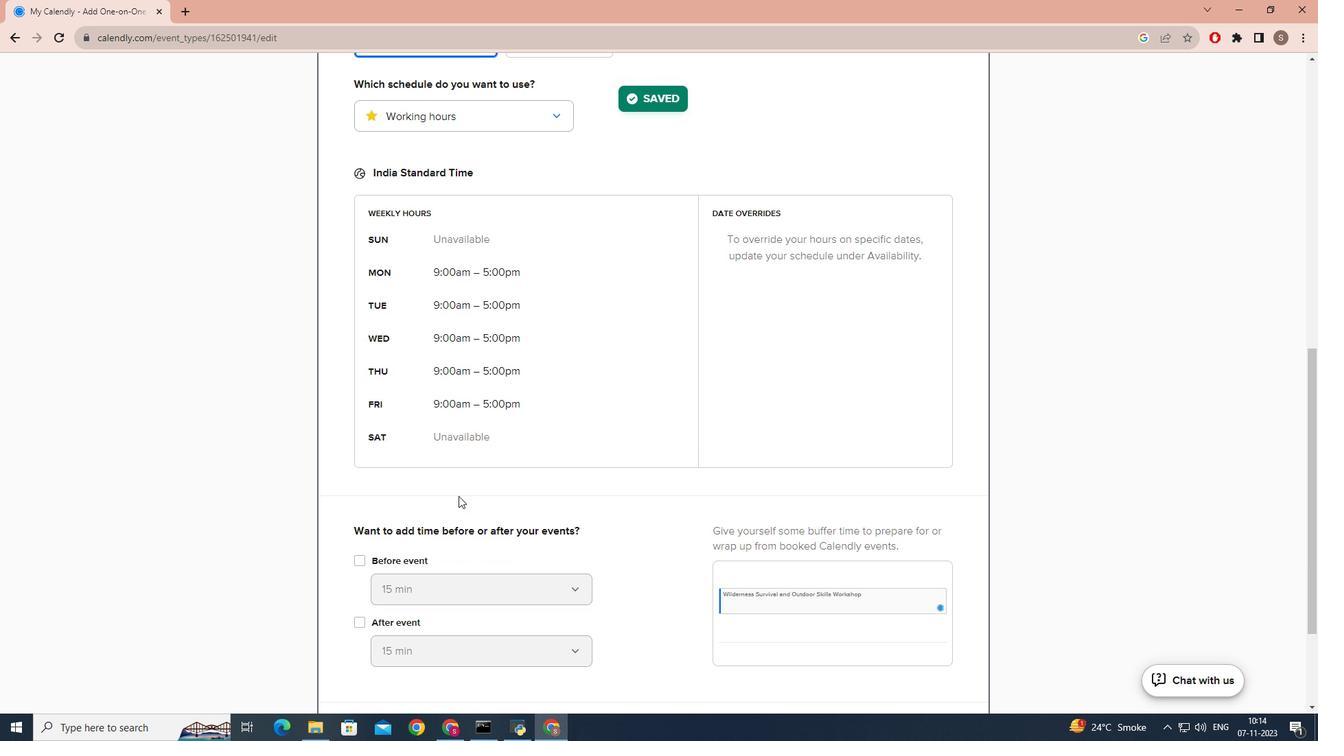 
Action: Mouse scrolled (458, 495) with delta (0, 0)
Screenshot: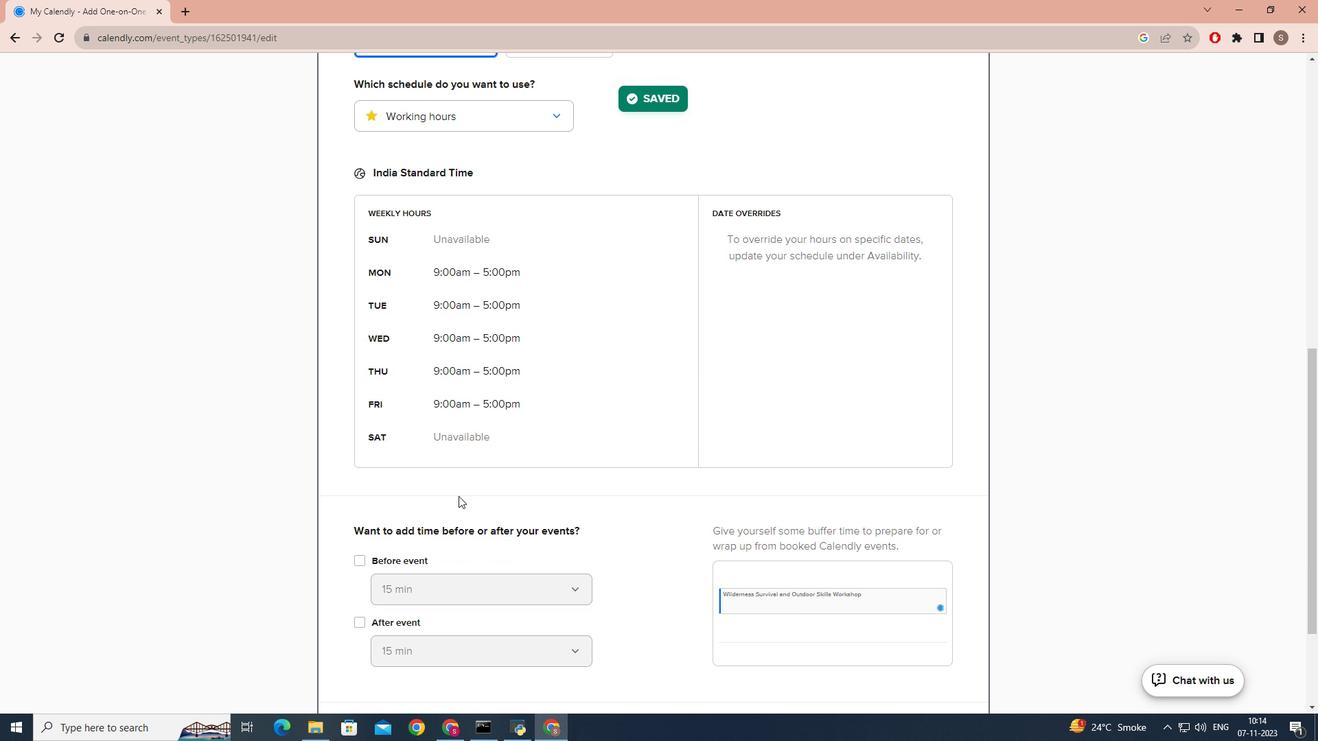 
Action: Mouse scrolled (458, 495) with delta (0, 0)
Screenshot: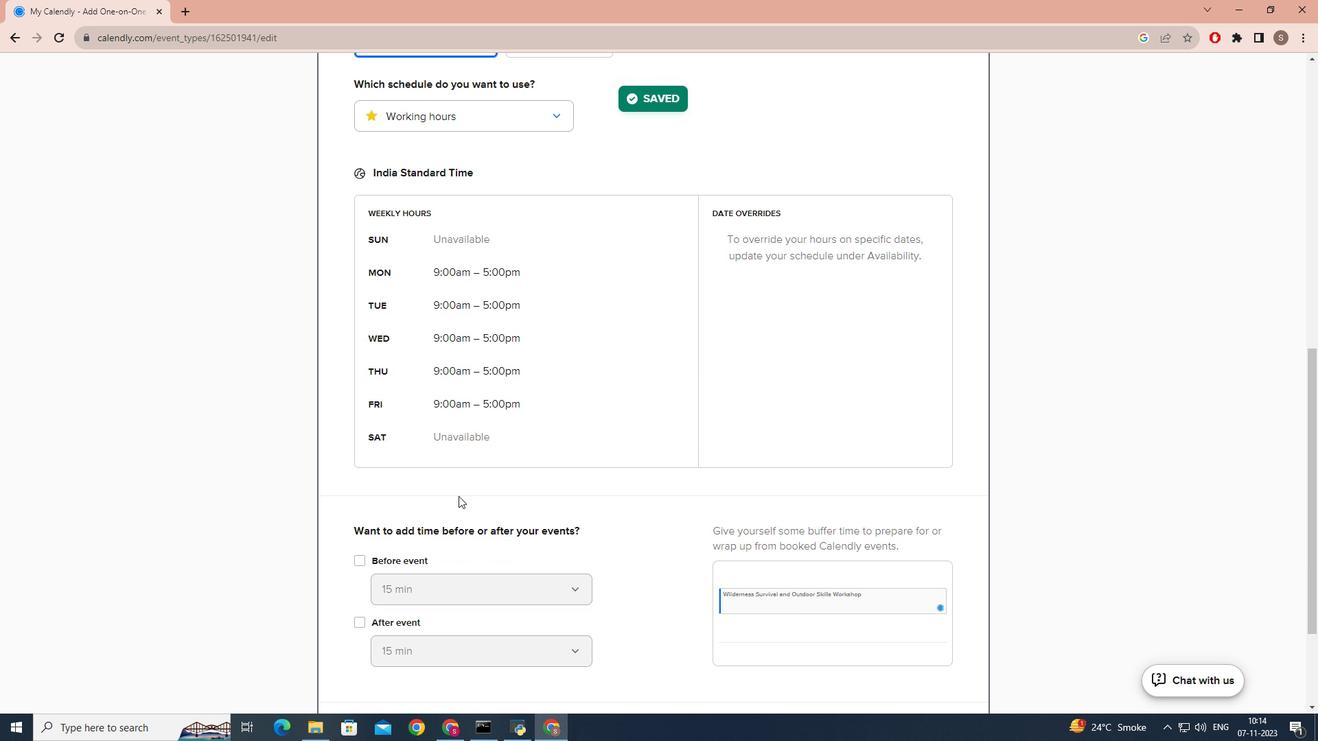 
Action: Mouse moved to (485, 483)
Screenshot: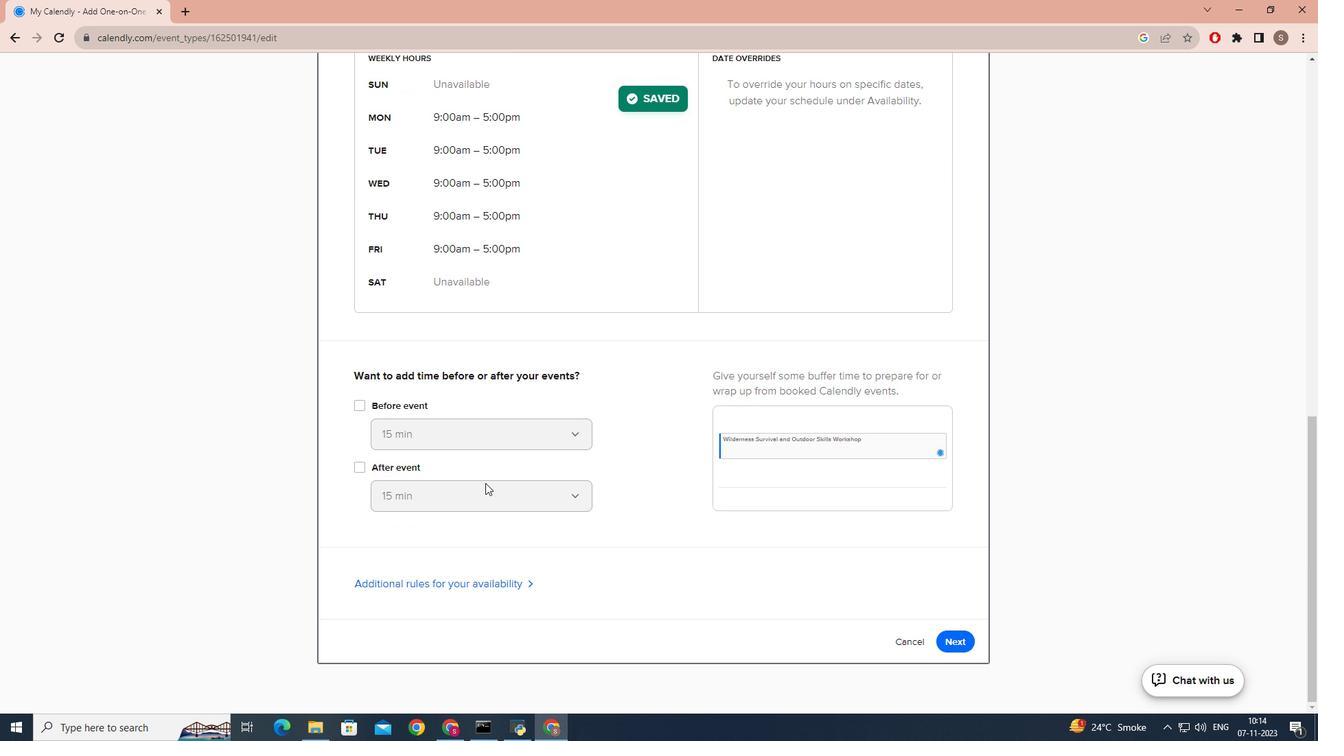 
Action: Mouse scrolled (485, 482) with delta (0, 0)
Screenshot: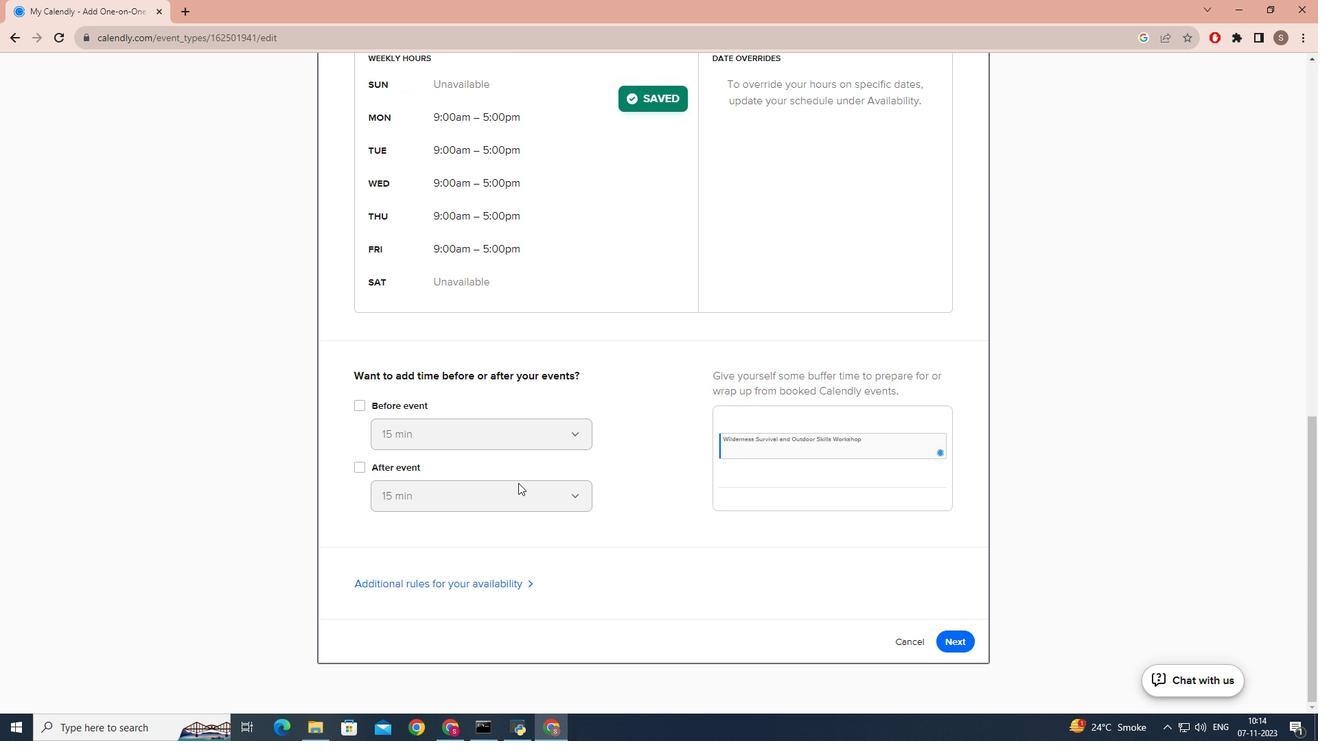 
Action: Mouse moved to (490, 483)
Screenshot: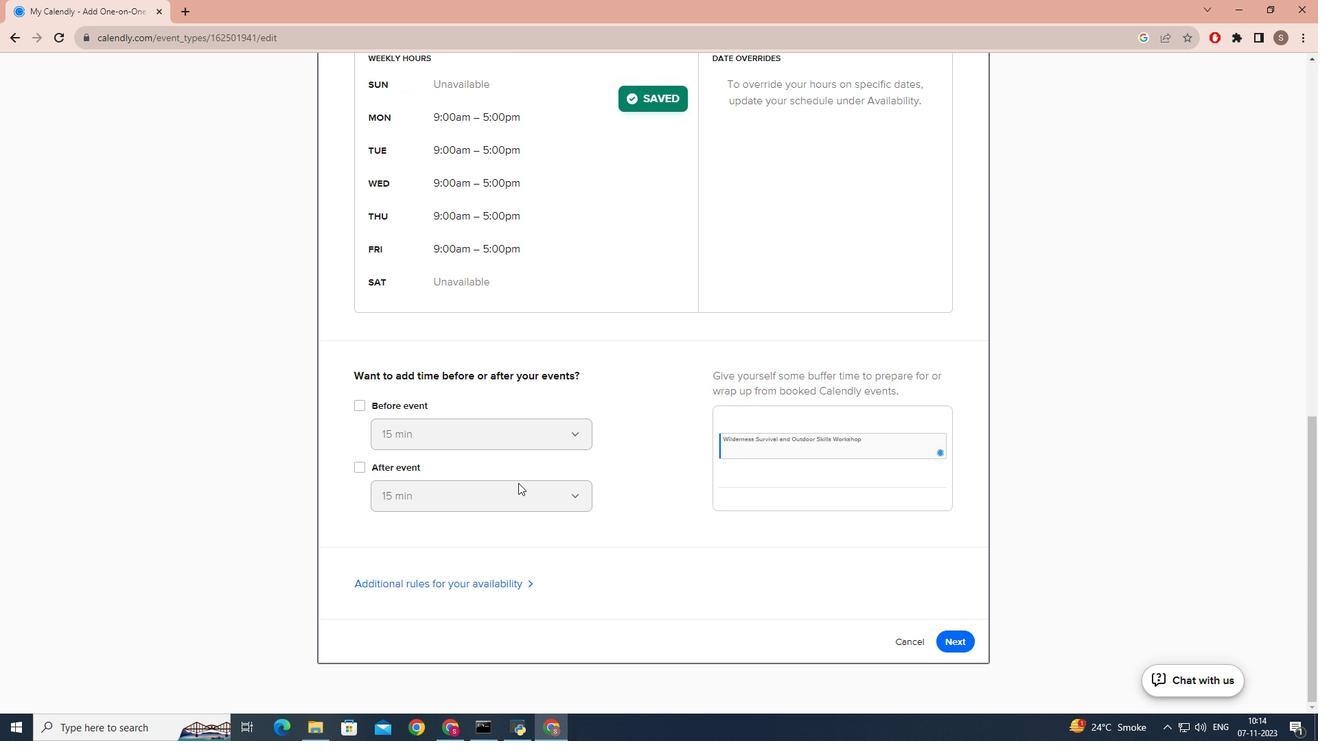 
Action: Mouse scrolled (490, 482) with delta (0, 0)
Screenshot: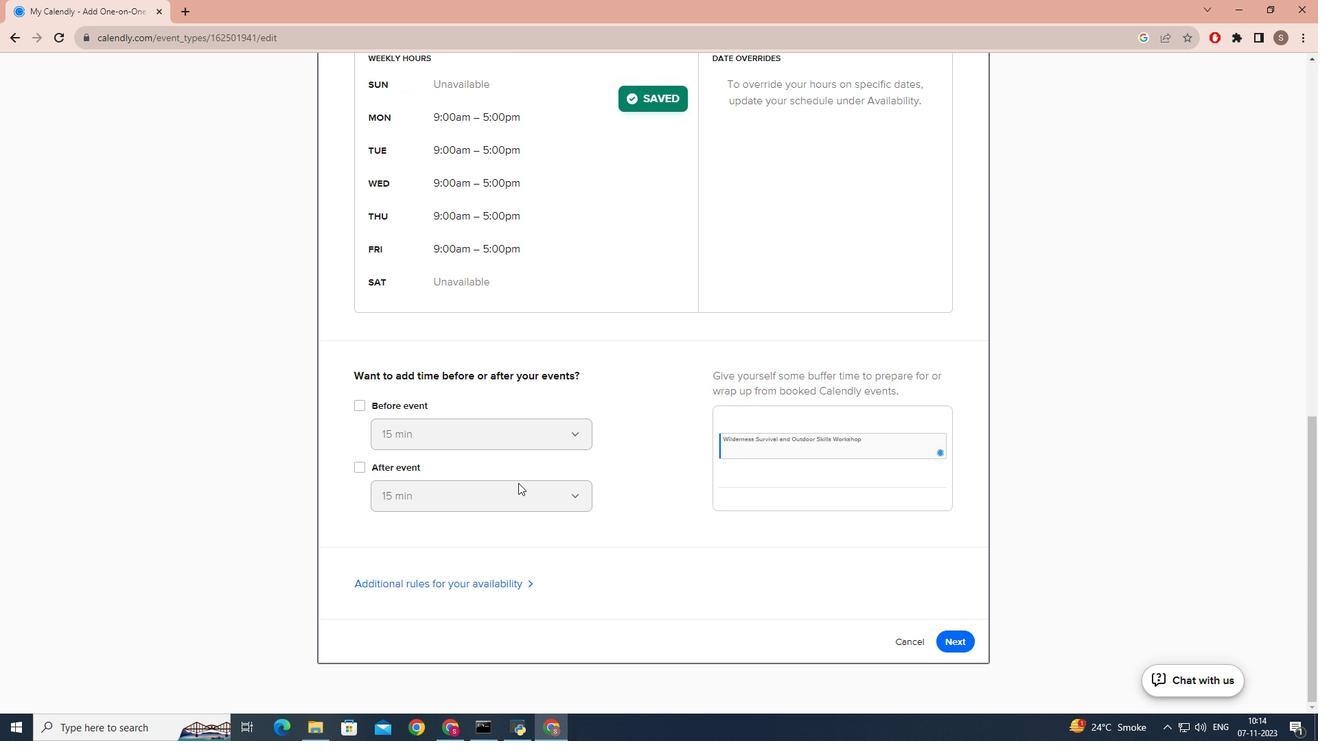 
Action: Mouse moved to (504, 483)
Screenshot: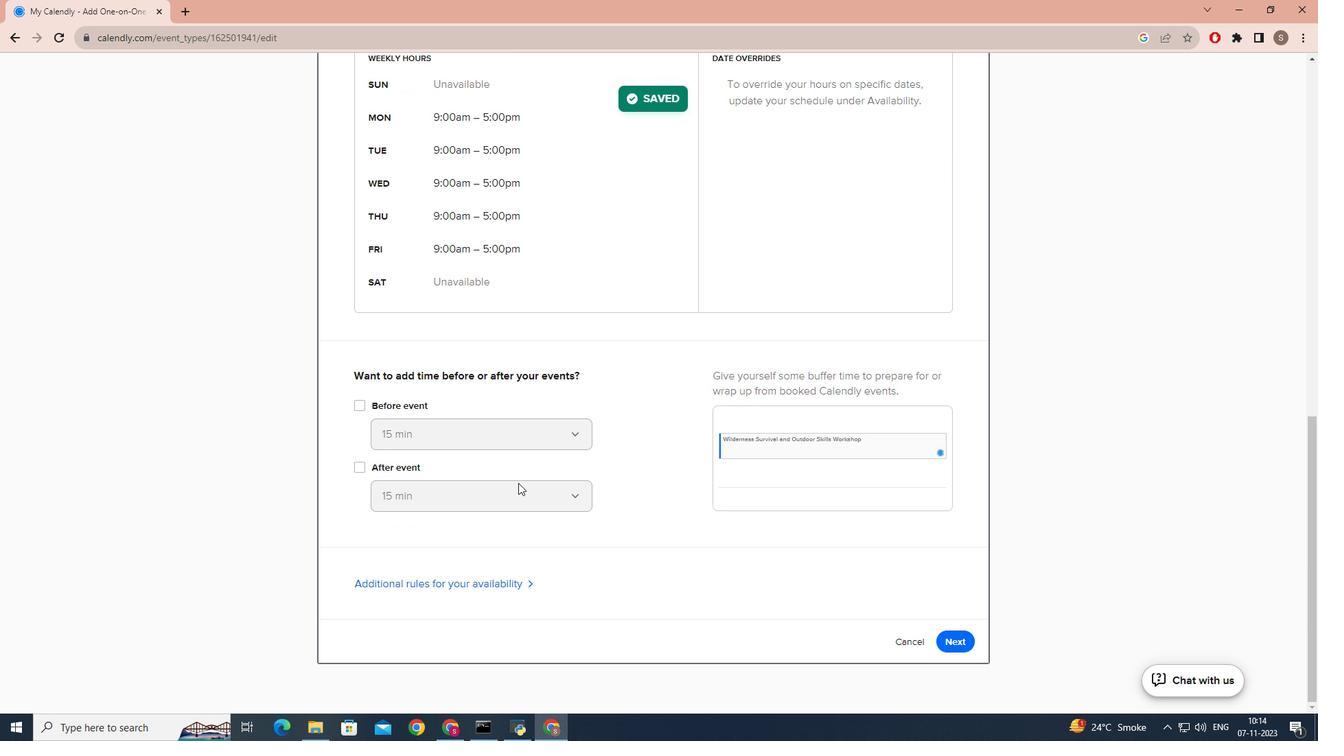 
Action: Mouse scrolled (504, 482) with delta (0, 0)
Screenshot: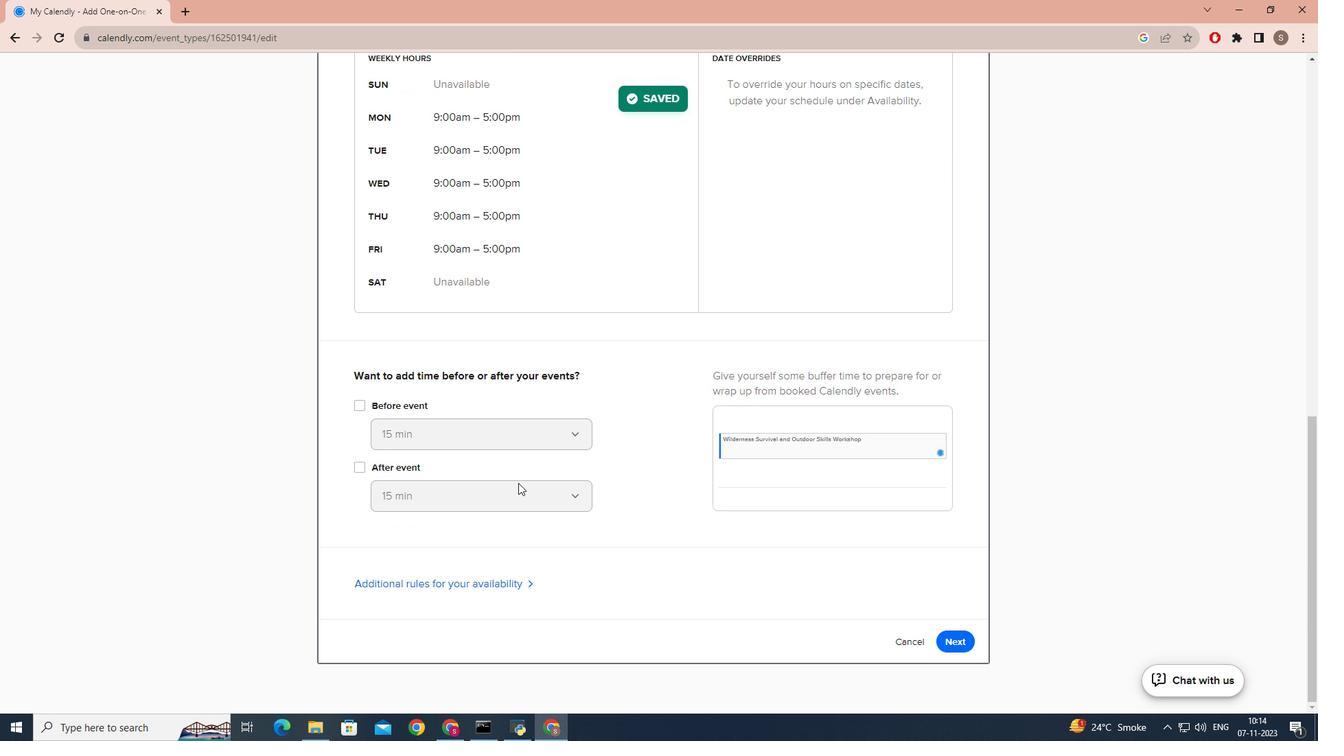 
Action: Mouse moved to (557, 493)
Screenshot: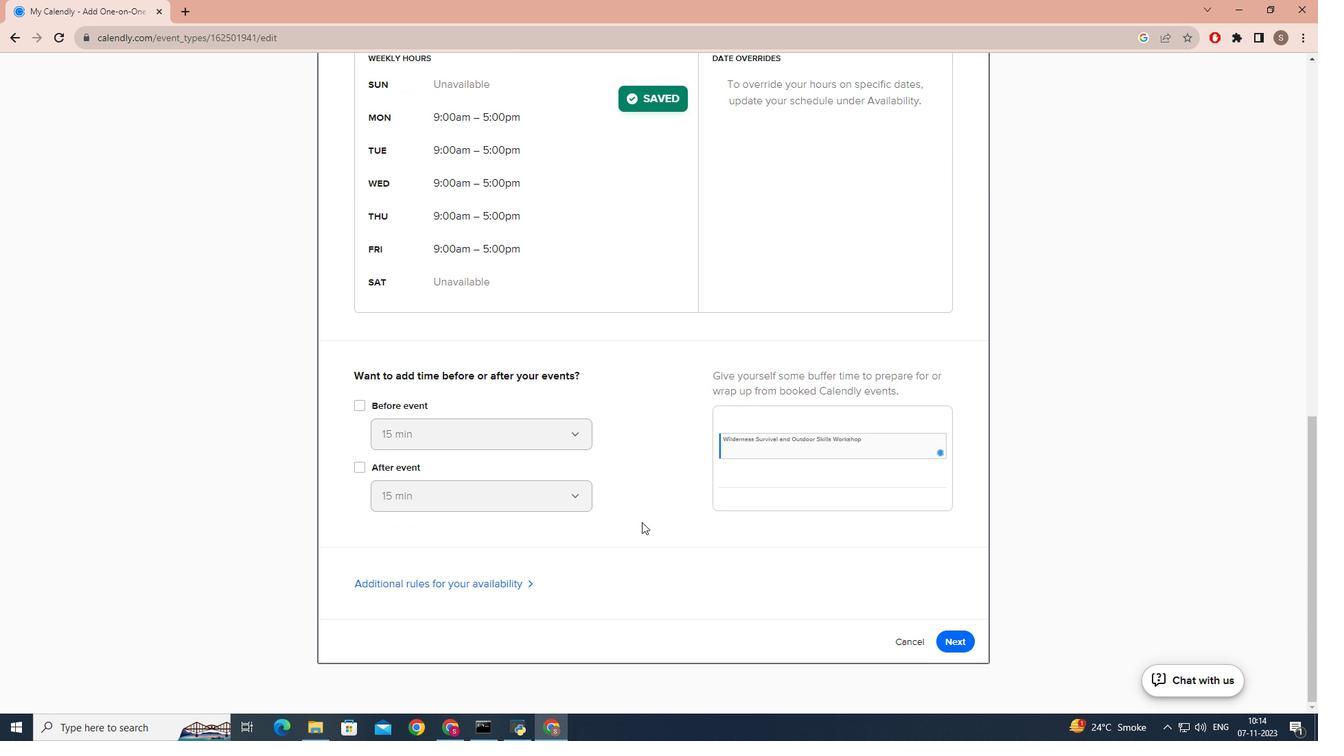 
Action: Mouse scrolled (557, 492) with delta (0, 0)
Screenshot: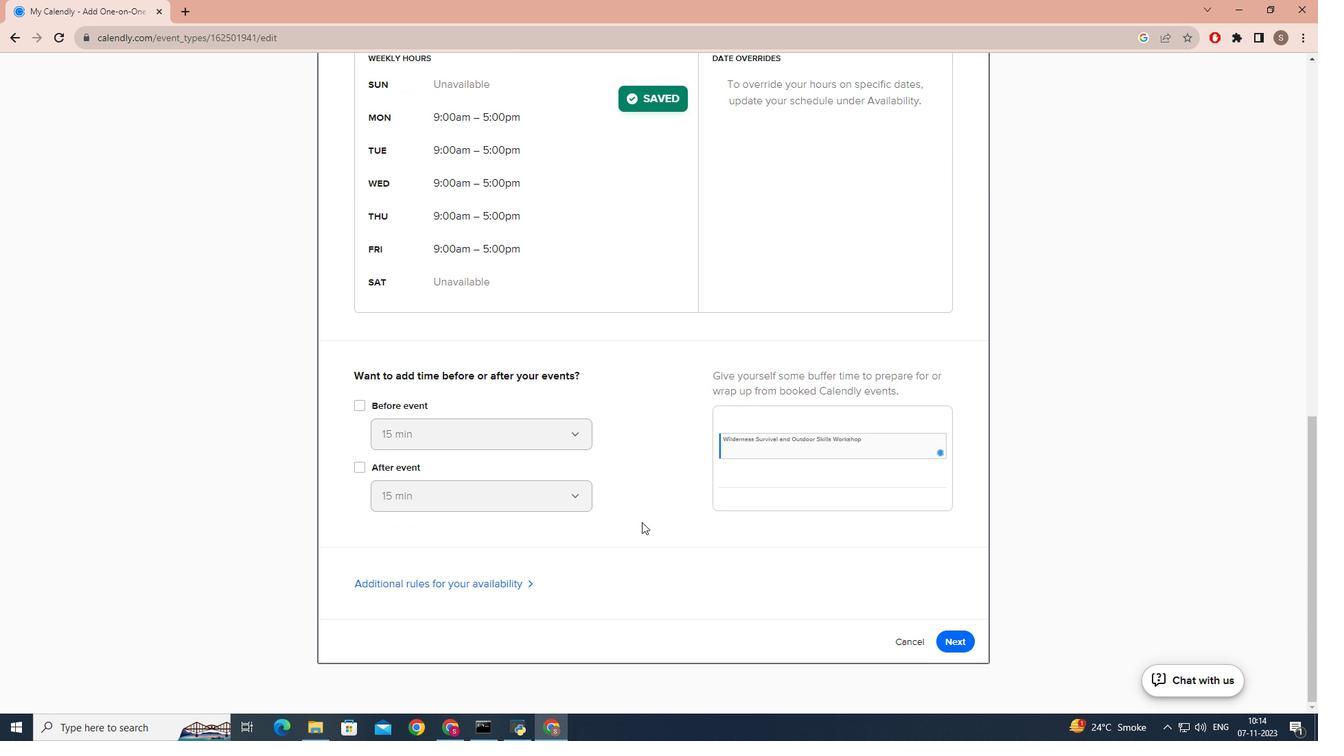
Action: Mouse moved to (950, 641)
Screenshot: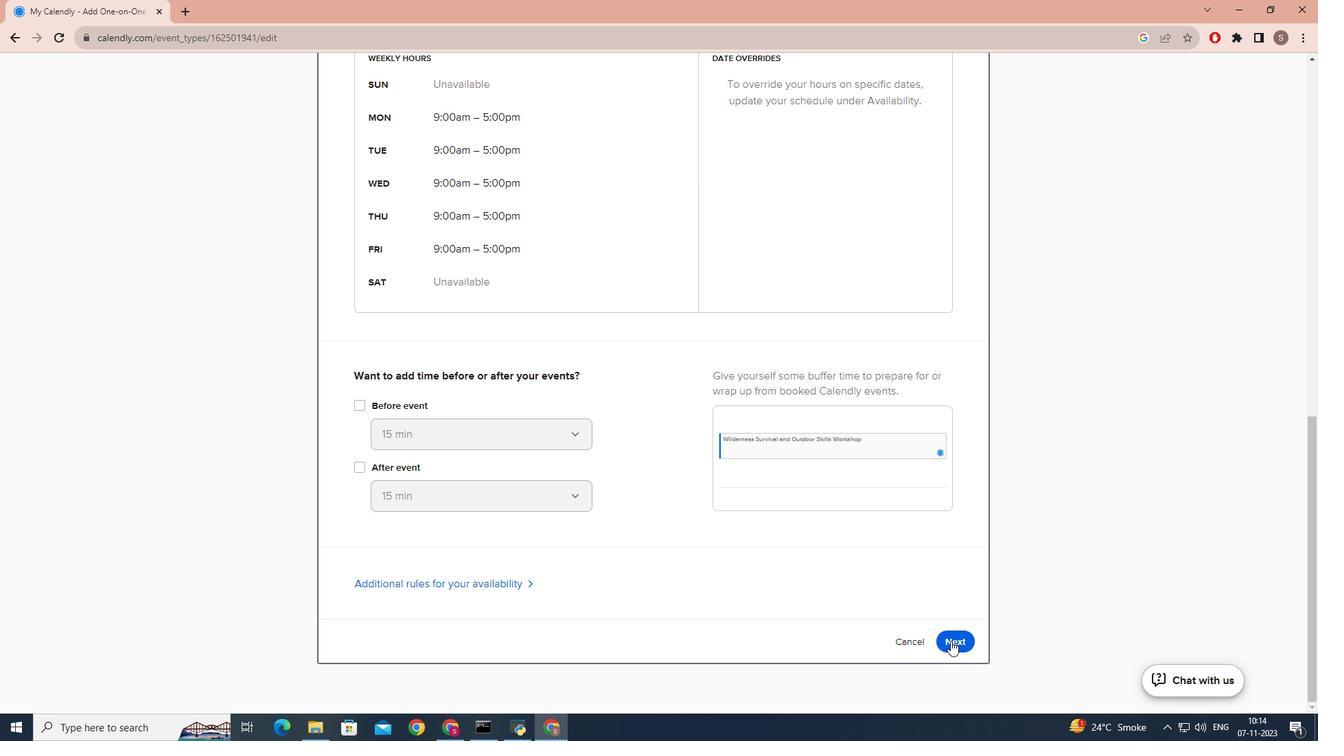 
Action: Mouse pressed left at (950, 641)
Screenshot: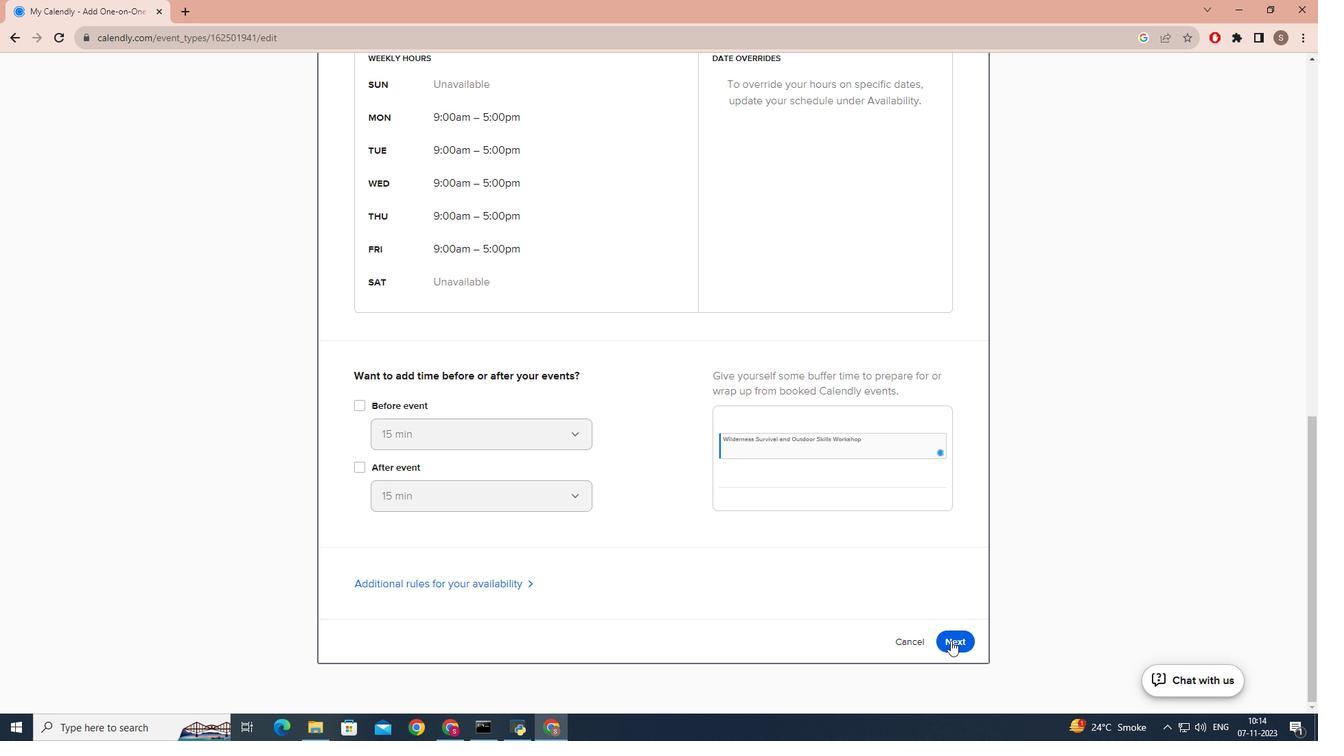 
Action: Mouse moved to (812, 593)
Screenshot: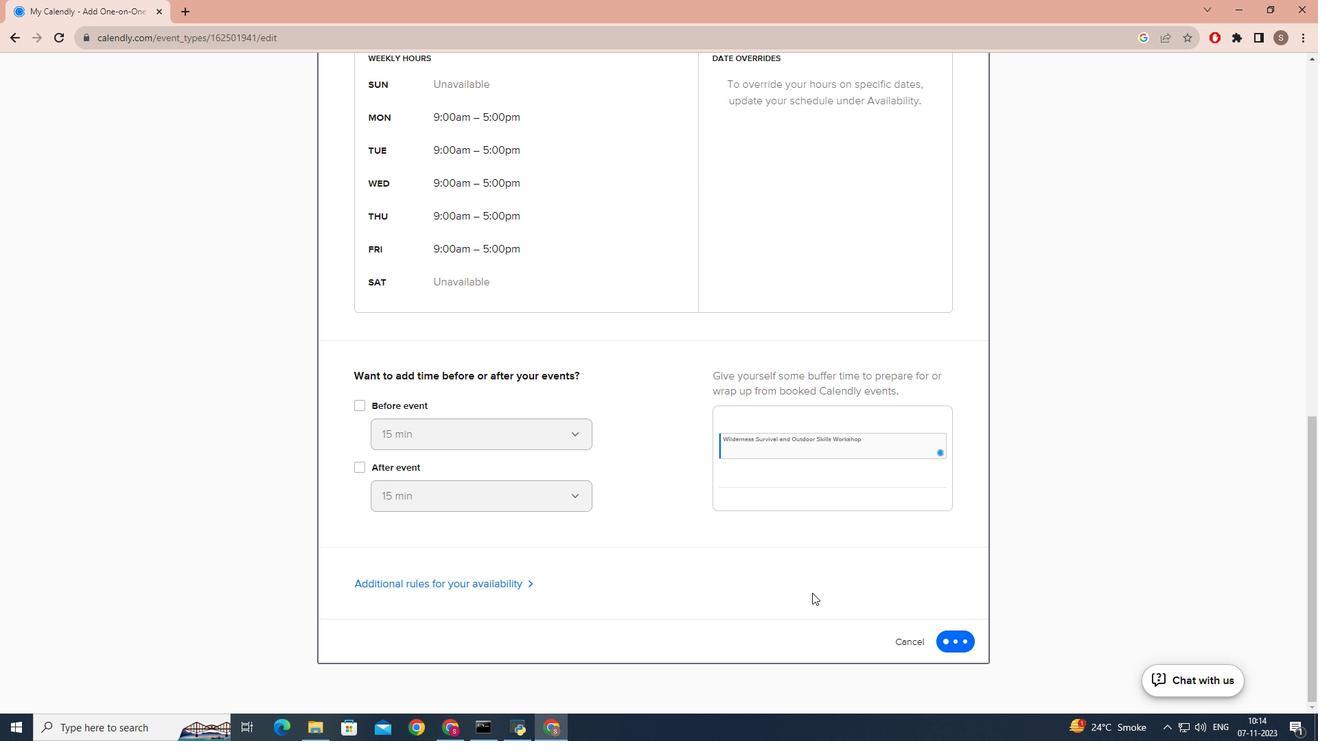 
